 Task: Find connections with filter location Fos-sur-Mer with filter topic #Hiringwith filter profile language Potuguese with filter current company The Souled Store with filter school Keraleeya Samajam Dombivlis Model College Near Police Colony Plot No 32 Phase II MIDC Residential Area Dombivli East Dist Thane 421 203 with filter industry Vocational Rehabilitation Services with filter service category User Experience Design with filter keywords title Physical Therapy Assistant
Action: Mouse moved to (568, 94)
Screenshot: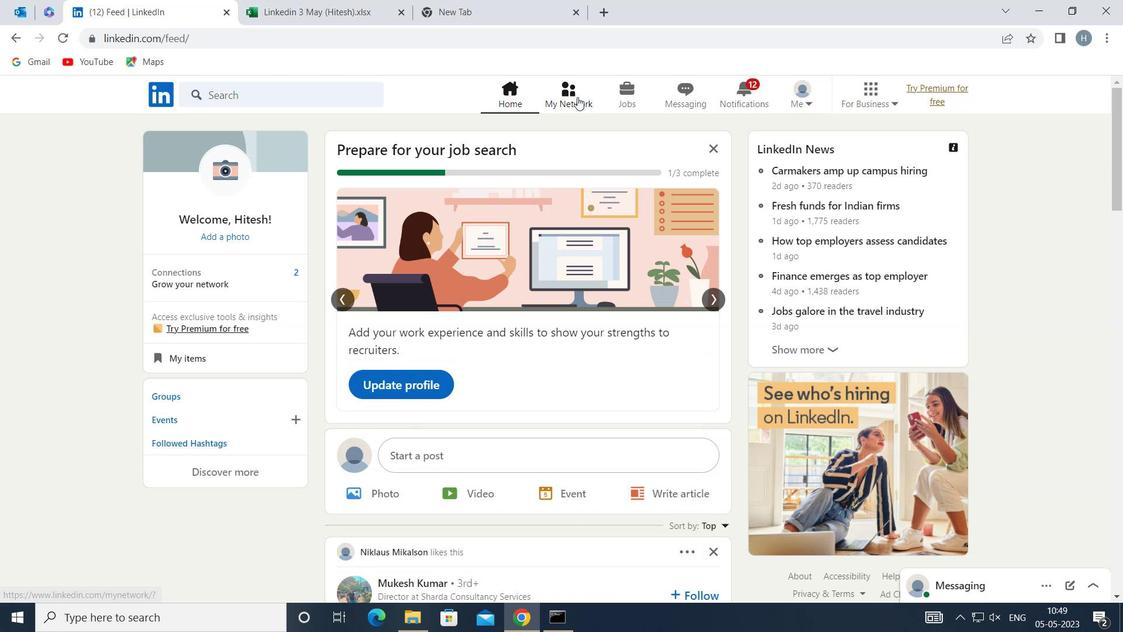 
Action: Mouse pressed left at (568, 94)
Screenshot: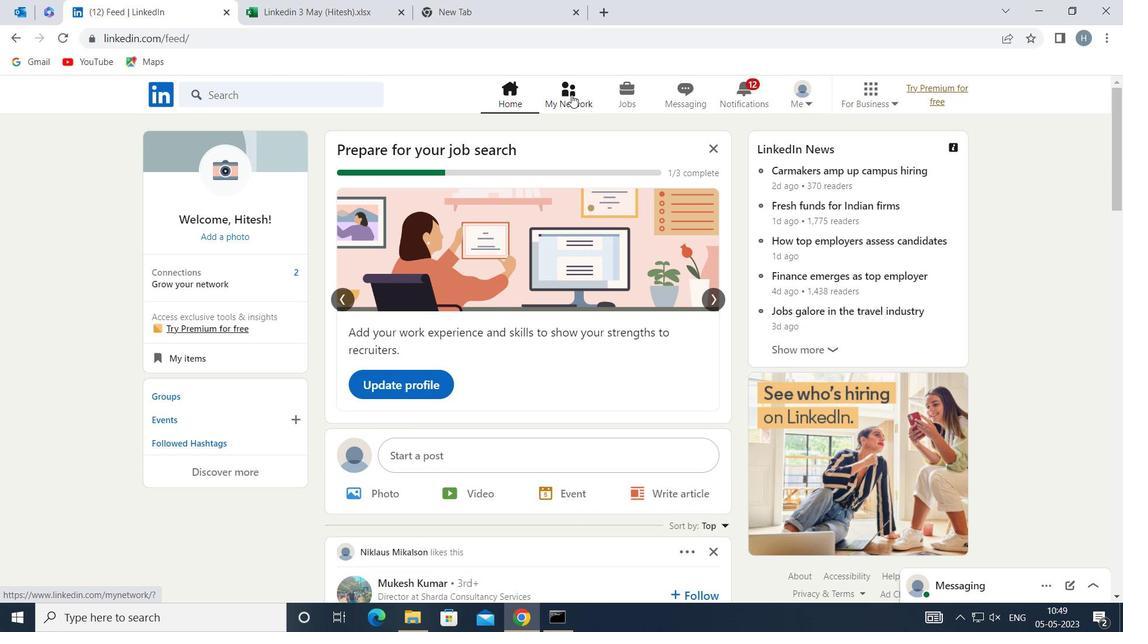 
Action: Mouse moved to (278, 172)
Screenshot: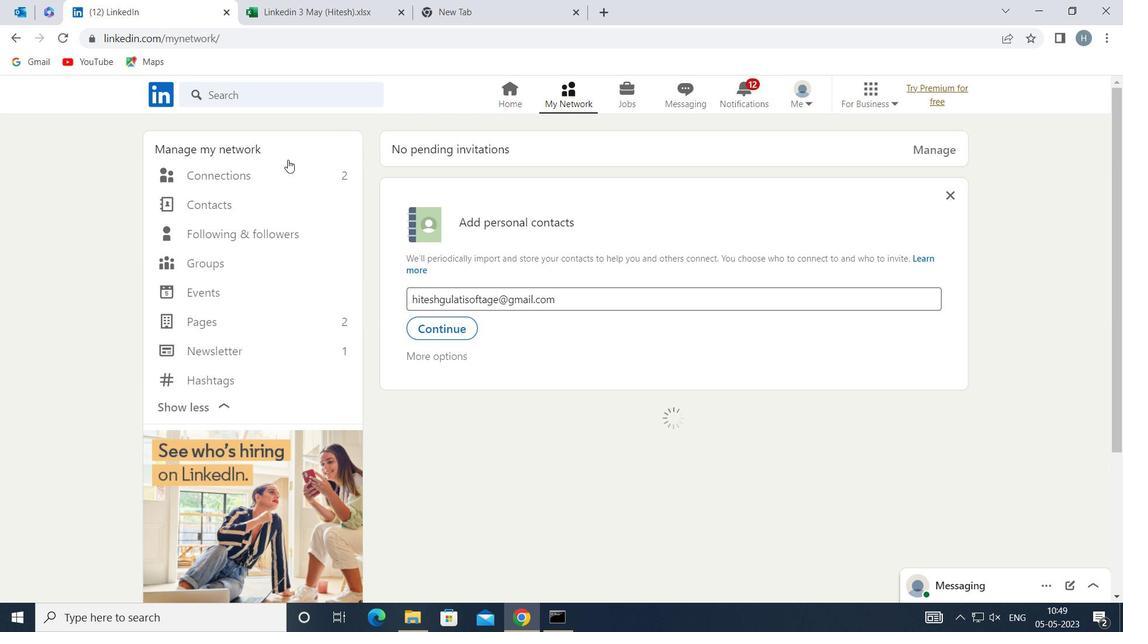 
Action: Mouse pressed left at (278, 172)
Screenshot: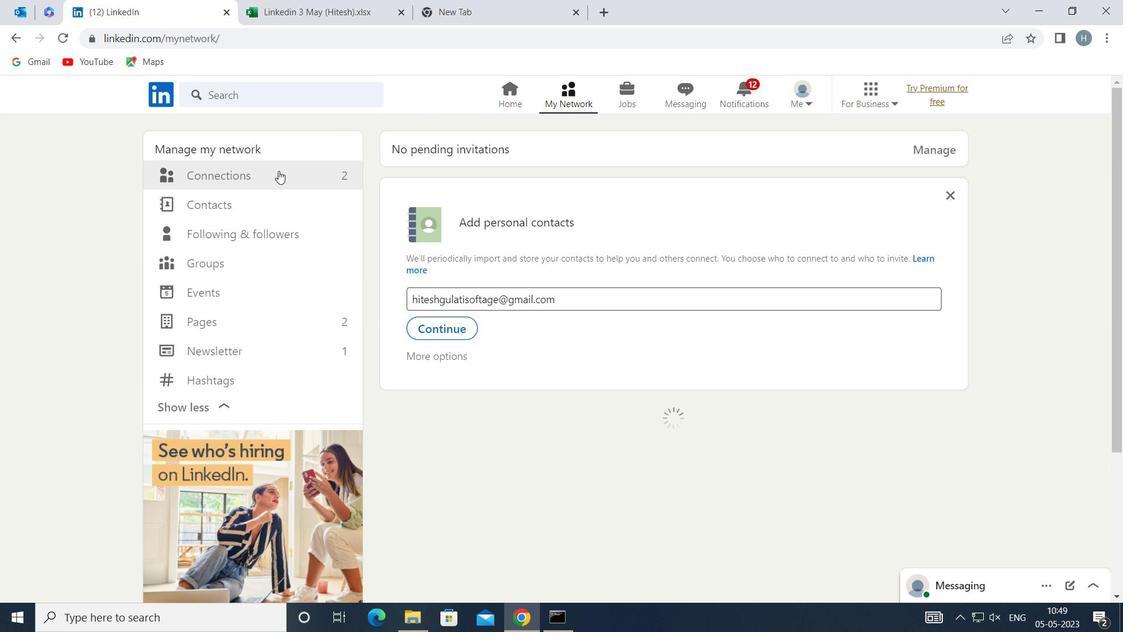 
Action: Mouse moved to (640, 180)
Screenshot: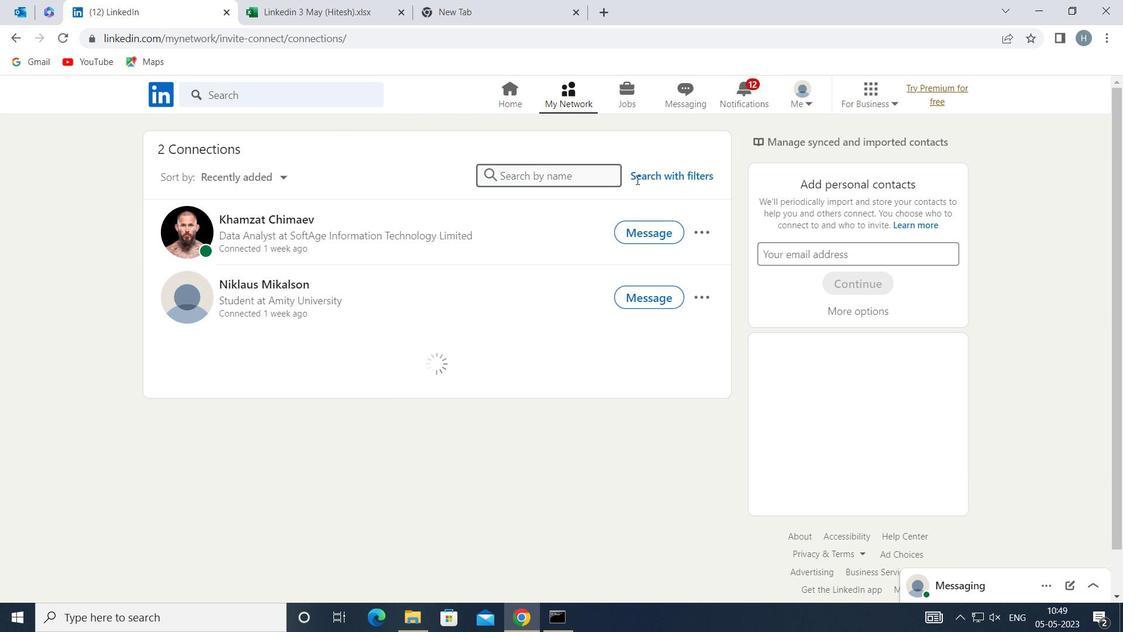 
Action: Mouse pressed left at (640, 180)
Screenshot: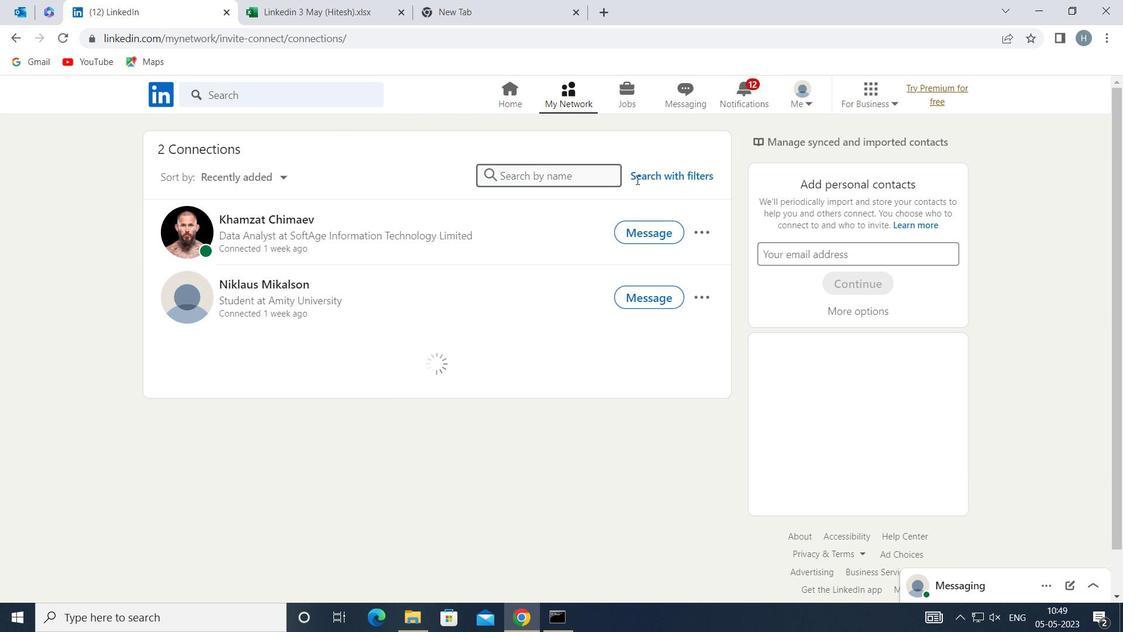
Action: Mouse moved to (611, 135)
Screenshot: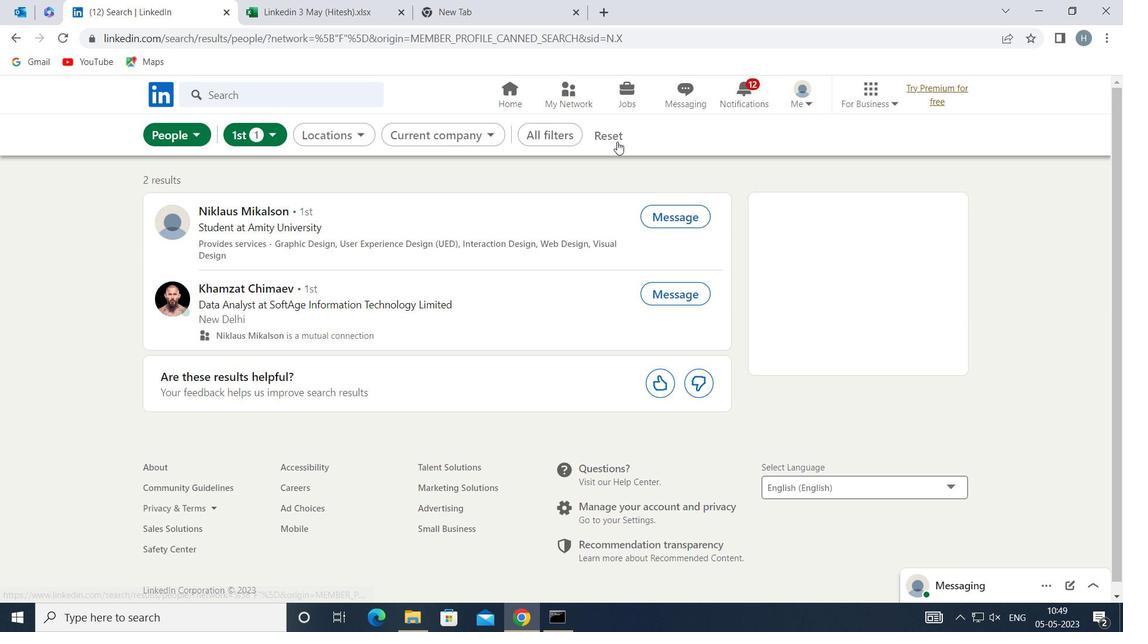 
Action: Mouse pressed left at (611, 135)
Screenshot: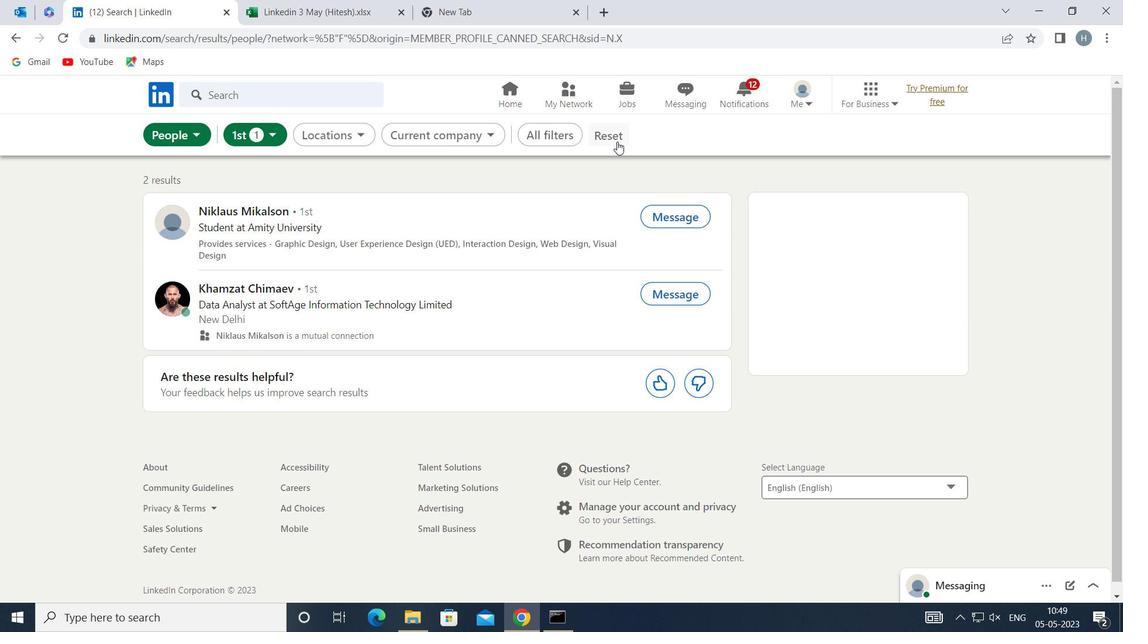 
Action: Mouse moved to (588, 135)
Screenshot: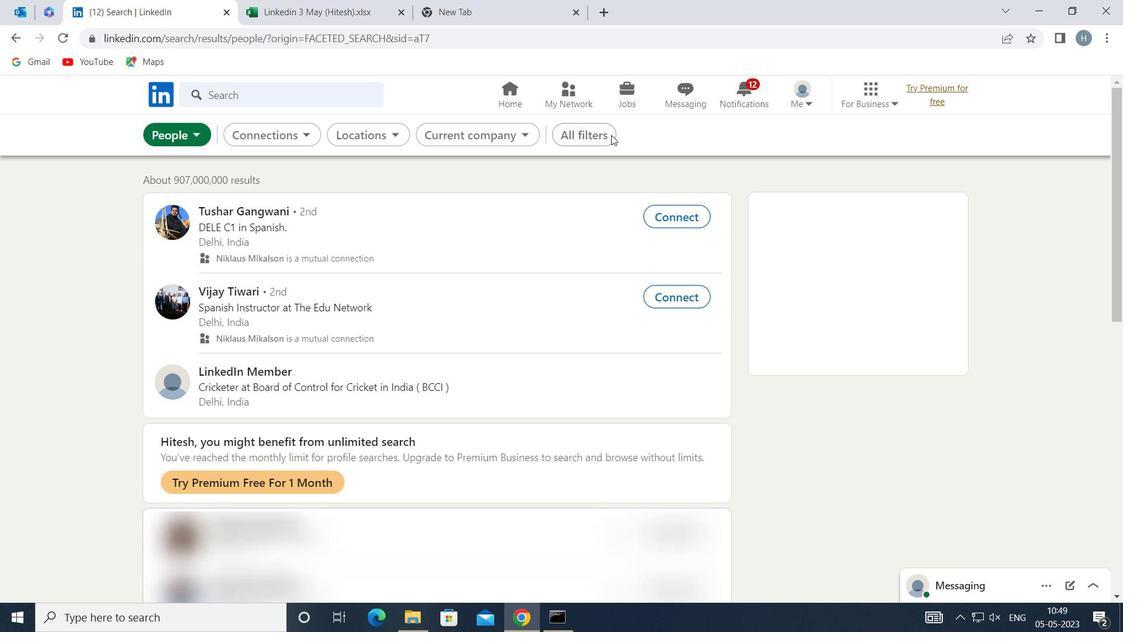 
Action: Mouse pressed left at (588, 135)
Screenshot: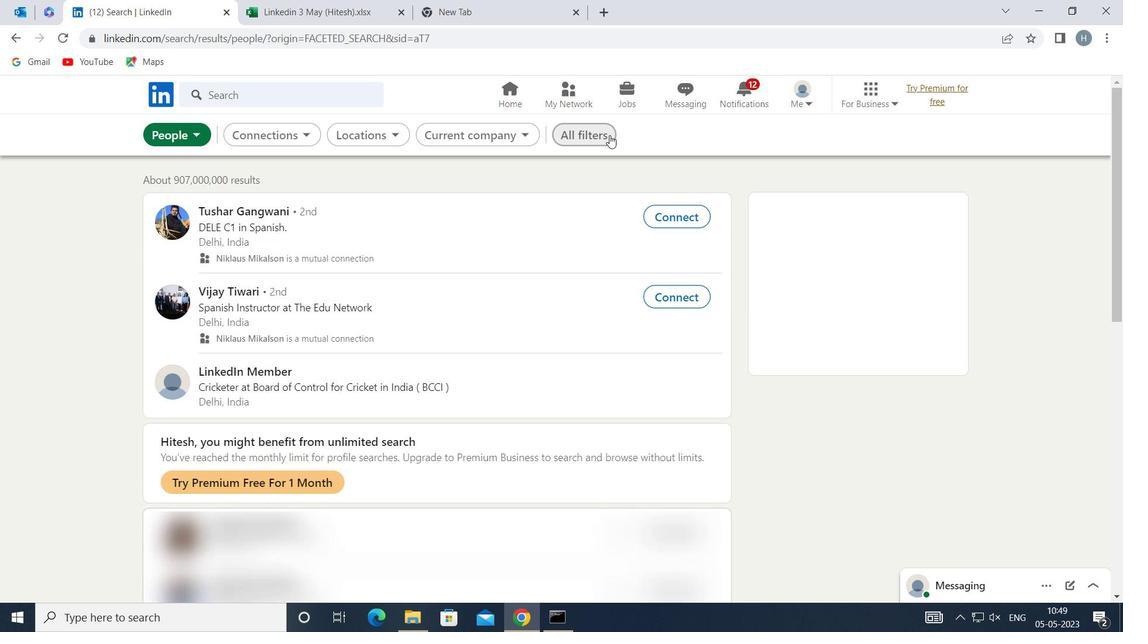 
Action: Mouse moved to (824, 283)
Screenshot: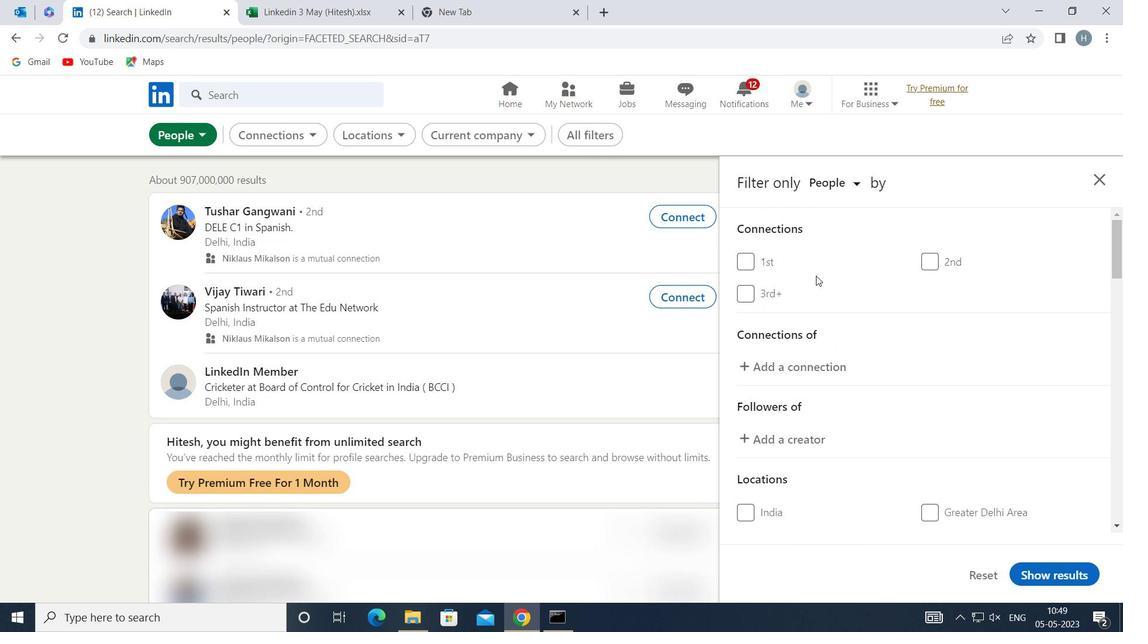 
Action: Mouse scrolled (824, 282) with delta (0, 0)
Screenshot: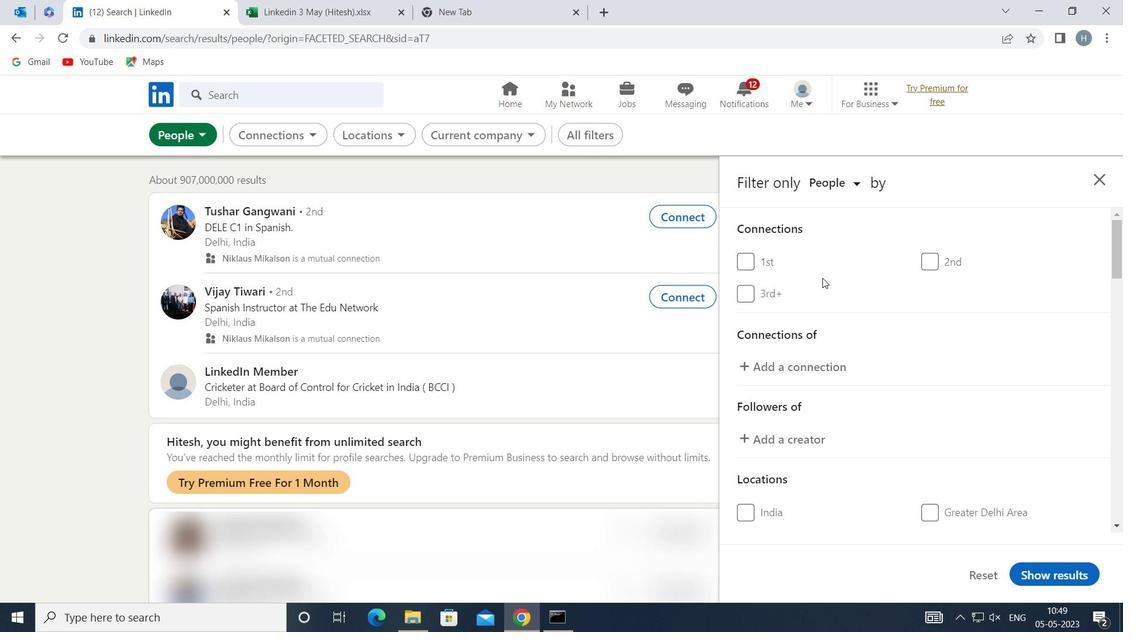 
Action: Mouse moved to (824, 284)
Screenshot: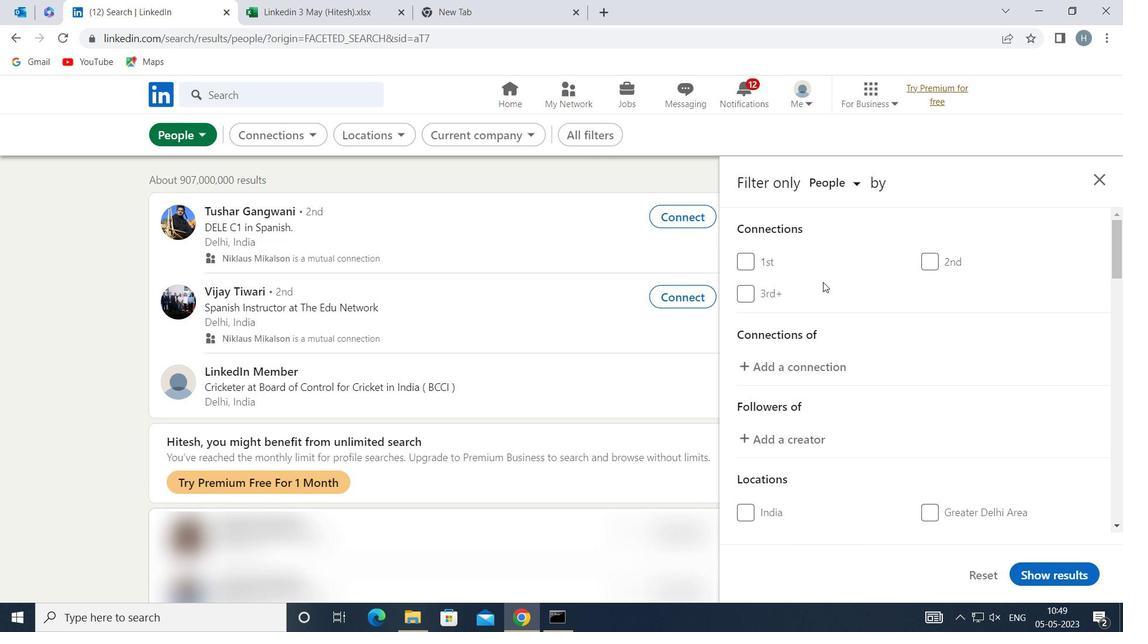 
Action: Mouse scrolled (824, 283) with delta (0, 0)
Screenshot: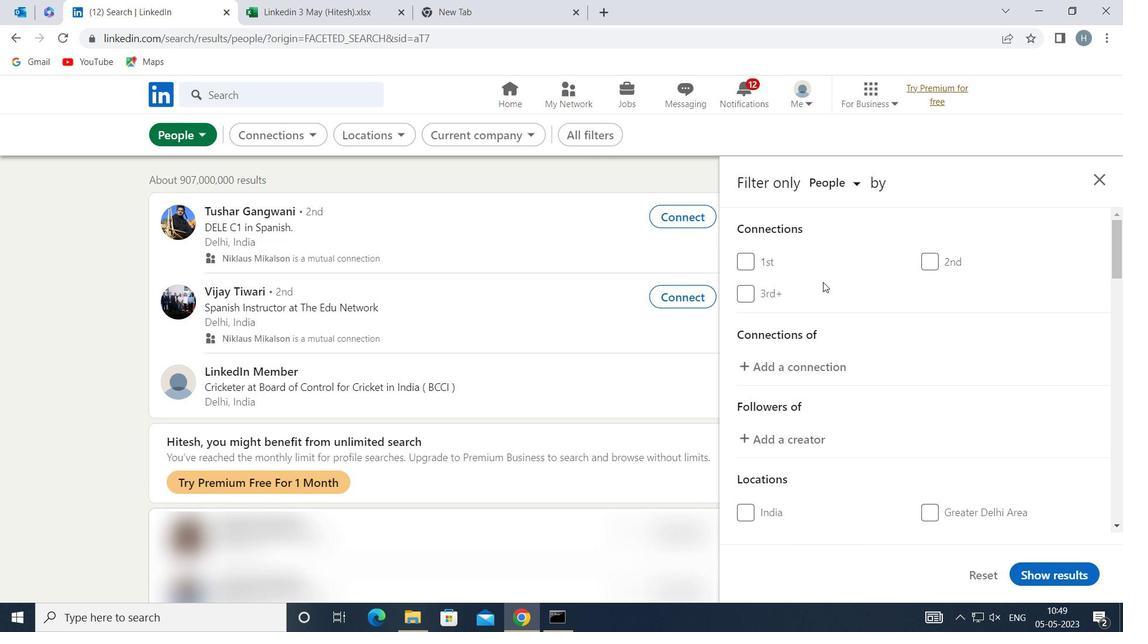 
Action: Mouse moved to (823, 290)
Screenshot: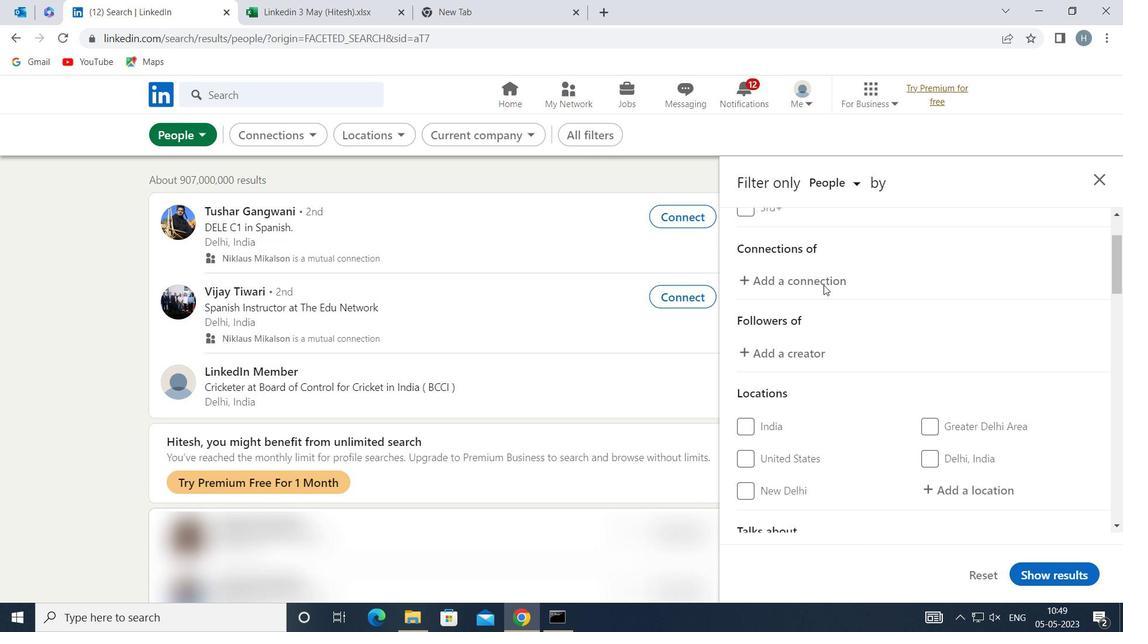 
Action: Mouse scrolled (823, 290) with delta (0, 0)
Screenshot: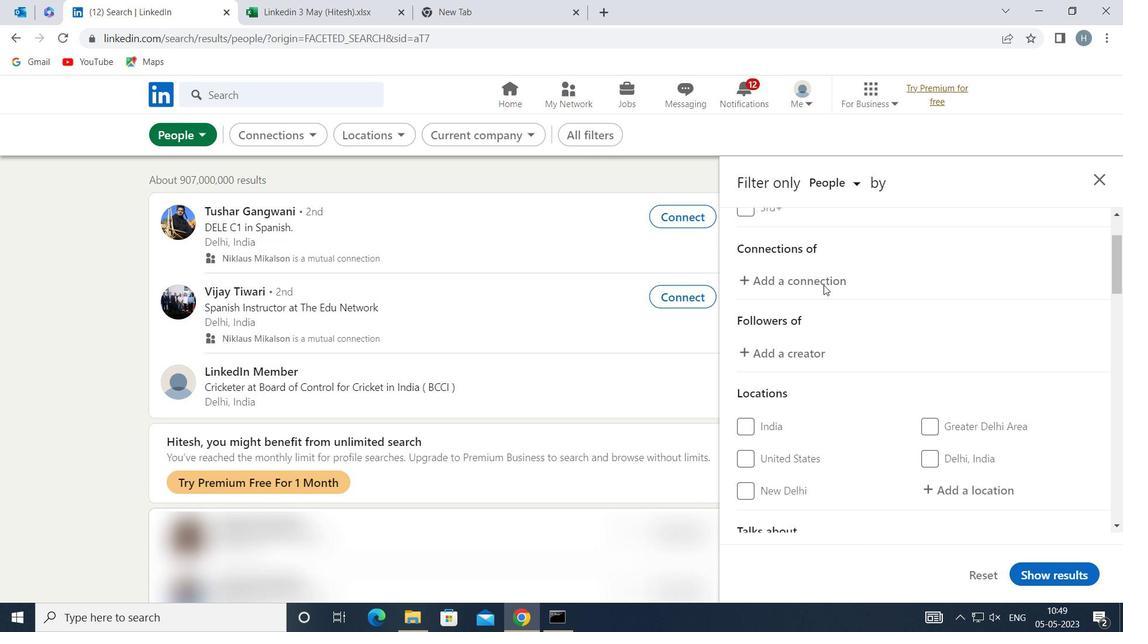 
Action: Mouse moved to (957, 352)
Screenshot: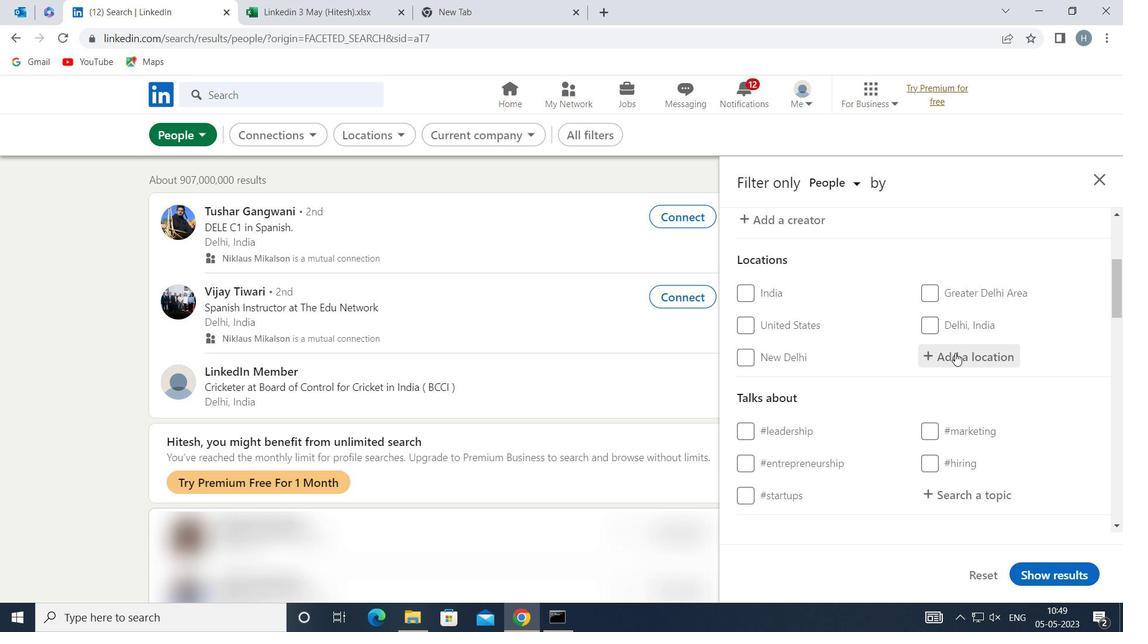 
Action: Mouse pressed left at (957, 352)
Screenshot: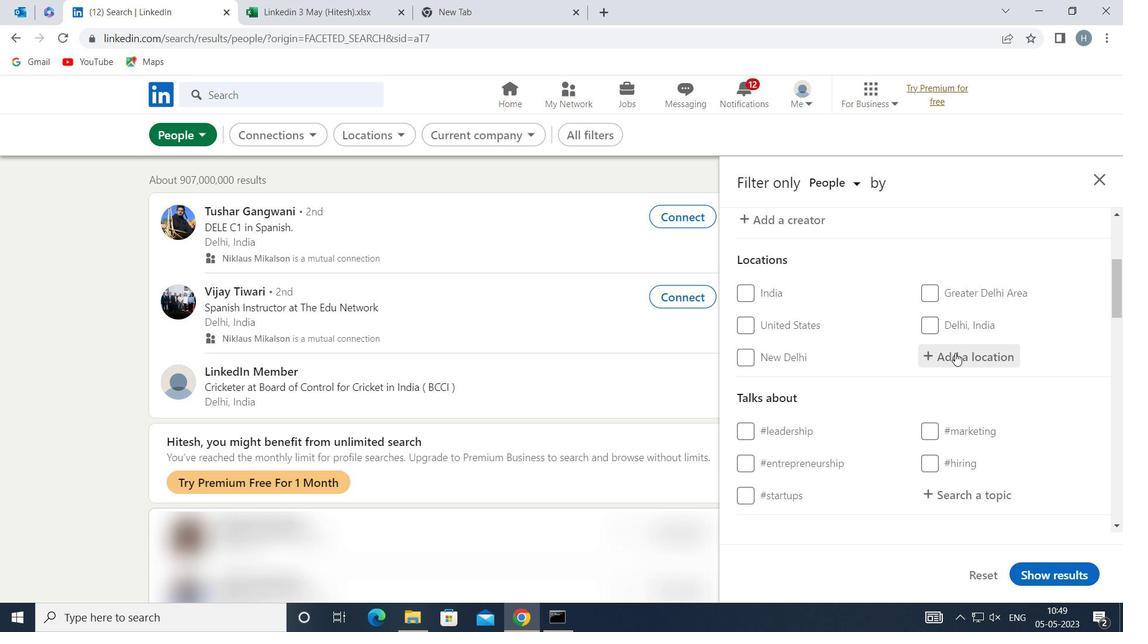 
Action: Mouse moved to (960, 351)
Screenshot: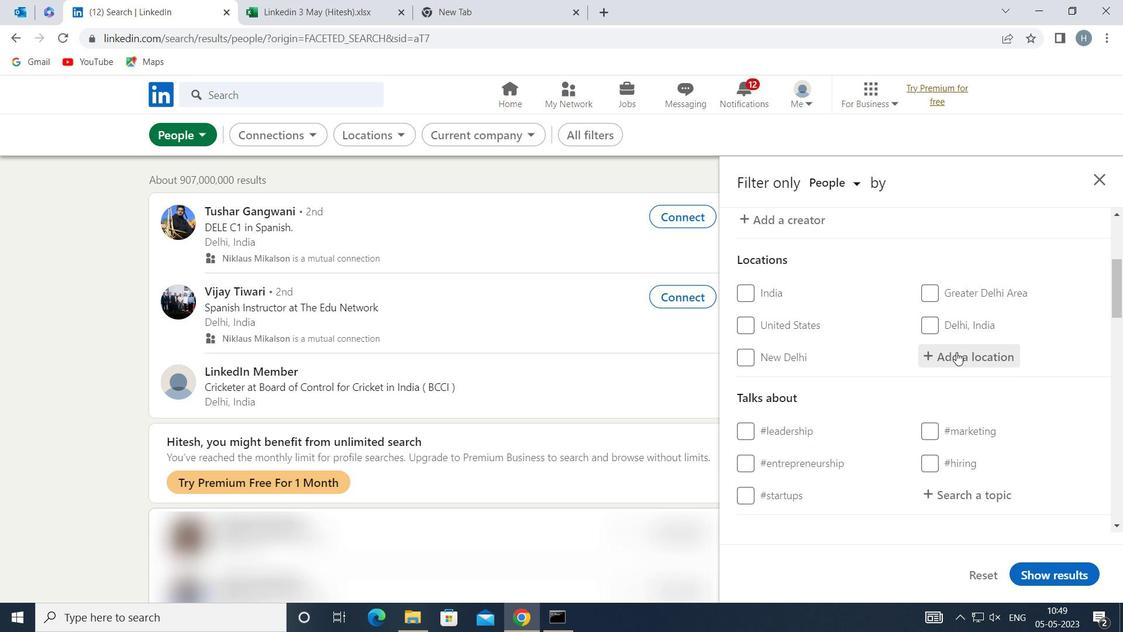 
Action: Key pressed <Key.shift>FOS
Screenshot: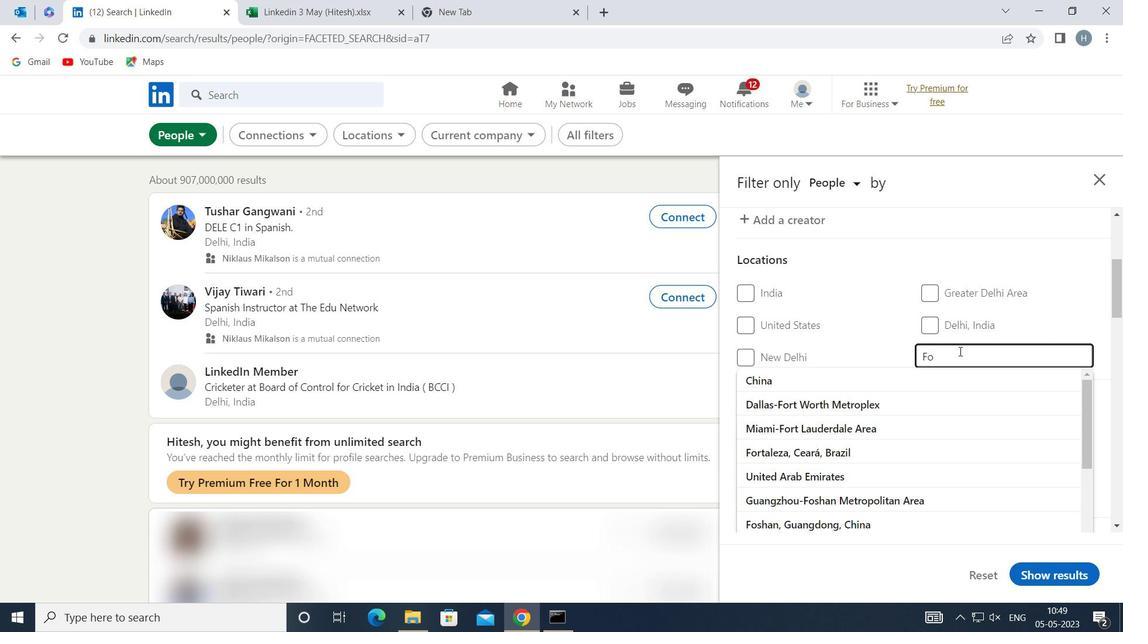 
Action: Mouse moved to (892, 426)
Screenshot: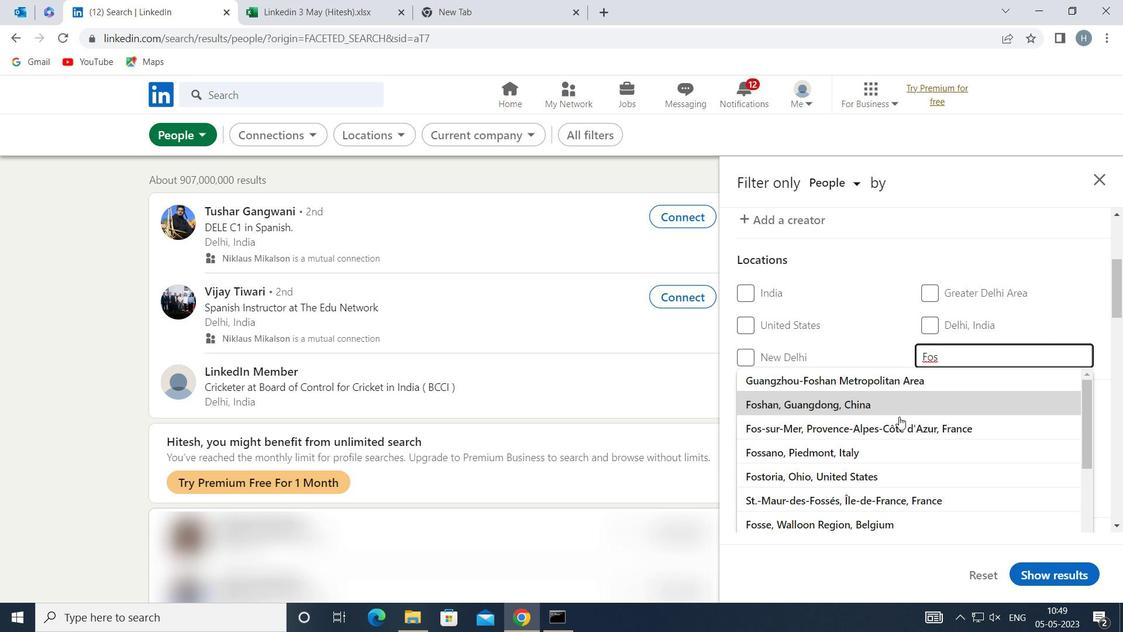 
Action: Mouse pressed left at (892, 426)
Screenshot: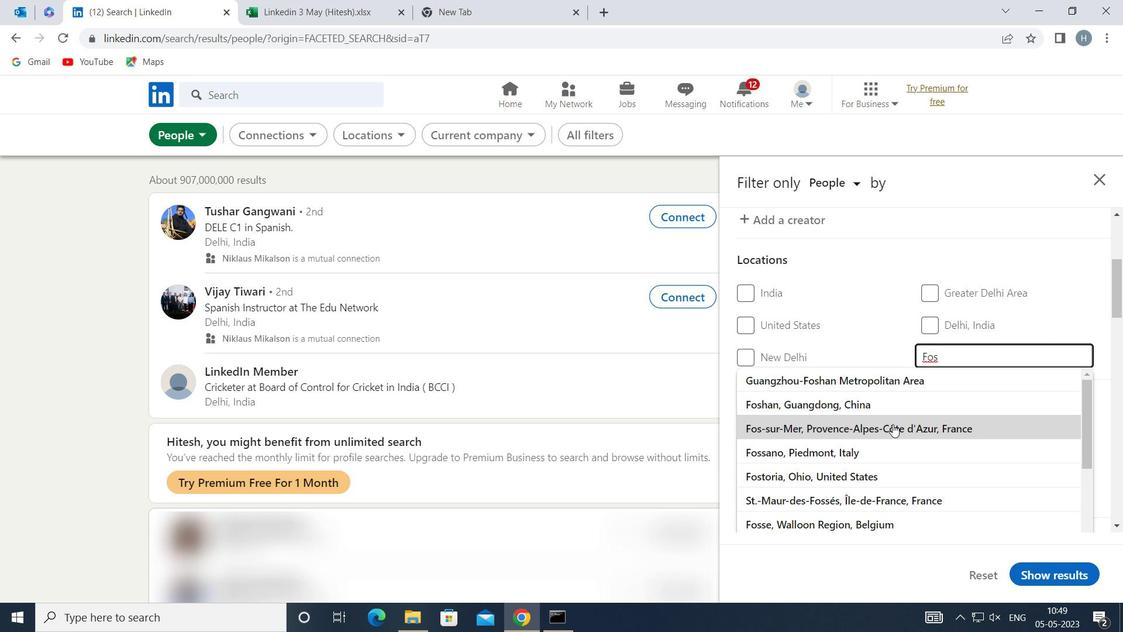 
Action: Mouse moved to (805, 409)
Screenshot: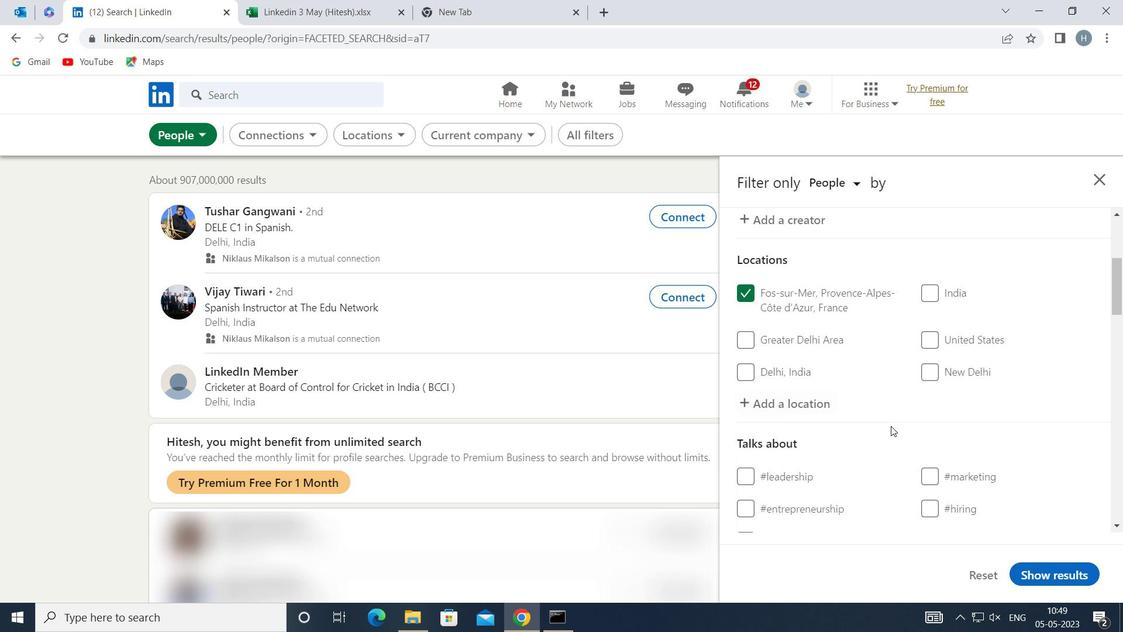 
Action: Mouse scrolled (805, 408) with delta (0, 0)
Screenshot: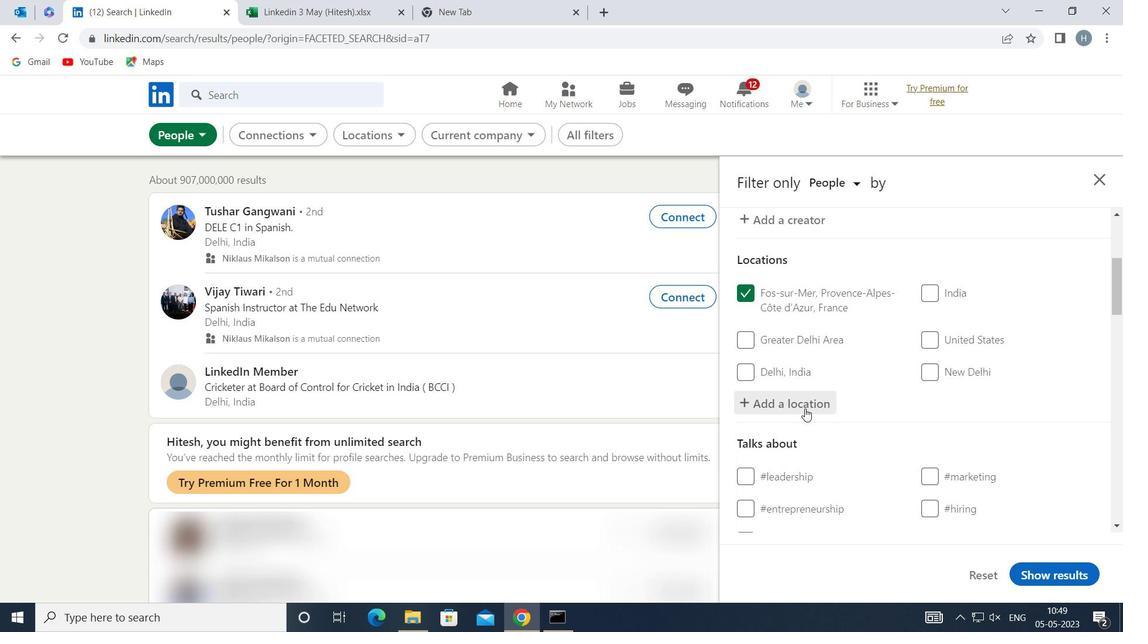 
Action: Mouse moved to (806, 409)
Screenshot: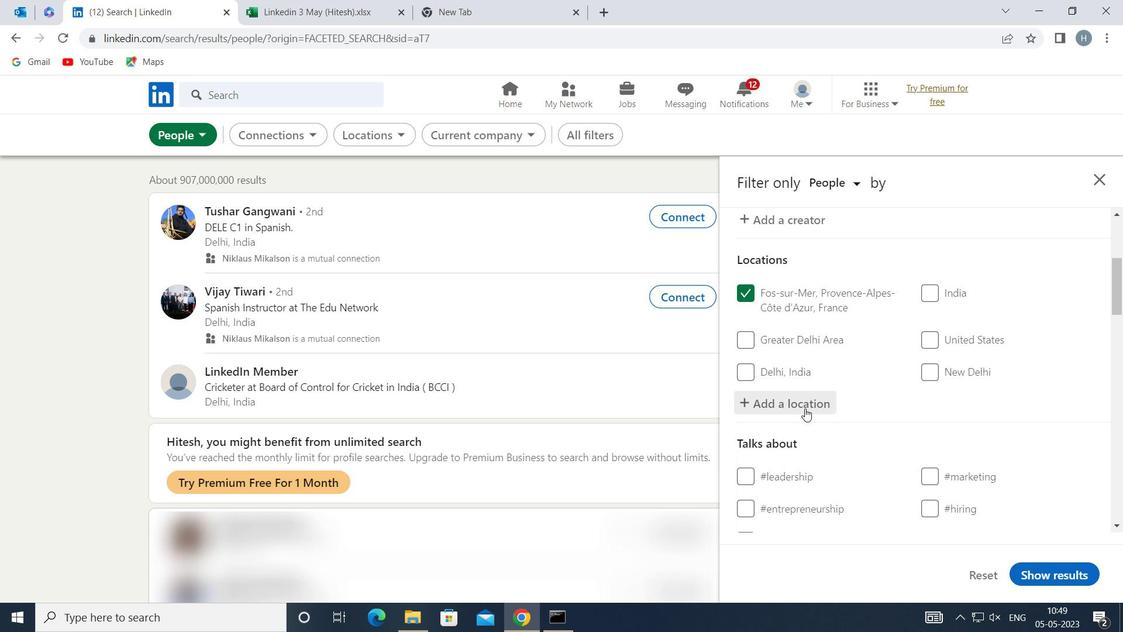 
Action: Mouse scrolled (806, 408) with delta (0, 0)
Screenshot: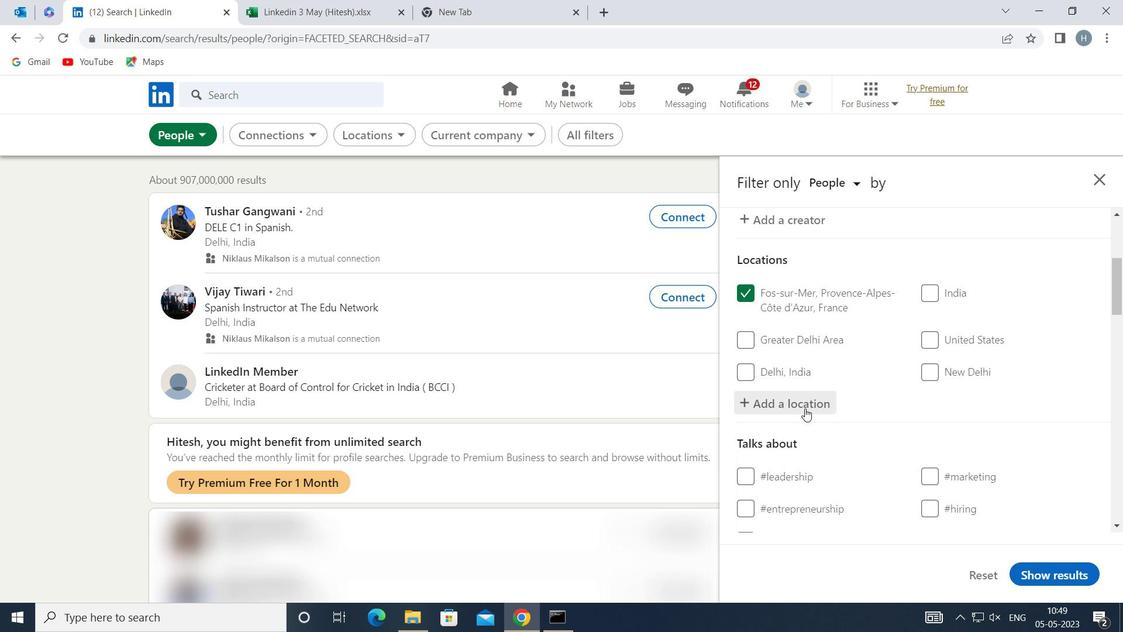 
Action: Mouse moved to (949, 399)
Screenshot: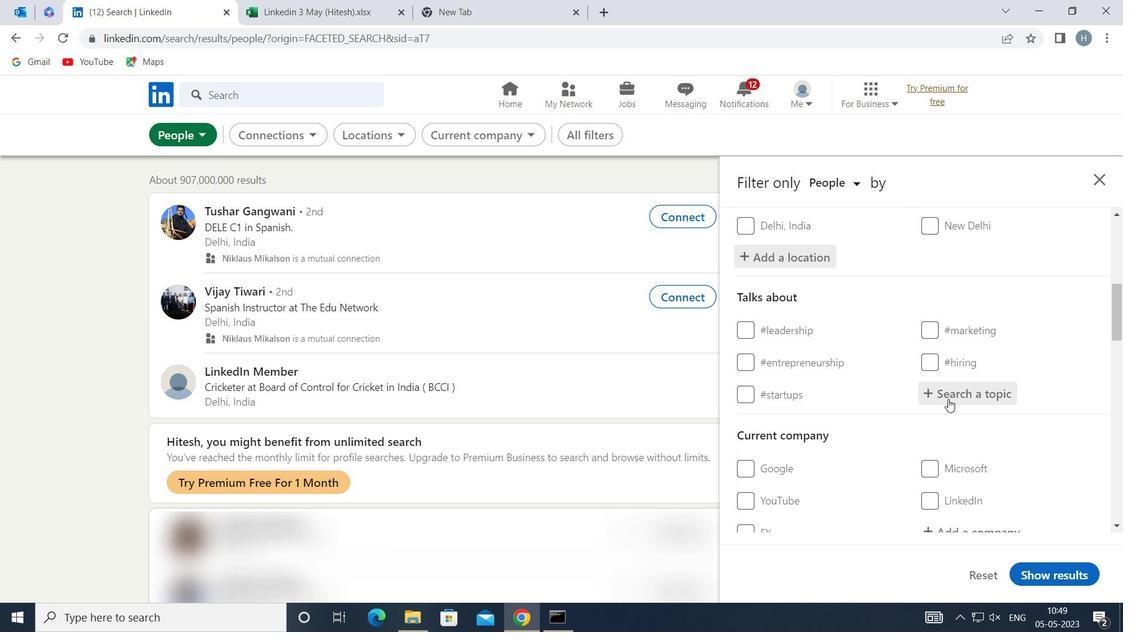 
Action: Mouse pressed left at (949, 399)
Screenshot: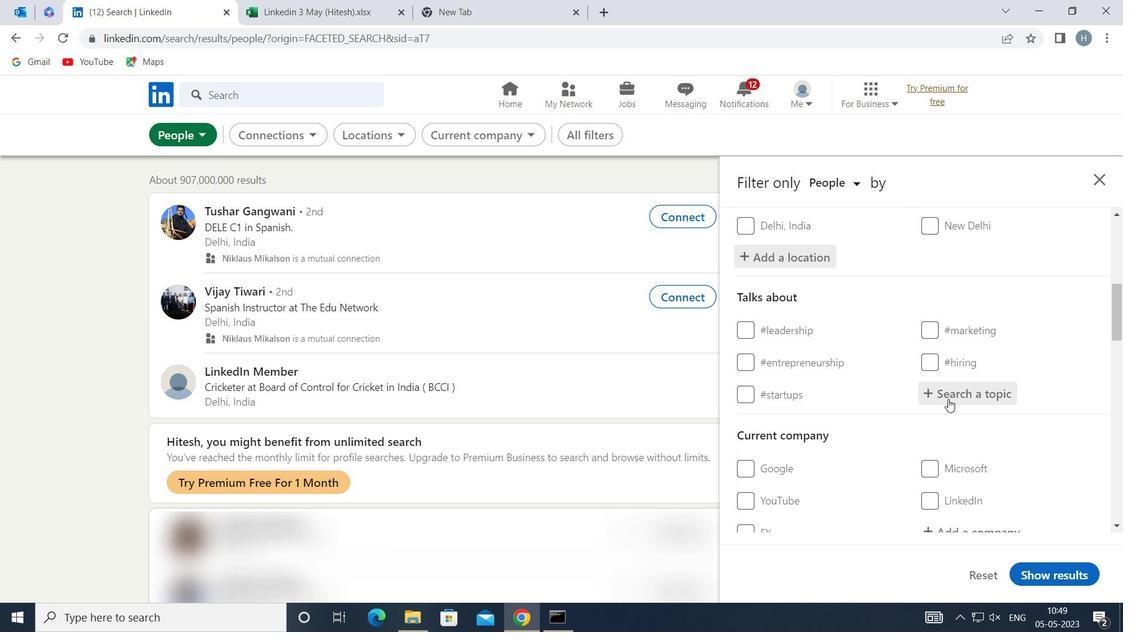 
Action: Key pressed <Key.shift>HIRING
Screenshot: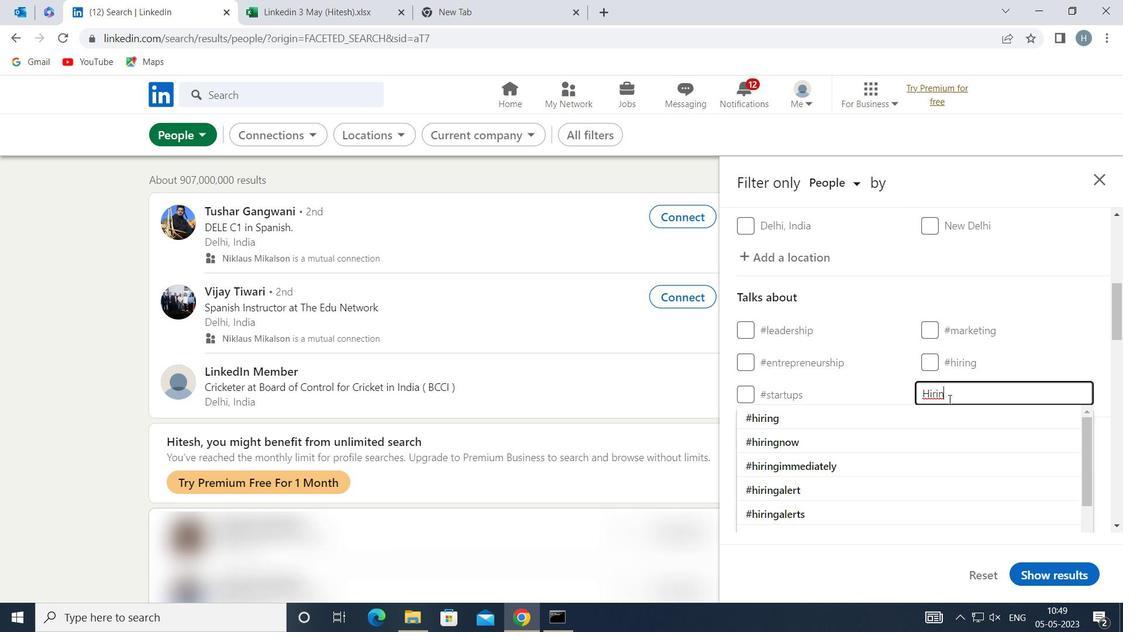 
Action: Mouse moved to (874, 416)
Screenshot: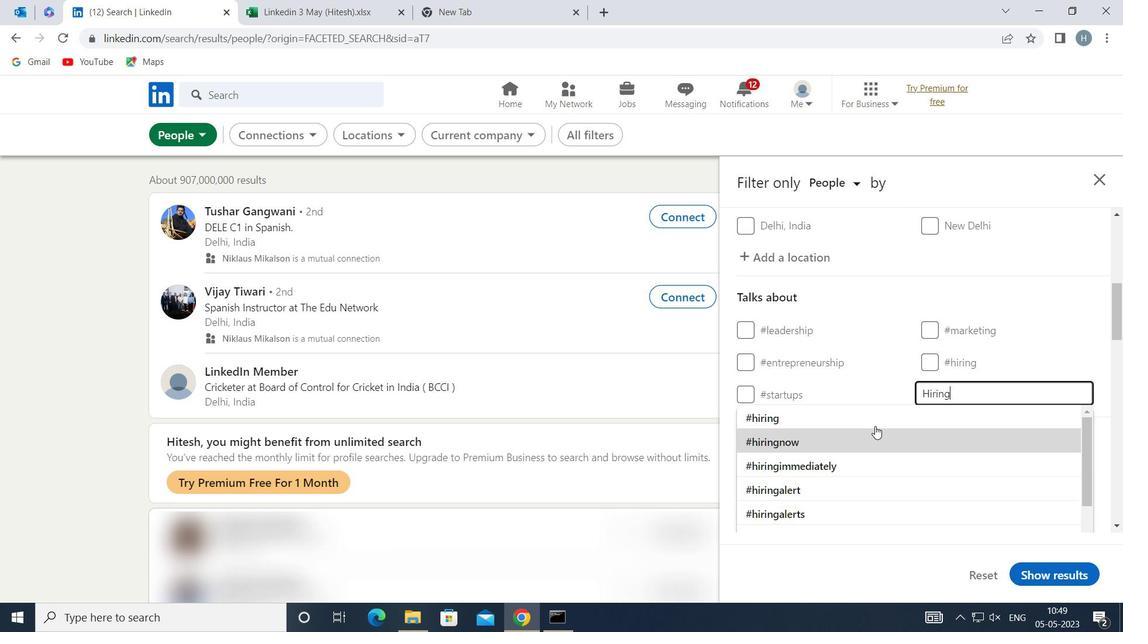 
Action: Mouse pressed left at (874, 416)
Screenshot: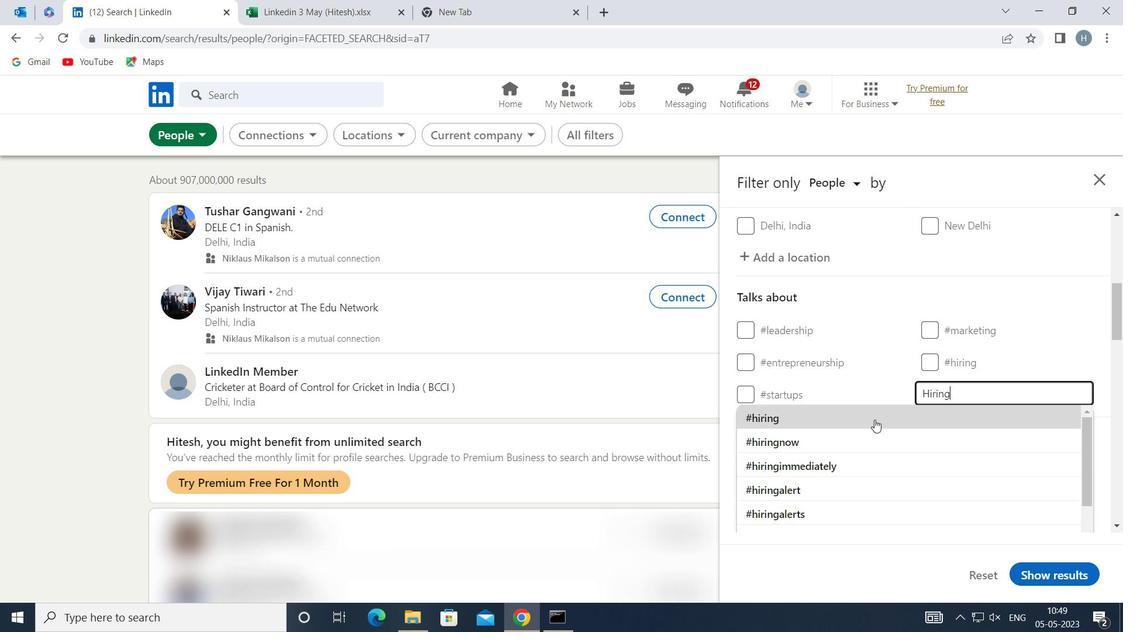 
Action: Mouse moved to (824, 448)
Screenshot: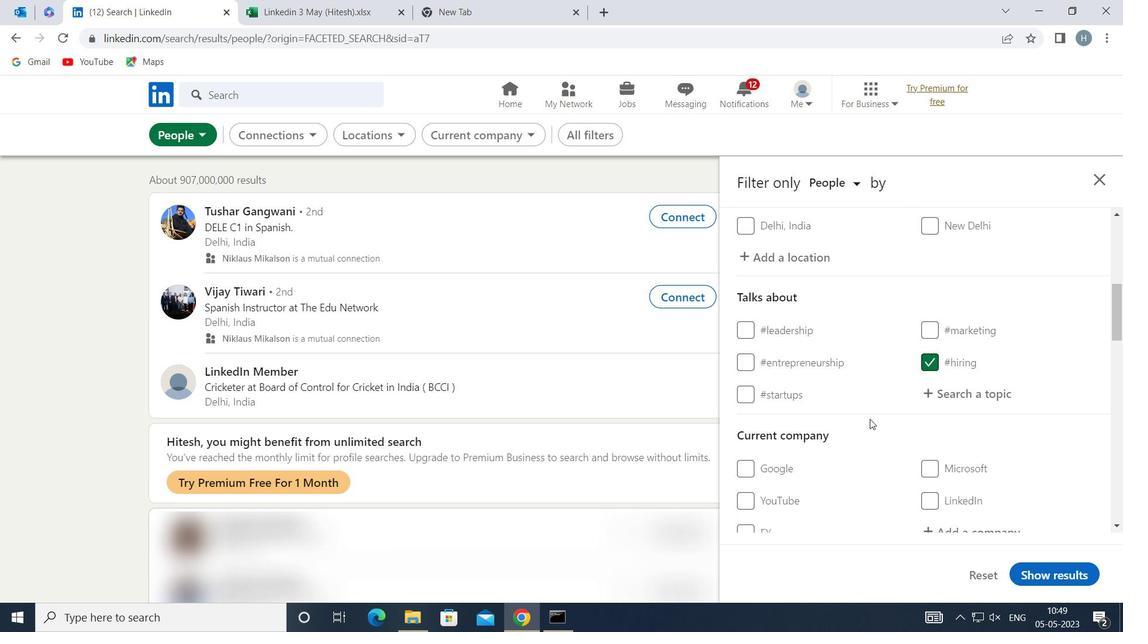 
Action: Mouse scrolled (824, 447) with delta (0, 0)
Screenshot: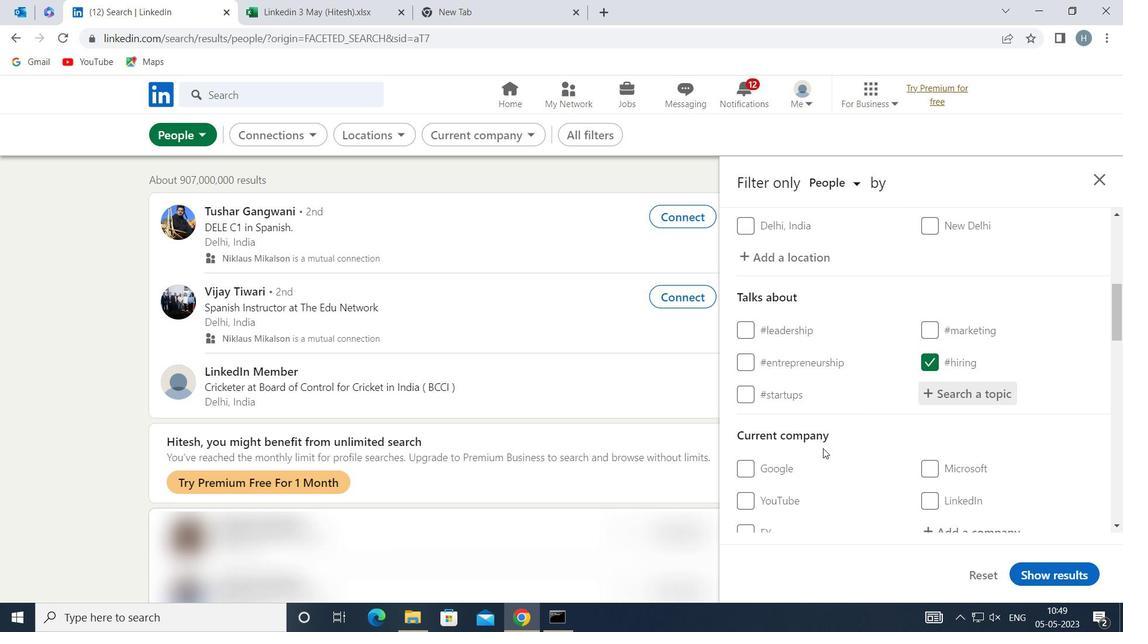 
Action: Mouse moved to (928, 440)
Screenshot: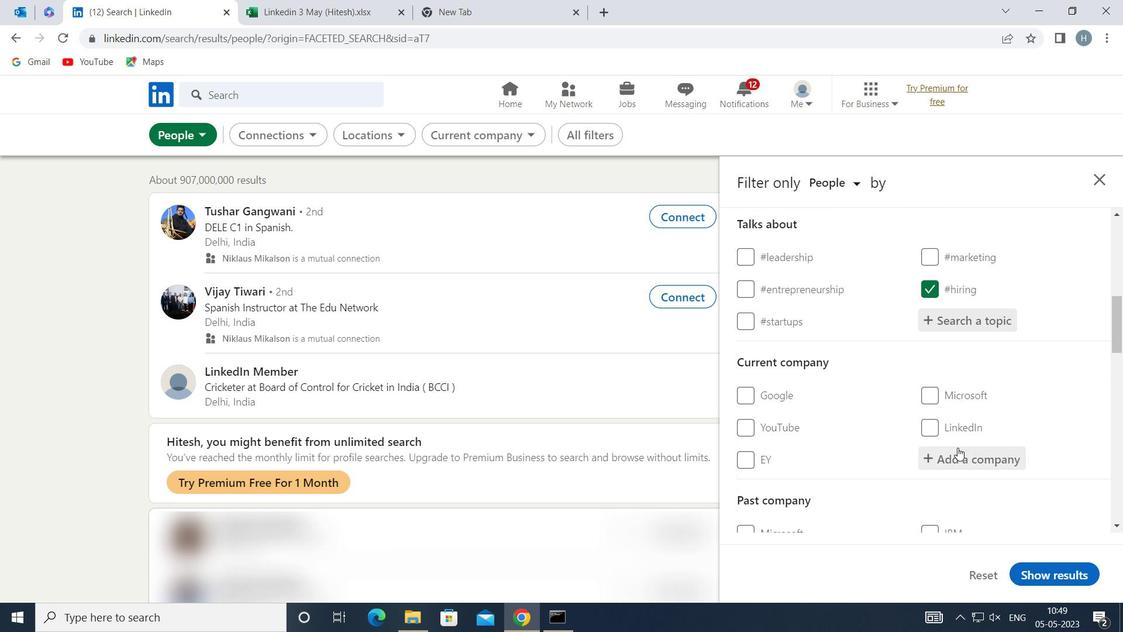 
Action: Mouse scrolled (928, 440) with delta (0, 0)
Screenshot: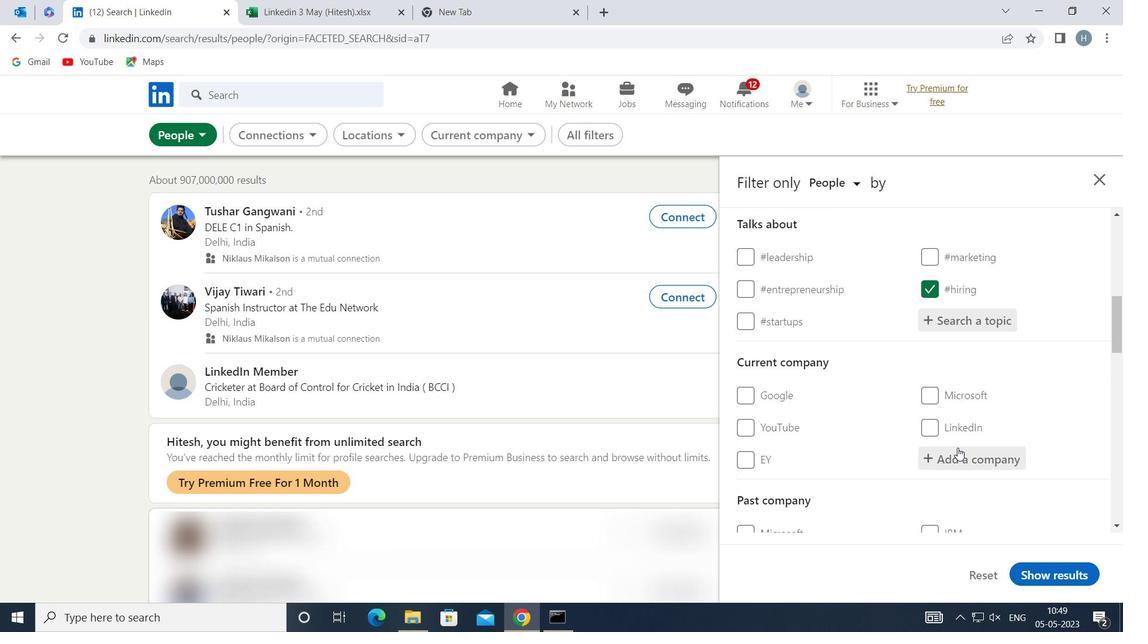 
Action: Mouse moved to (896, 436)
Screenshot: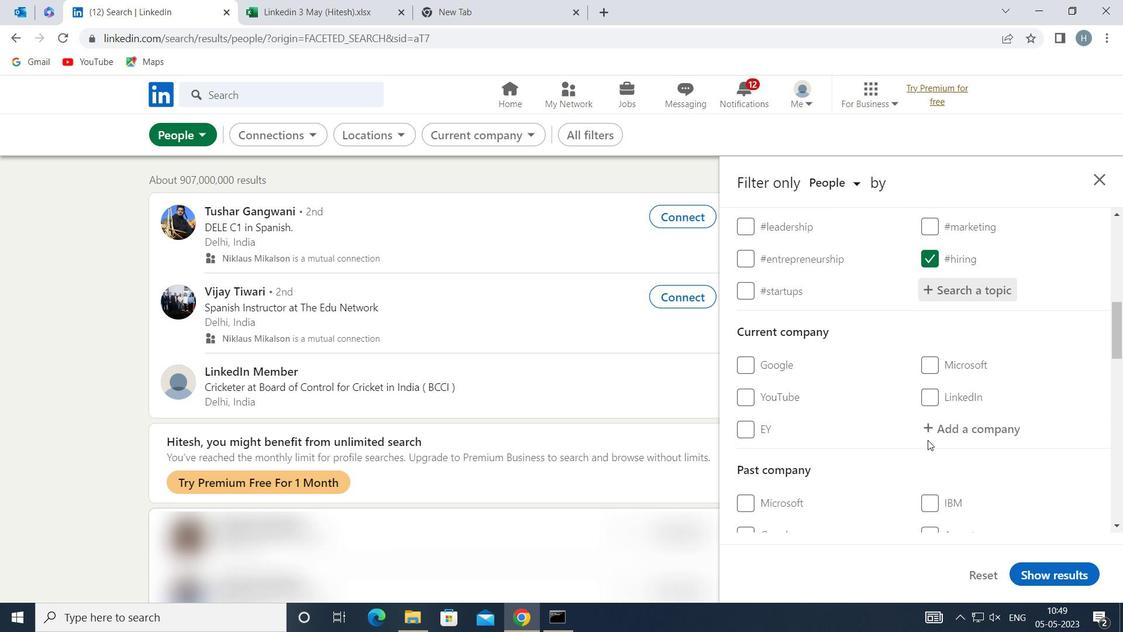 
Action: Mouse scrolled (896, 435) with delta (0, 0)
Screenshot: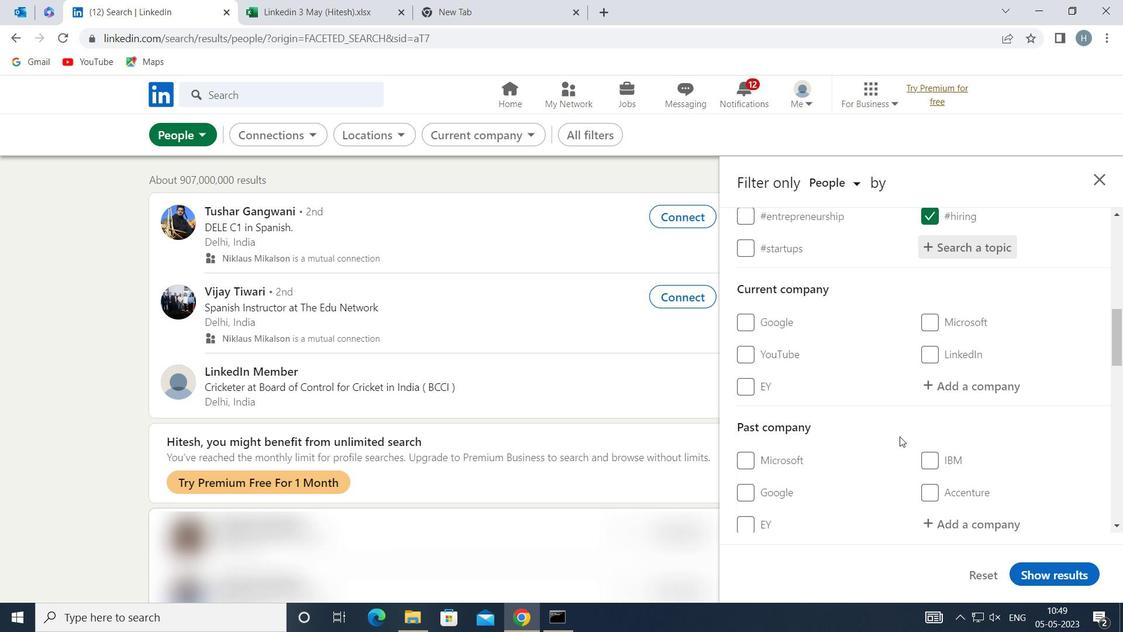 
Action: Mouse moved to (895, 436)
Screenshot: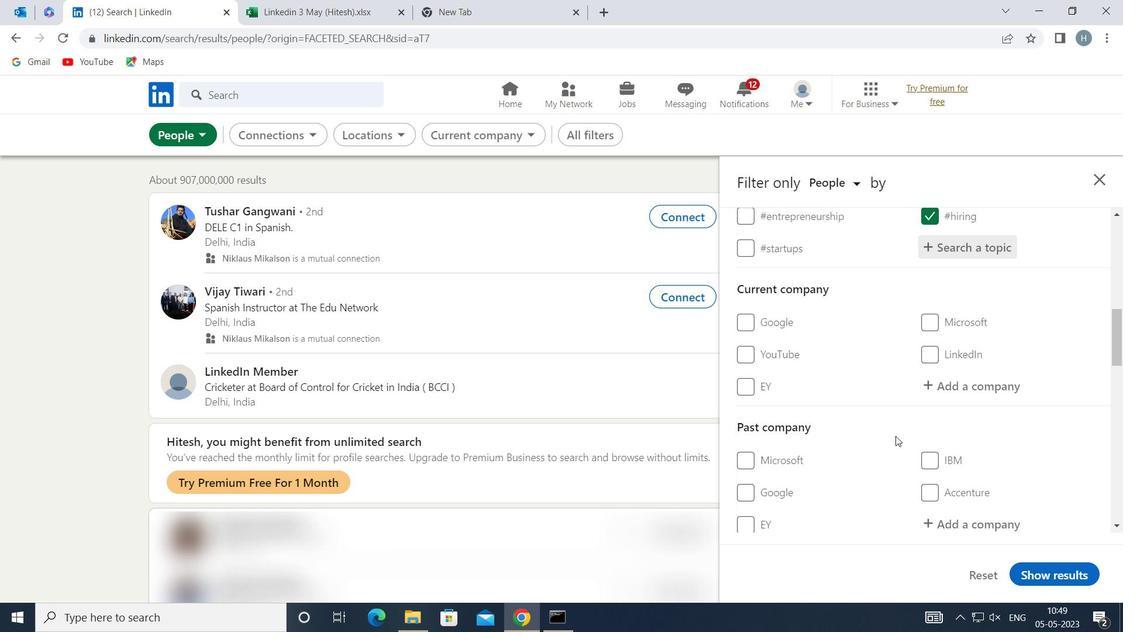 
Action: Mouse scrolled (895, 435) with delta (0, 0)
Screenshot: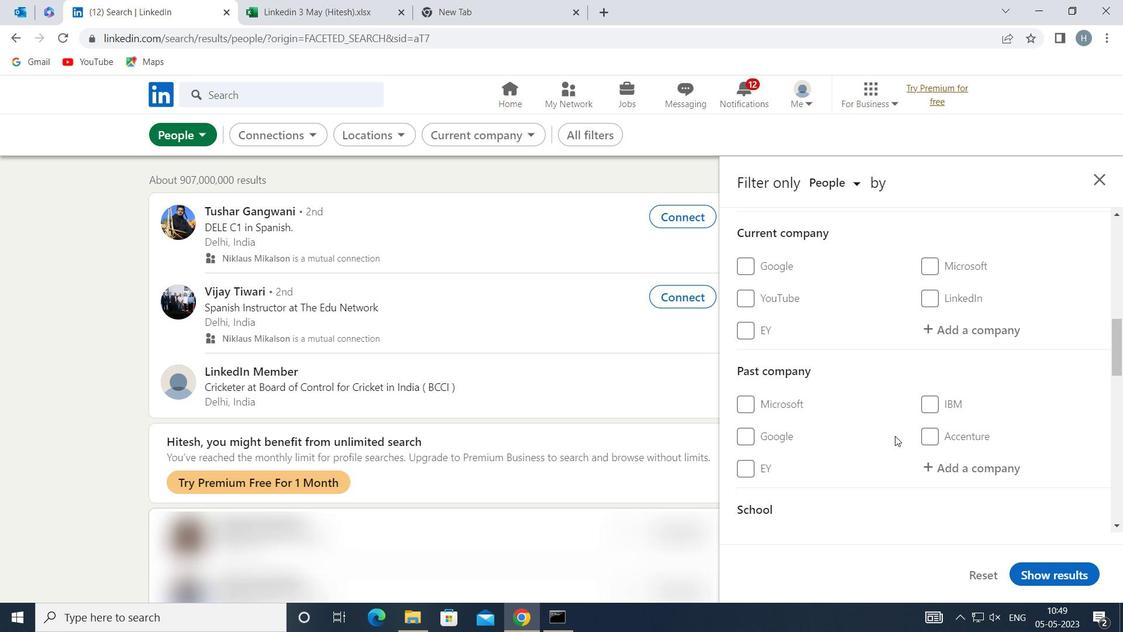 
Action: Mouse scrolled (895, 435) with delta (0, 0)
Screenshot: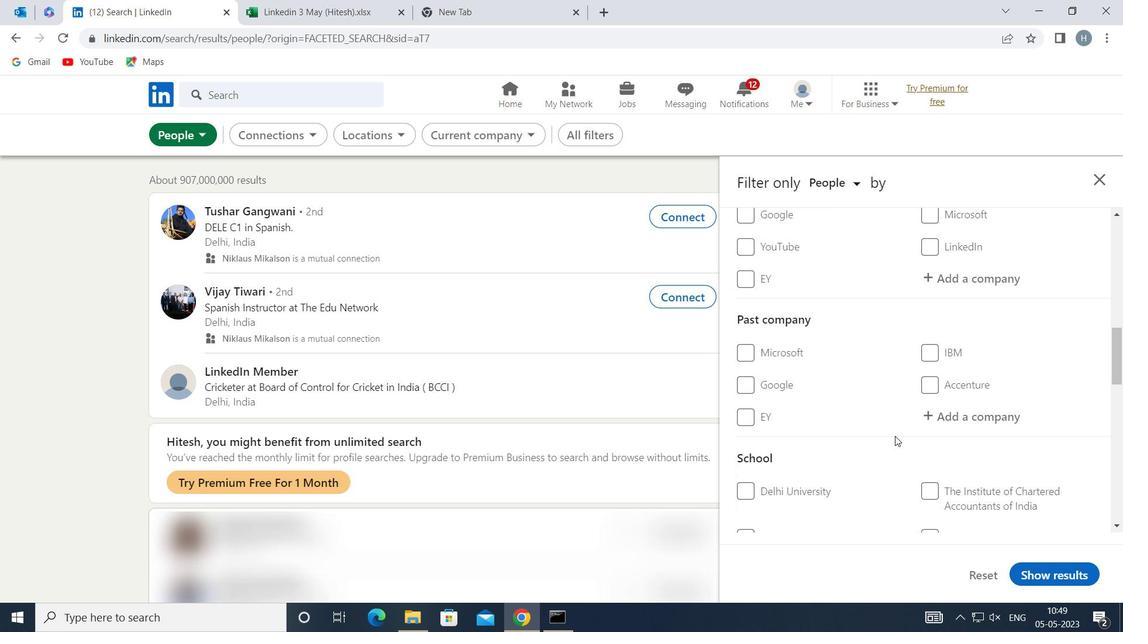 
Action: Mouse scrolled (895, 435) with delta (0, 0)
Screenshot: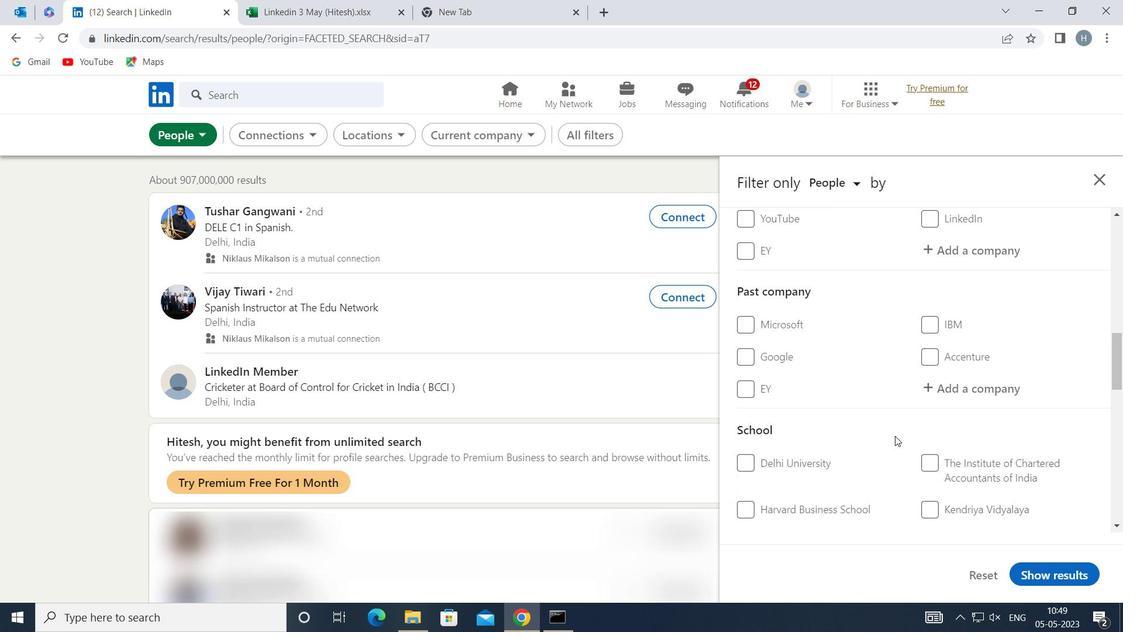 
Action: Mouse scrolled (895, 435) with delta (0, 0)
Screenshot: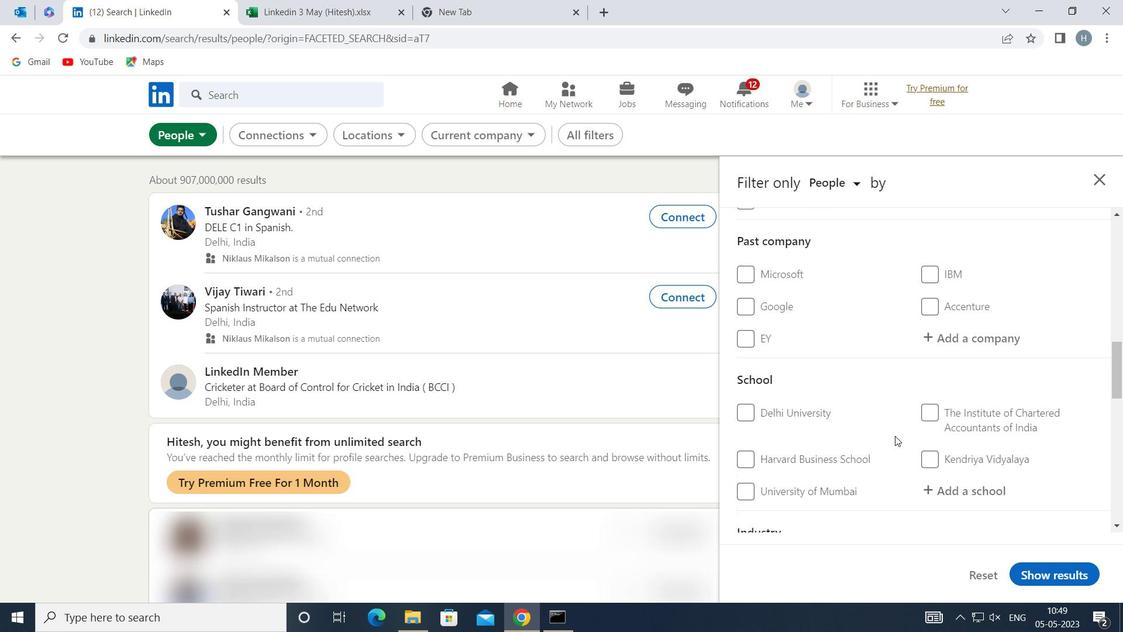 
Action: Mouse scrolled (895, 435) with delta (0, 0)
Screenshot: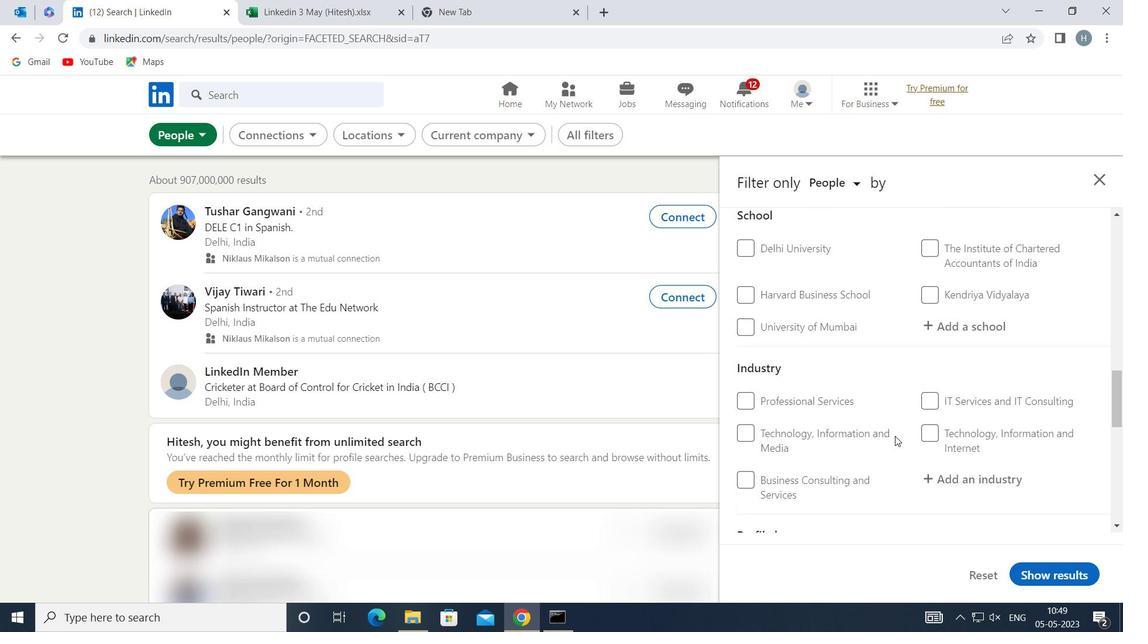 
Action: Mouse scrolled (895, 435) with delta (0, 0)
Screenshot: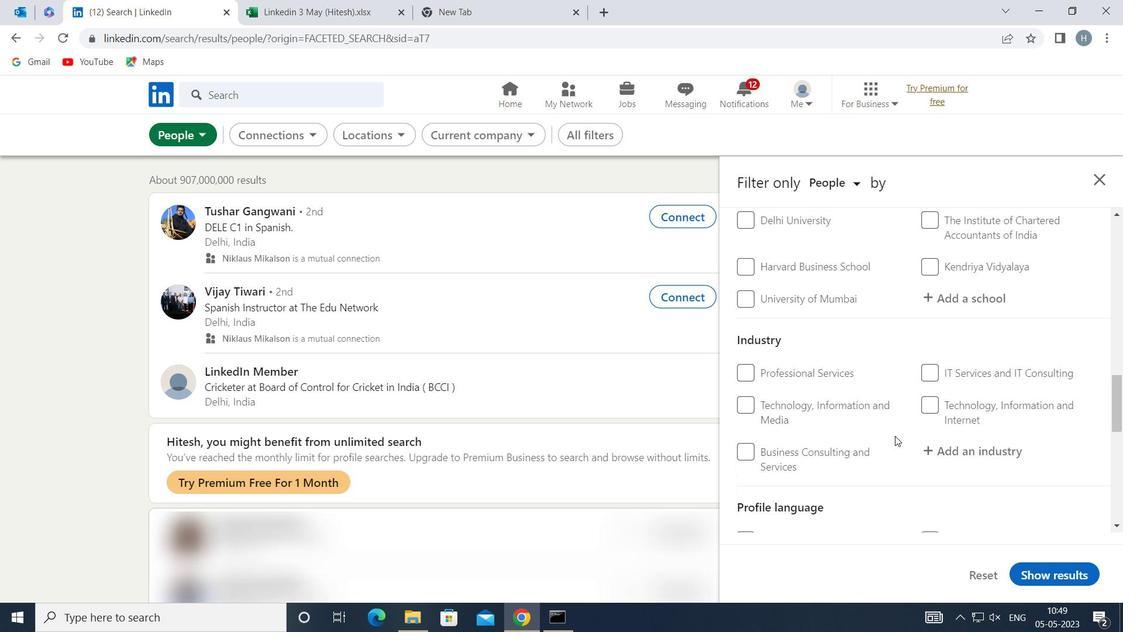 
Action: Mouse moved to (926, 434)
Screenshot: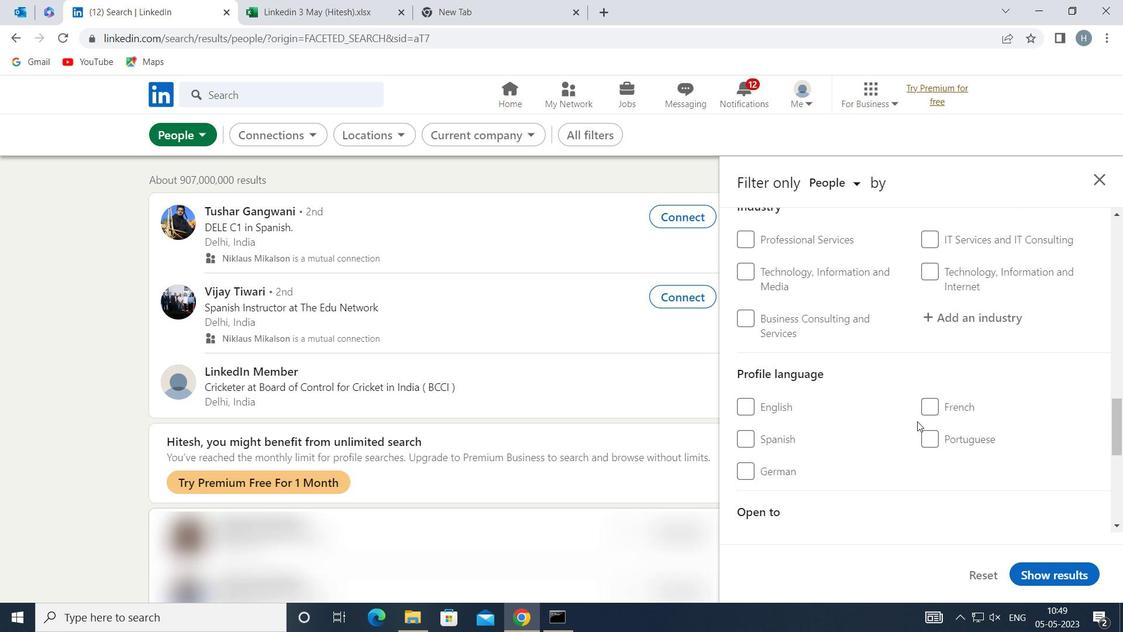 
Action: Mouse pressed left at (926, 434)
Screenshot: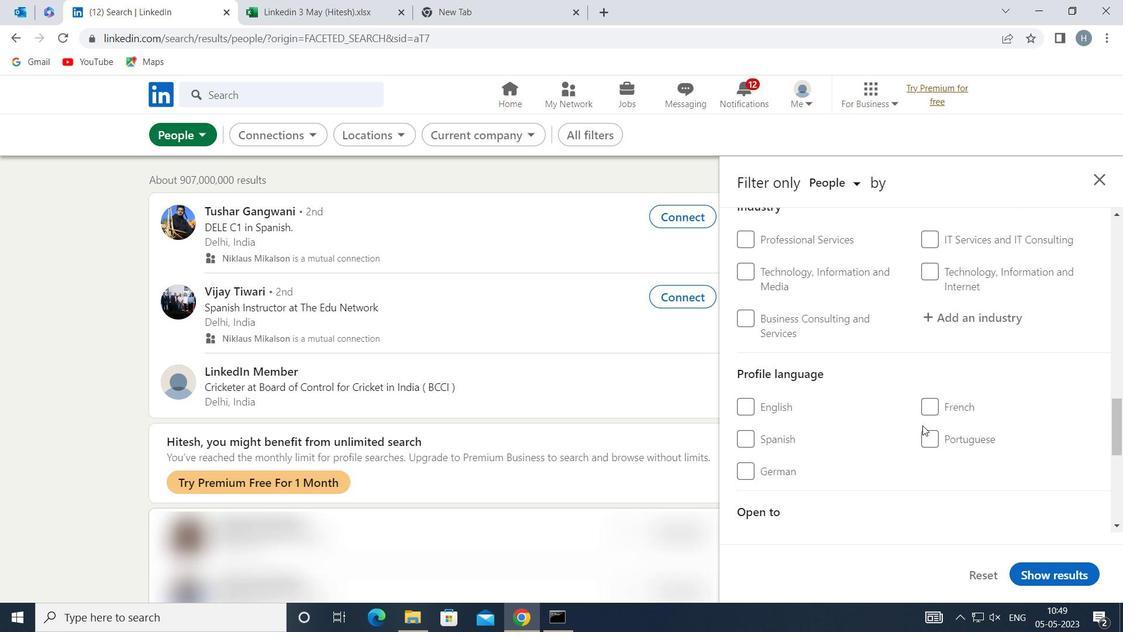 
Action: Mouse moved to (902, 442)
Screenshot: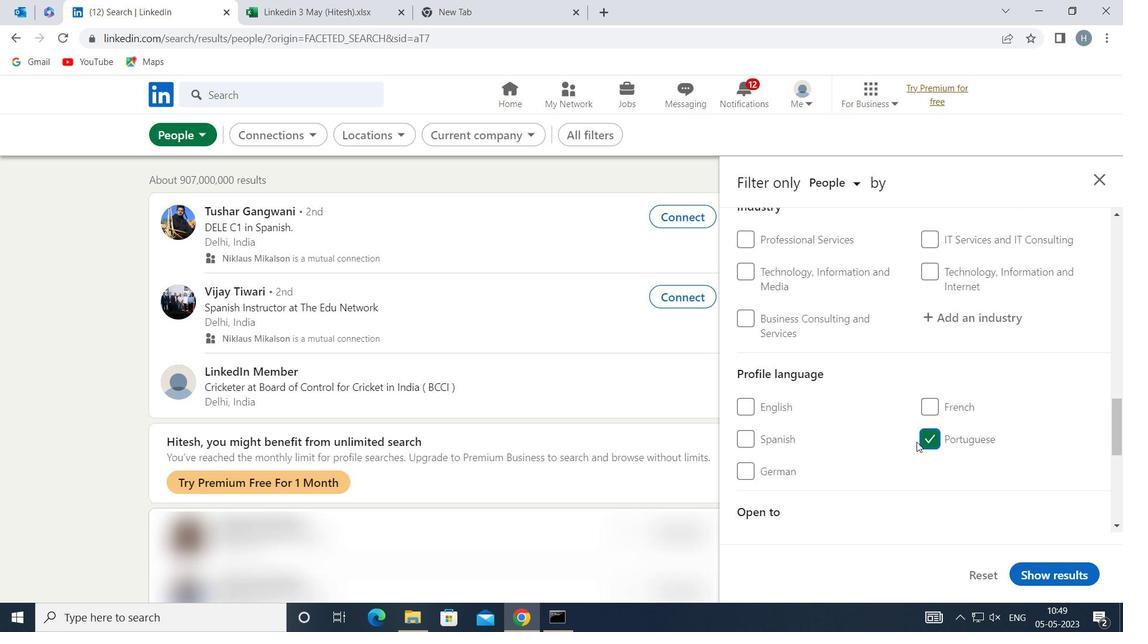 
Action: Mouse scrolled (902, 443) with delta (0, 0)
Screenshot: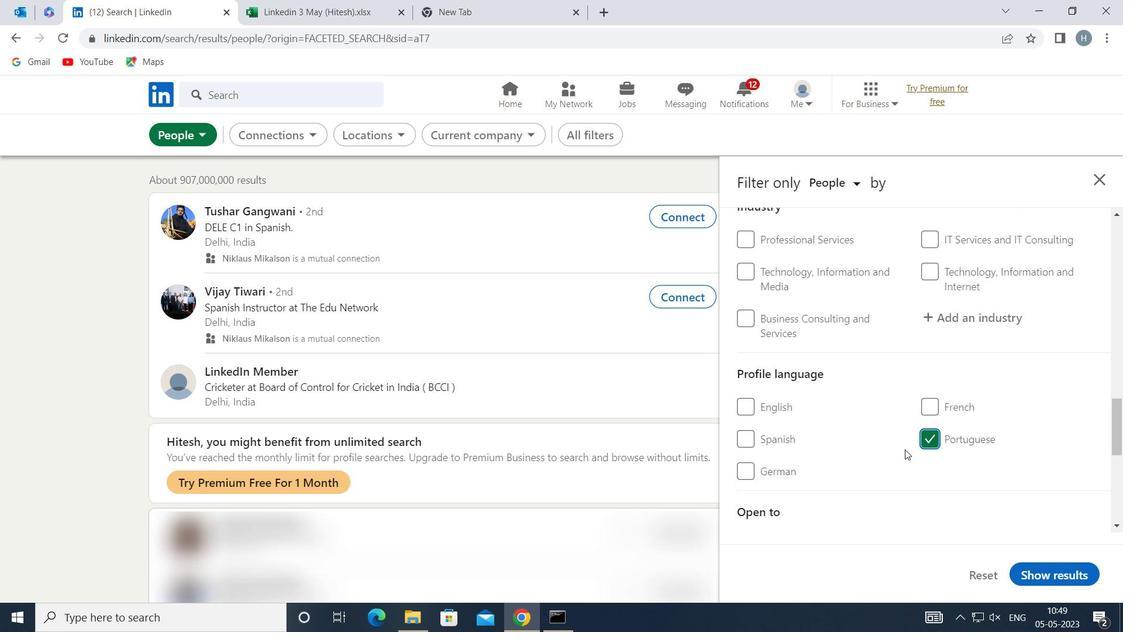 
Action: Mouse scrolled (902, 443) with delta (0, 0)
Screenshot: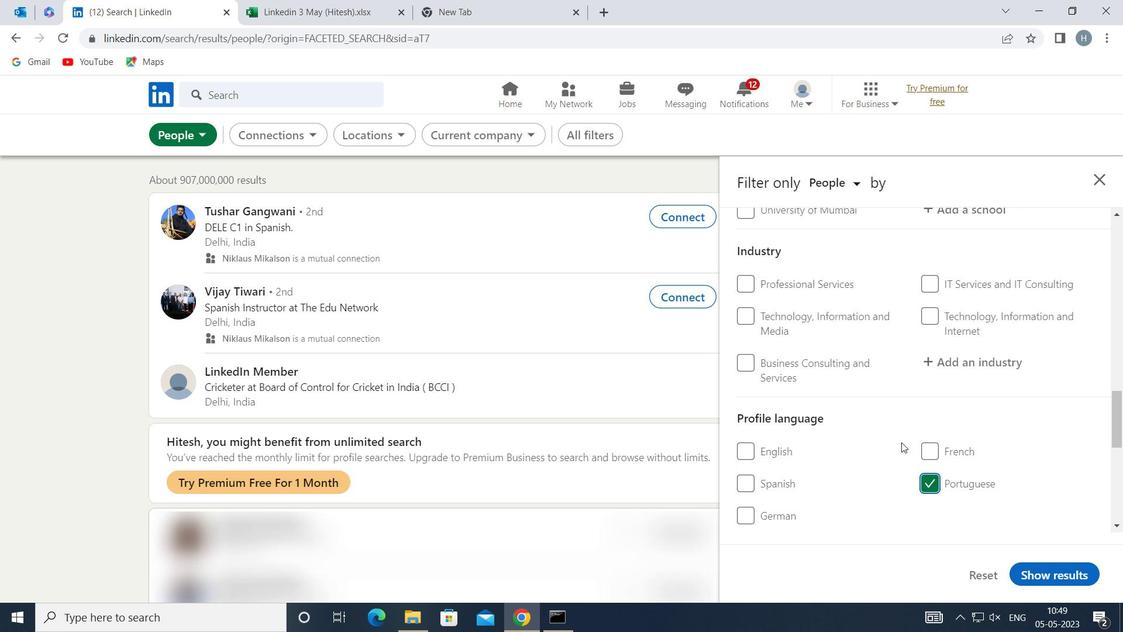 
Action: Mouse scrolled (902, 443) with delta (0, 0)
Screenshot: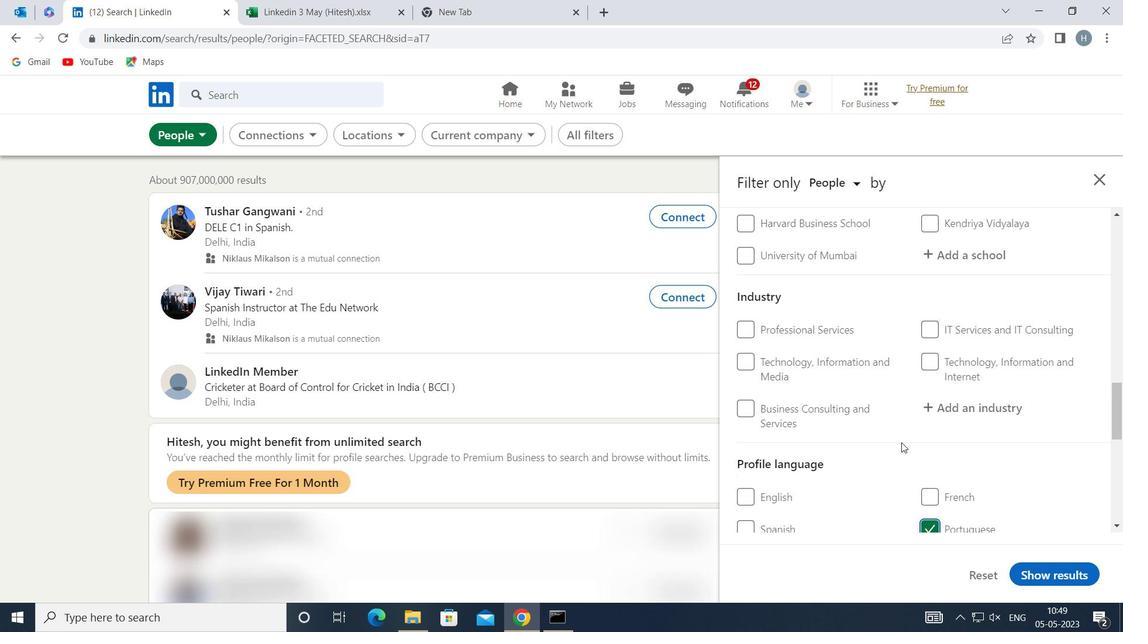 
Action: Mouse scrolled (902, 443) with delta (0, 0)
Screenshot: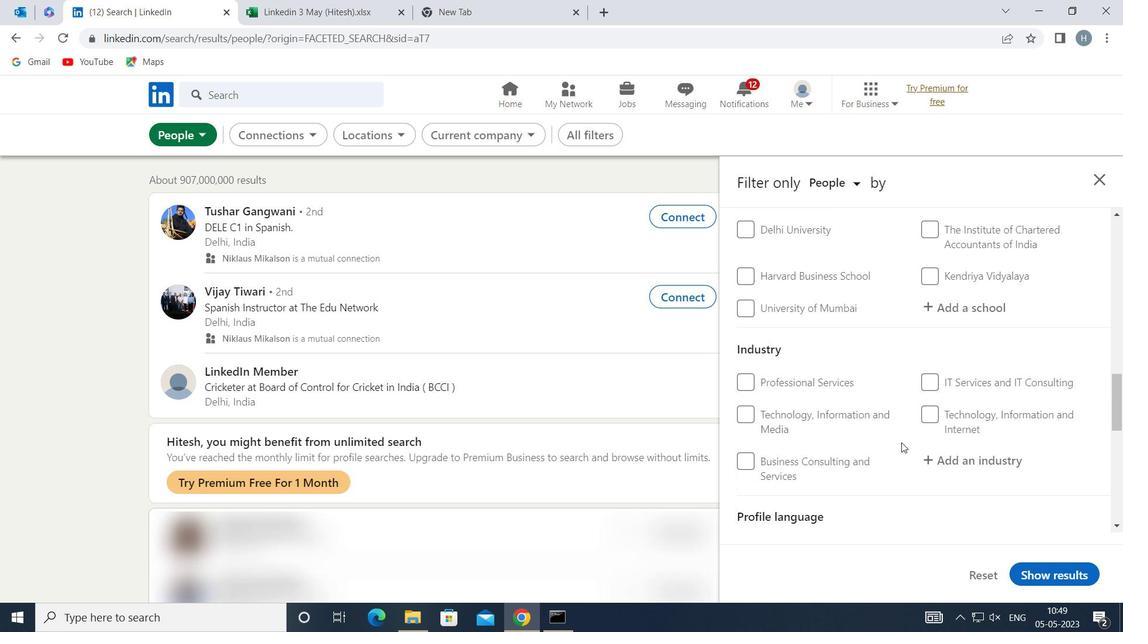 
Action: Mouse moved to (901, 441)
Screenshot: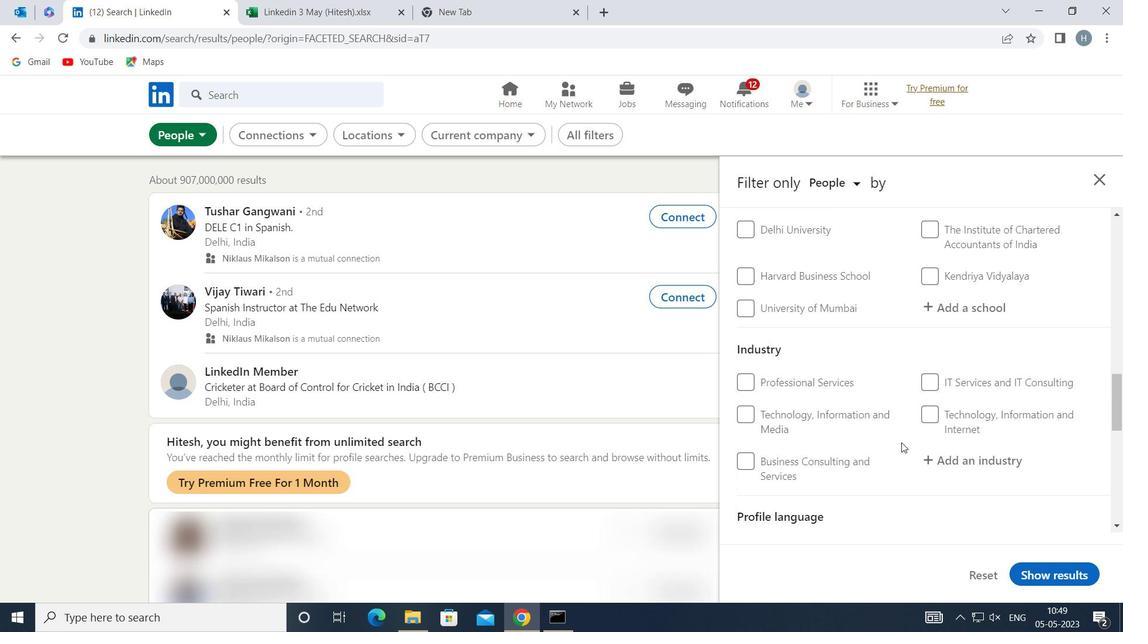 
Action: Mouse scrolled (901, 442) with delta (0, 0)
Screenshot: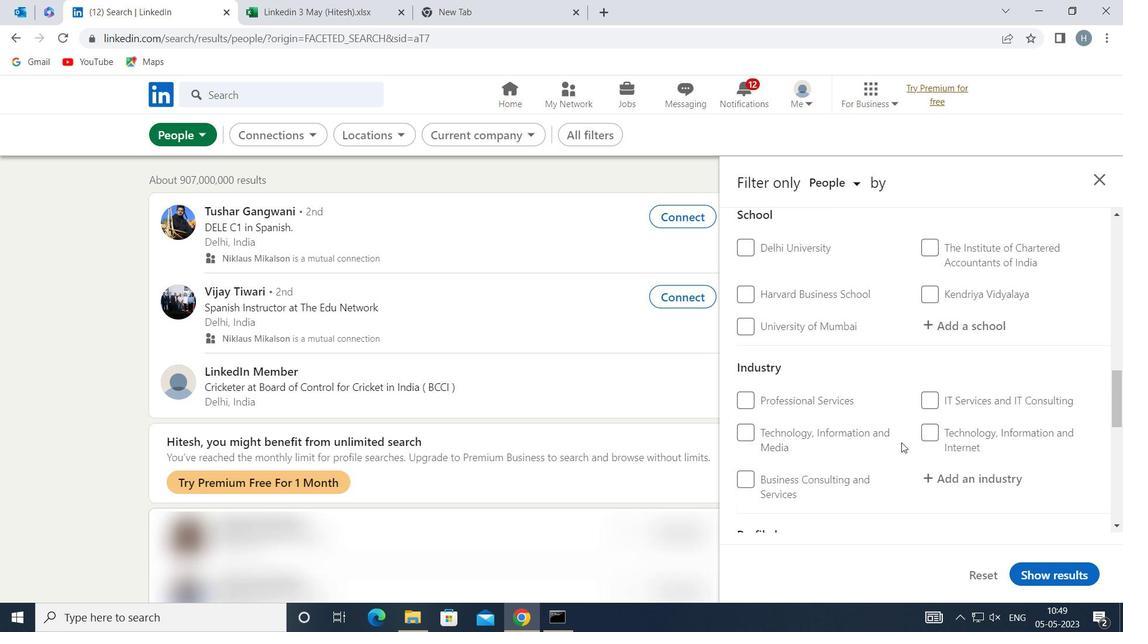 
Action: Mouse scrolled (901, 442) with delta (0, 0)
Screenshot: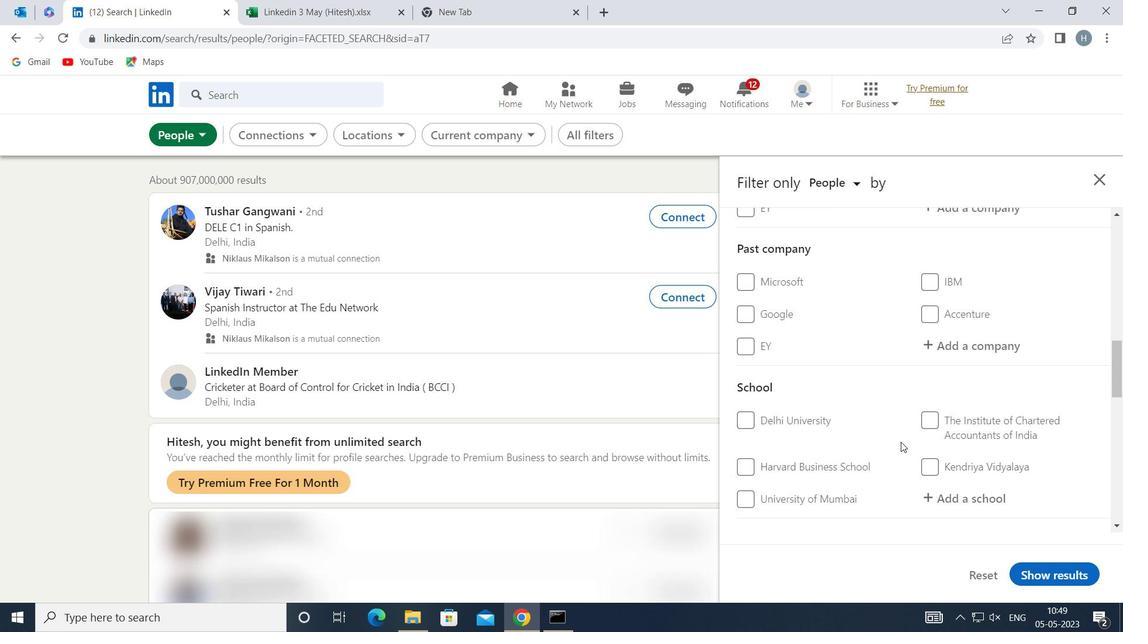 
Action: Mouse scrolled (901, 442) with delta (0, 0)
Screenshot: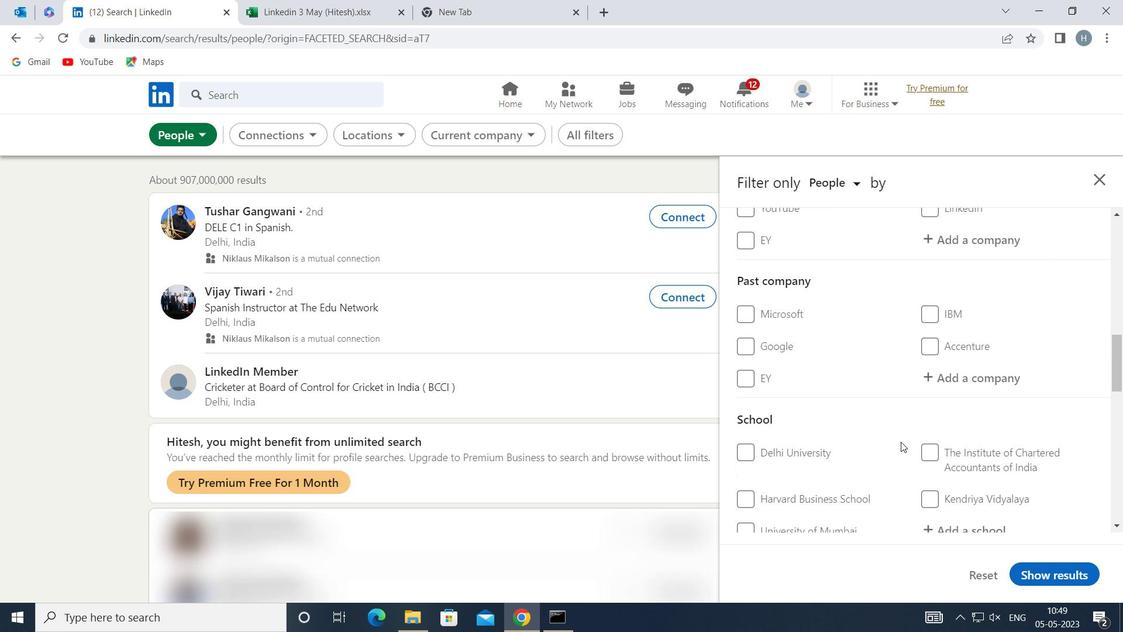 
Action: Mouse scrolled (901, 442) with delta (0, 0)
Screenshot: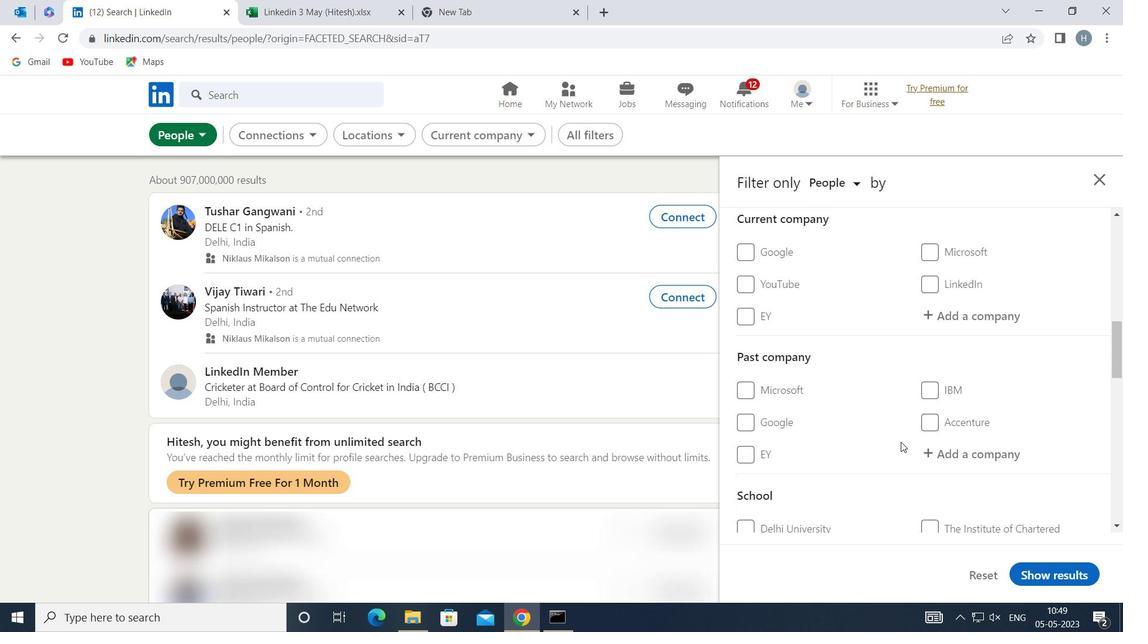 
Action: Mouse moved to (968, 456)
Screenshot: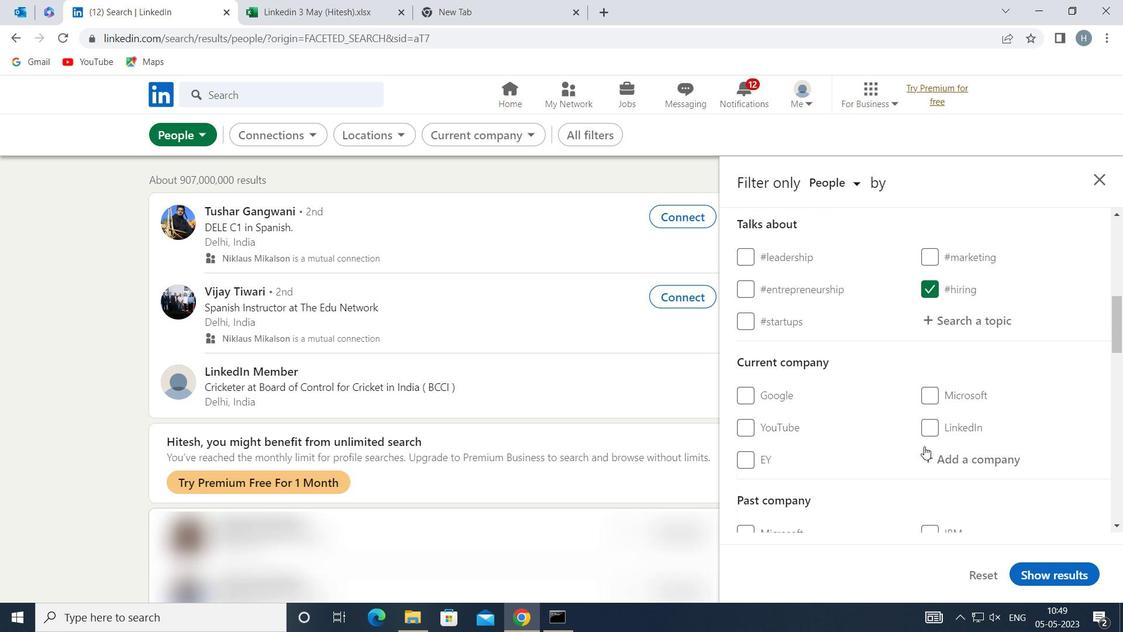 
Action: Mouse pressed left at (968, 456)
Screenshot: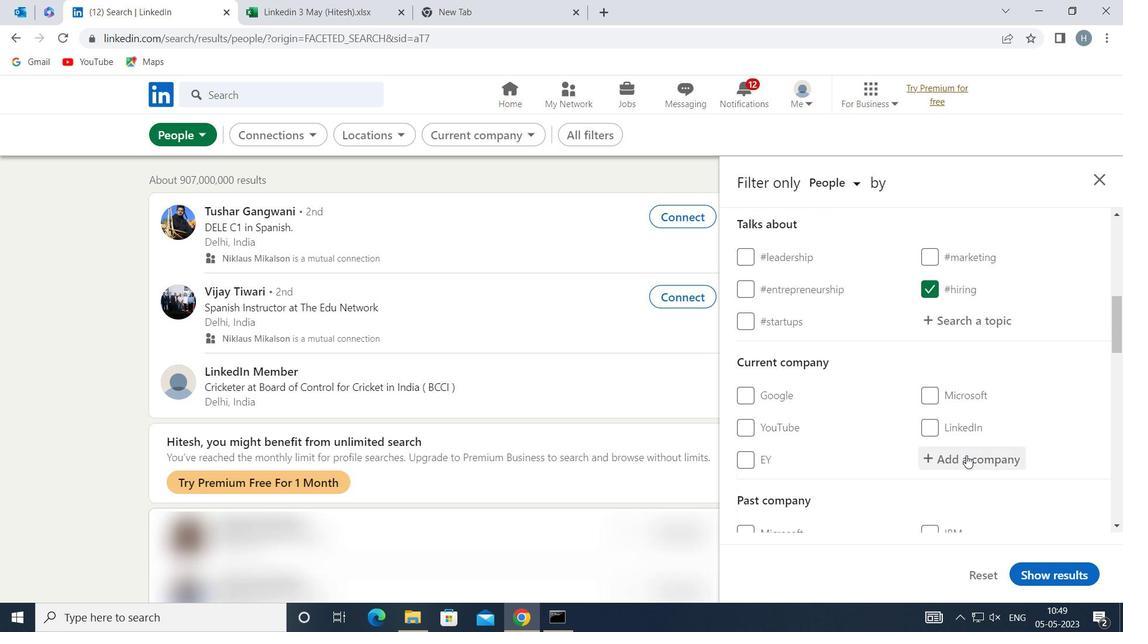
Action: Key pressed <Key.shift>THE<Key.space><Key.shift>SOULED<Key.space><Key.shift>STORE
Screenshot: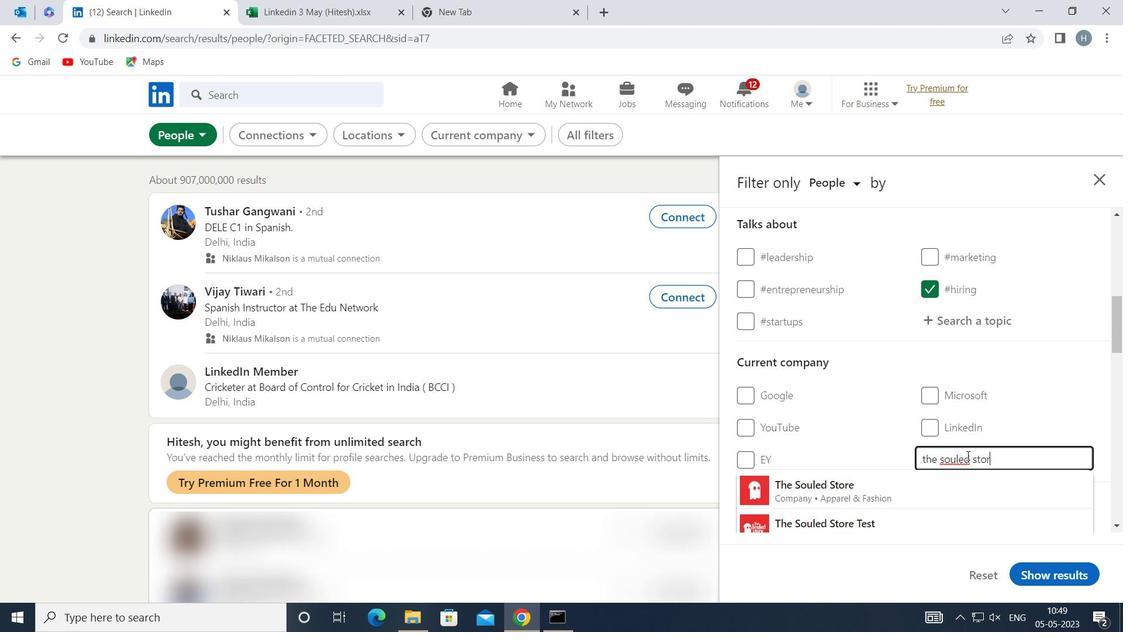 
Action: Mouse moved to (932, 481)
Screenshot: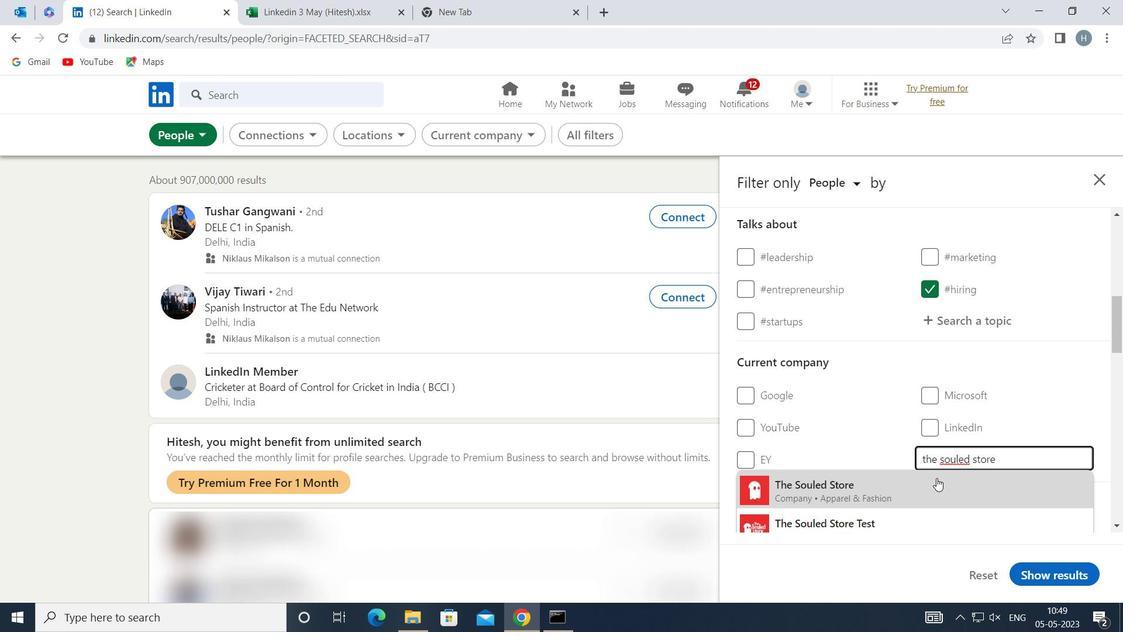 
Action: Mouse pressed left at (932, 481)
Screenshot: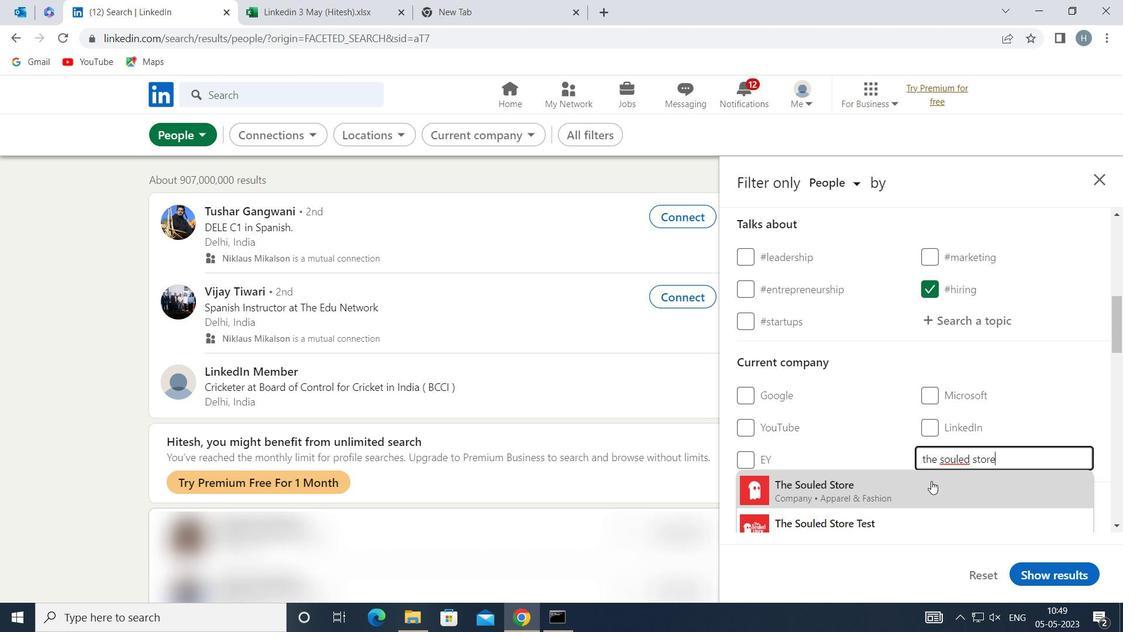 
Action: Mouse moved to (893, 447)
Screenshot: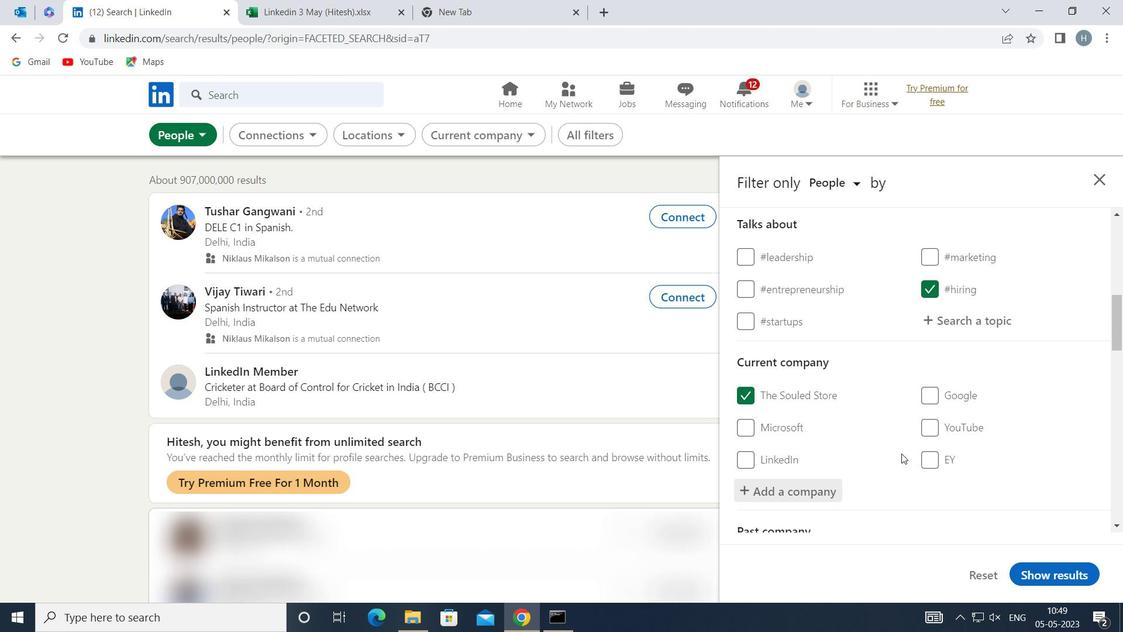 
Action: Mouse scrolled (893, 446) with delta (0, 0)
Screenshot: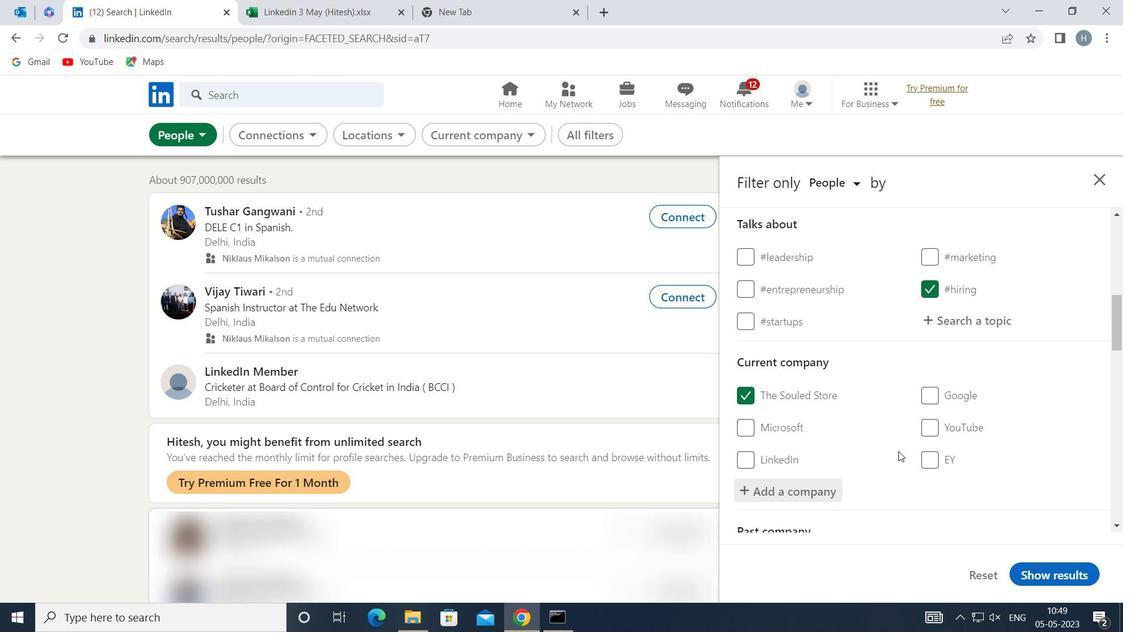 
Action: Mouse scrolled (893, 446) with delta (0, 0)
Screenshot: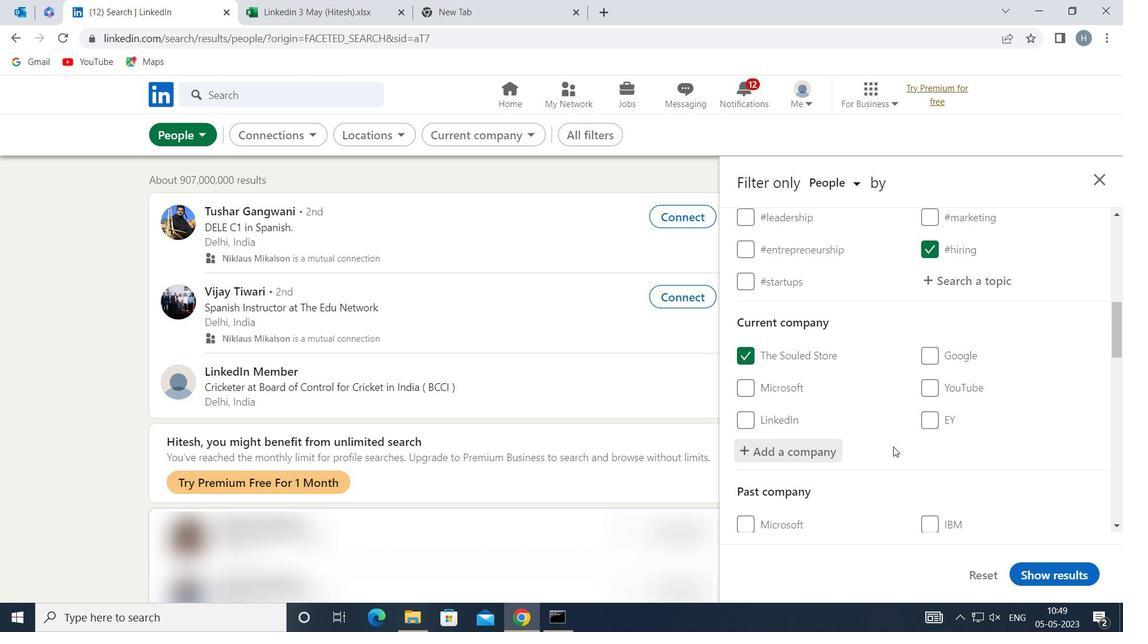 
Action: Mouse scrolled (893, 446) with delta (0, 0)
Screenshot: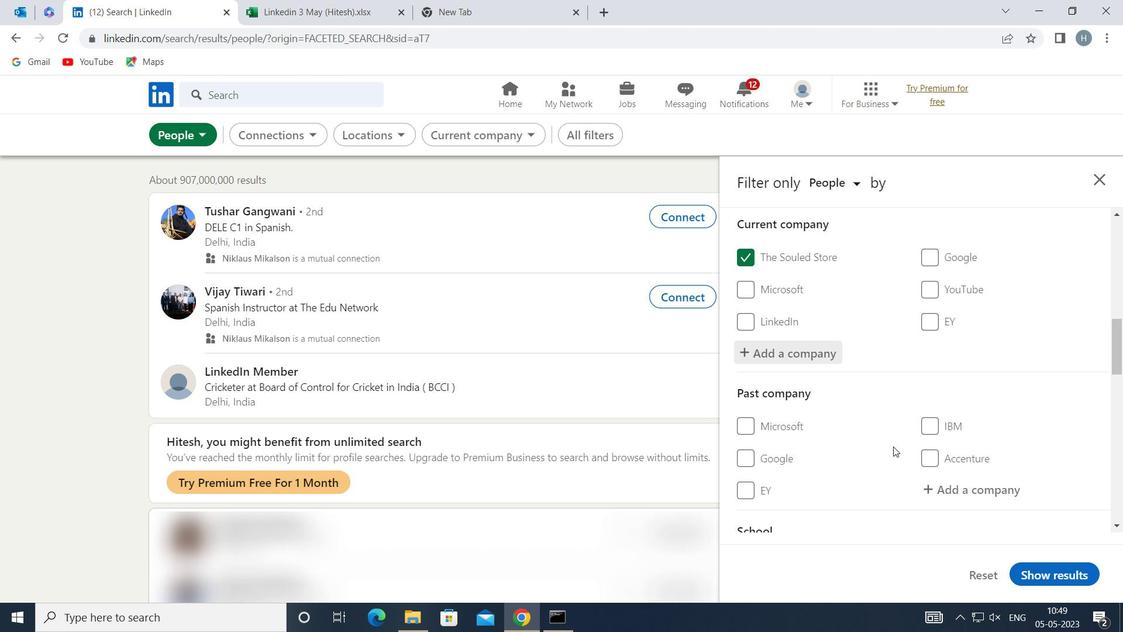 
Action: Mouse scrolled (893, 446) with delta (0, 0)
Screenshot: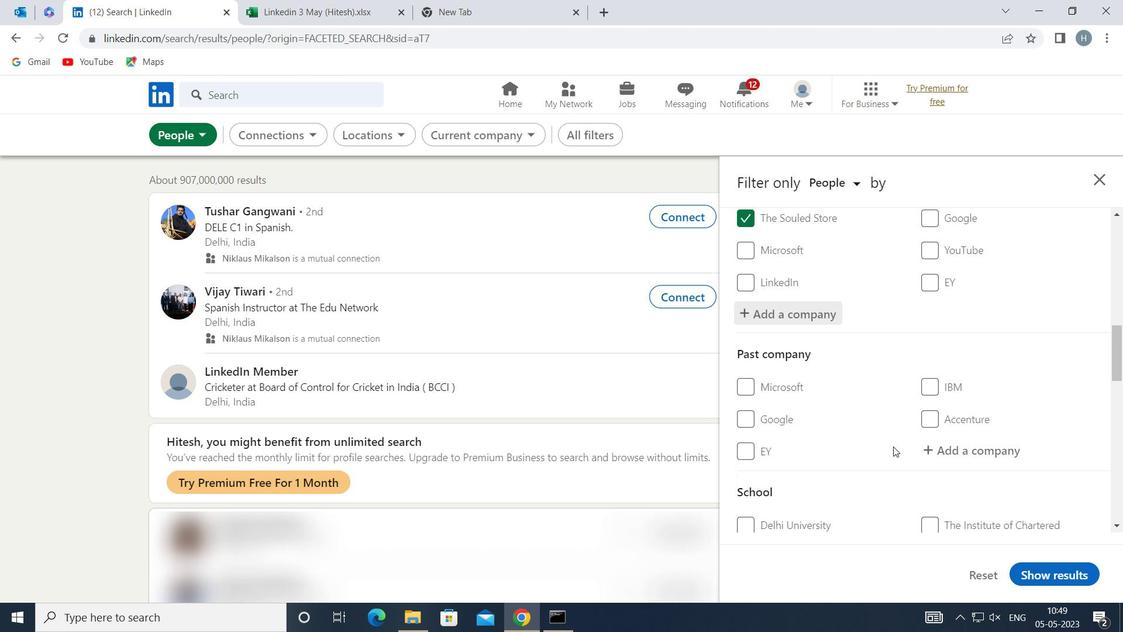 
Action: Mouse moved to (985, 463)
Screenshot: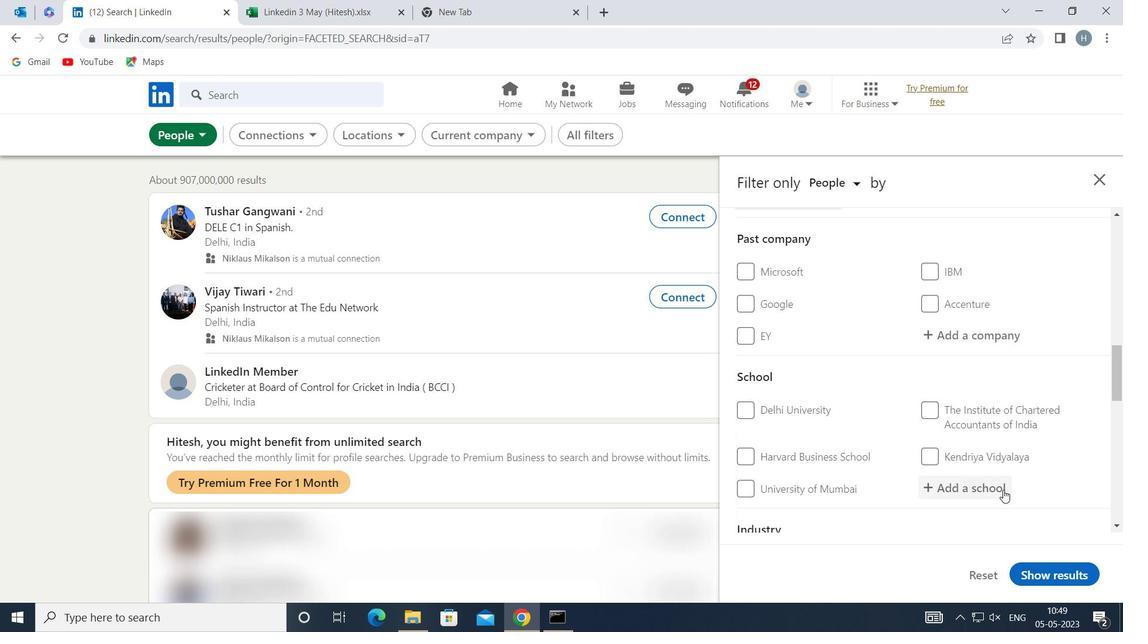 
Action: Mouse scrolled (985, 462) with delta (0, 0)
Screenshot: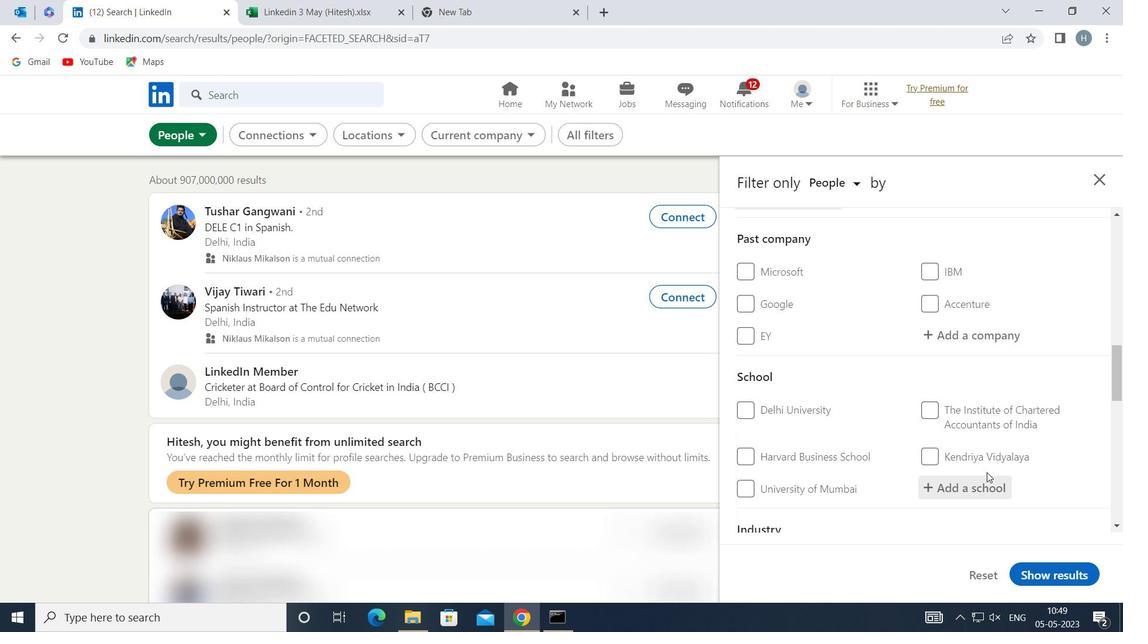
Action: Mouse moved to (975, 417)
Screenshot: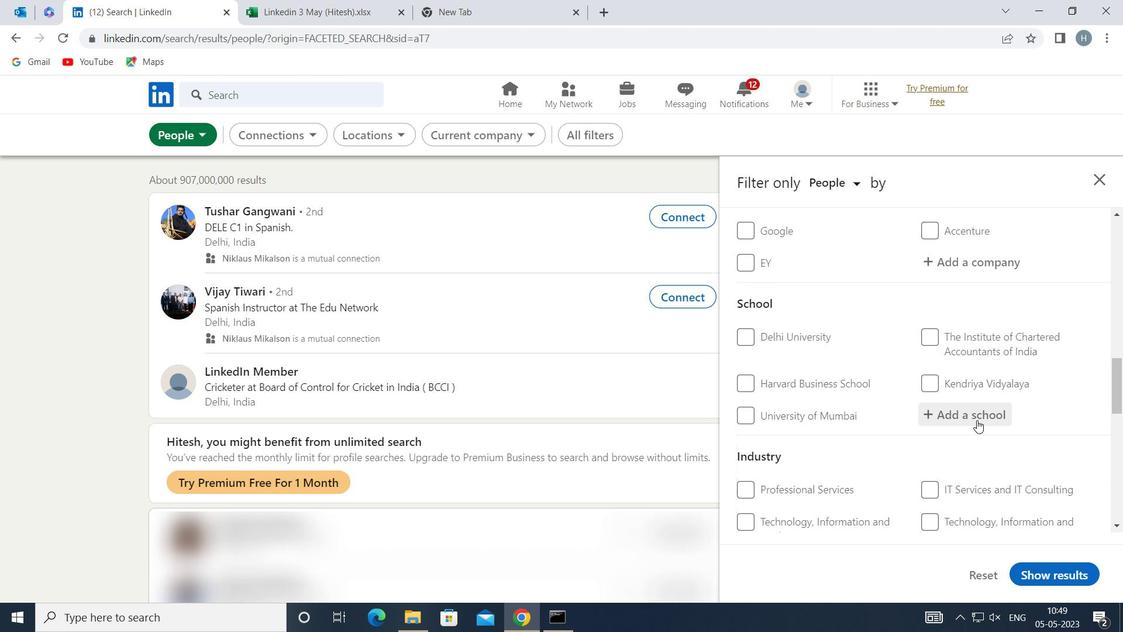 
Action: Mouse pressed left at (975, 417)
Screenshot: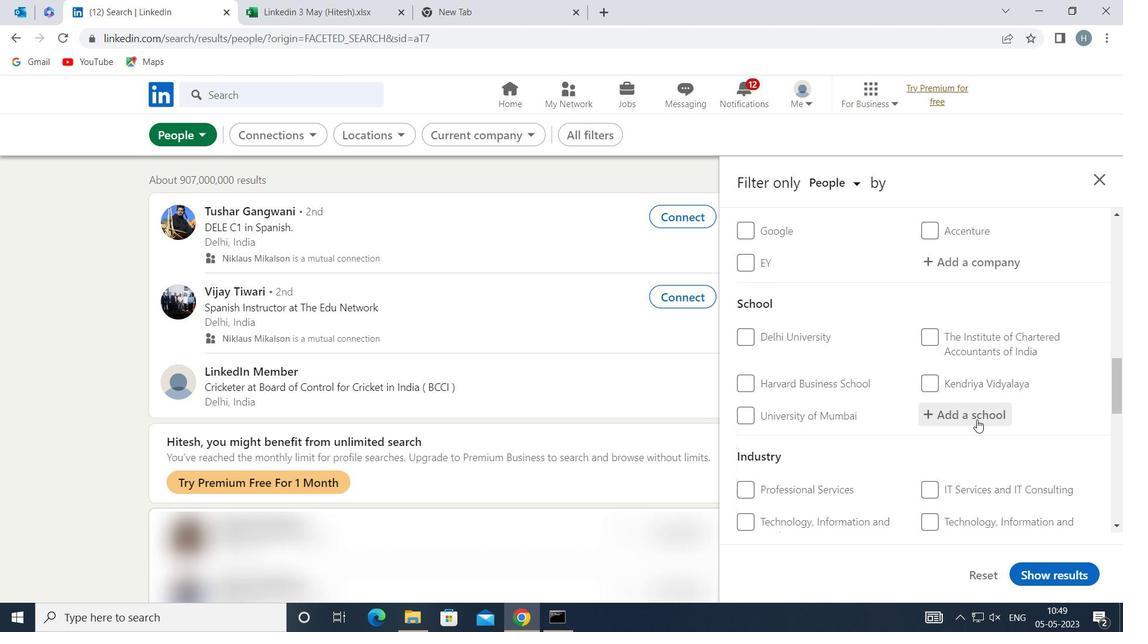 
Action: Key pressed <Key.shift>KA<Key.backspace>ERALEEYA<Key.space><Key.shift>SA
Screenshot: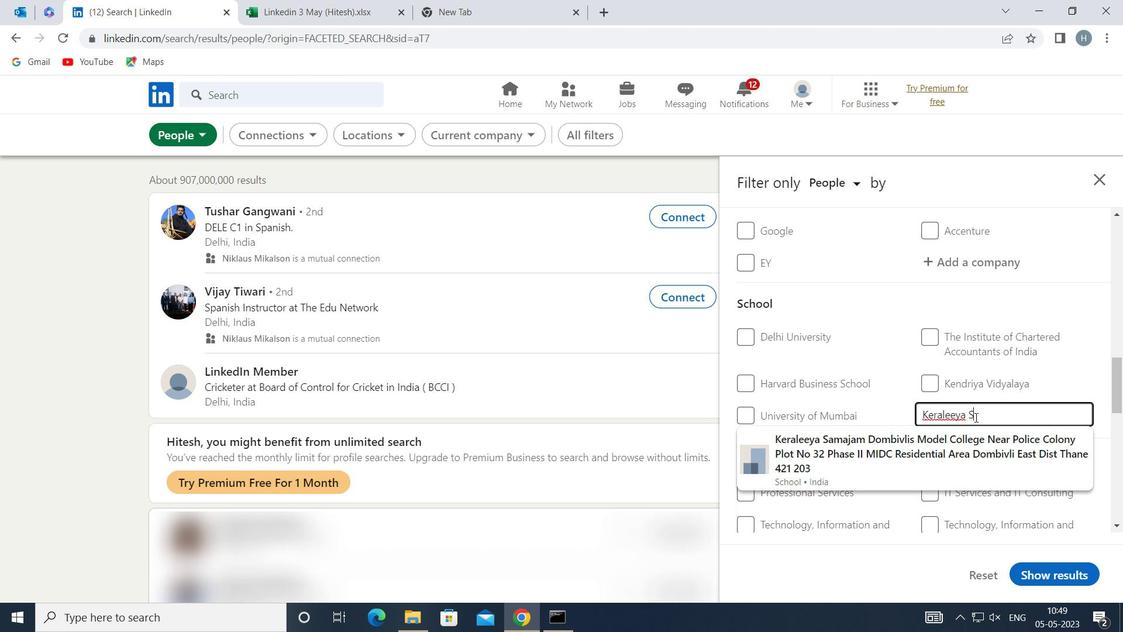 
Action: Mouse moved to (938, 440)
Screenshot: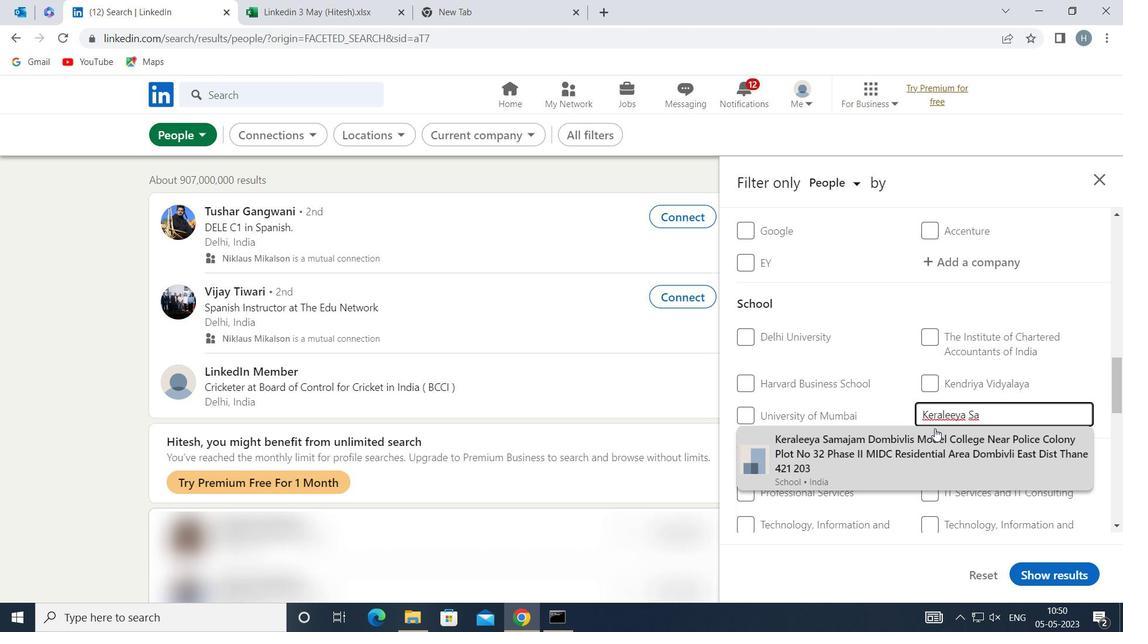 
Action: Mouse pressed left at (938, 440)
Screenshot: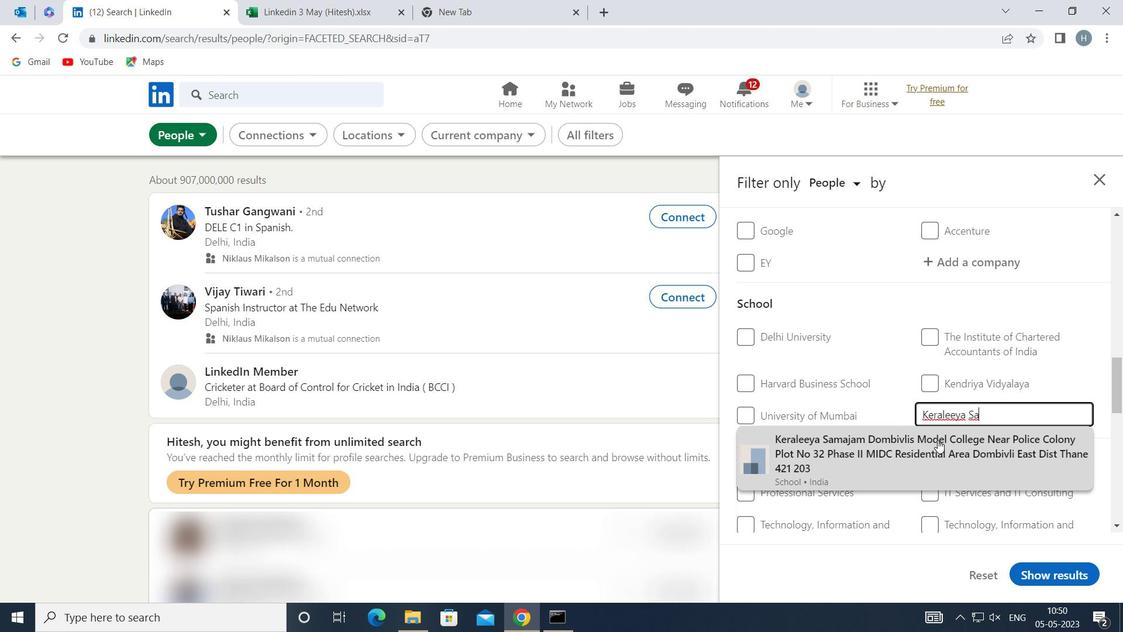 
Action: Mouse moved to (881, 369)
Screenshot: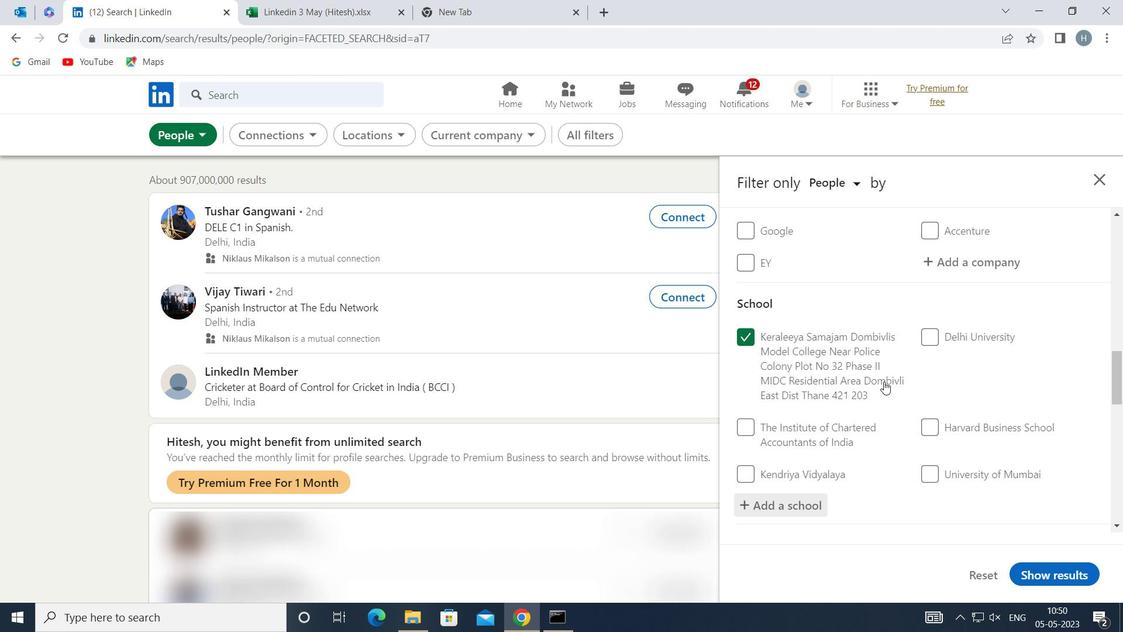 
Action: Mouse scrolled (881, 369) with delta (0, 0)
Screenshot: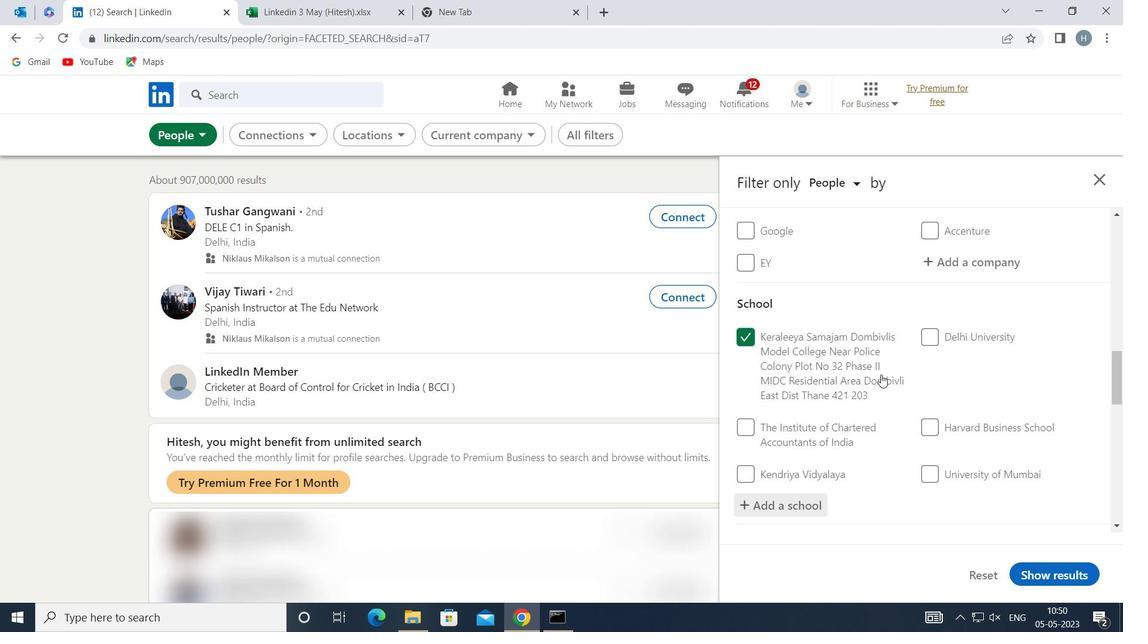 
Action: Mouse scrolled (881, 369) with delta (0, 0)
Screenshot: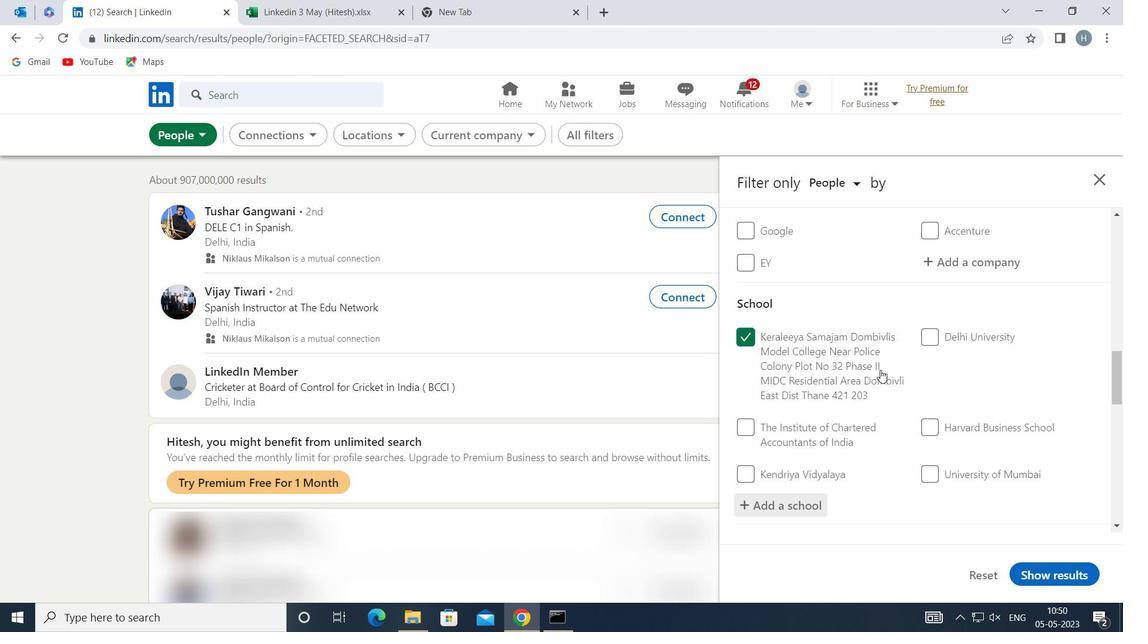 
Action: Mouse scrolled (881, 369) with delta (0, 0)
Screenshot: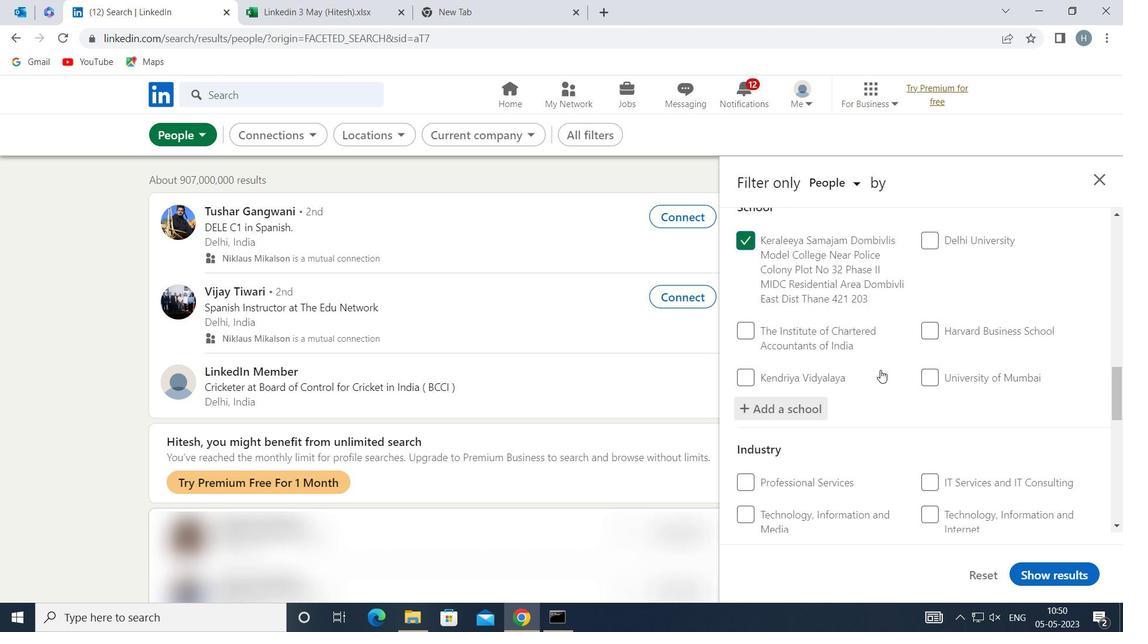 
Action: Mouse moved to (967, 432)
Screenshot: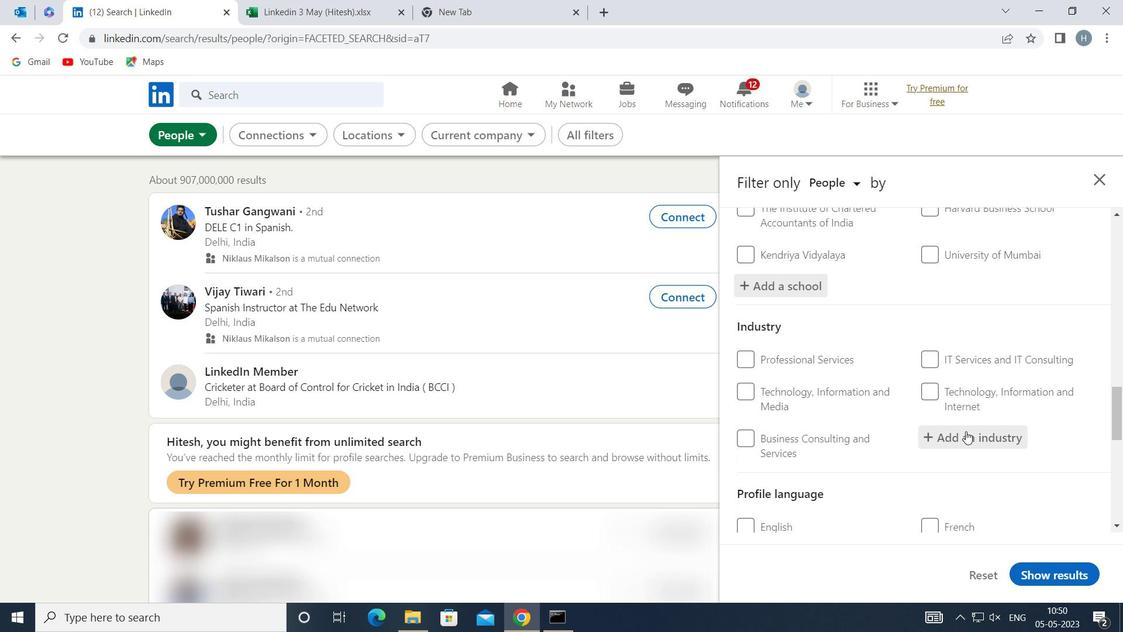 
Action: Mouse pressed left at (967, 432)
Screenshot: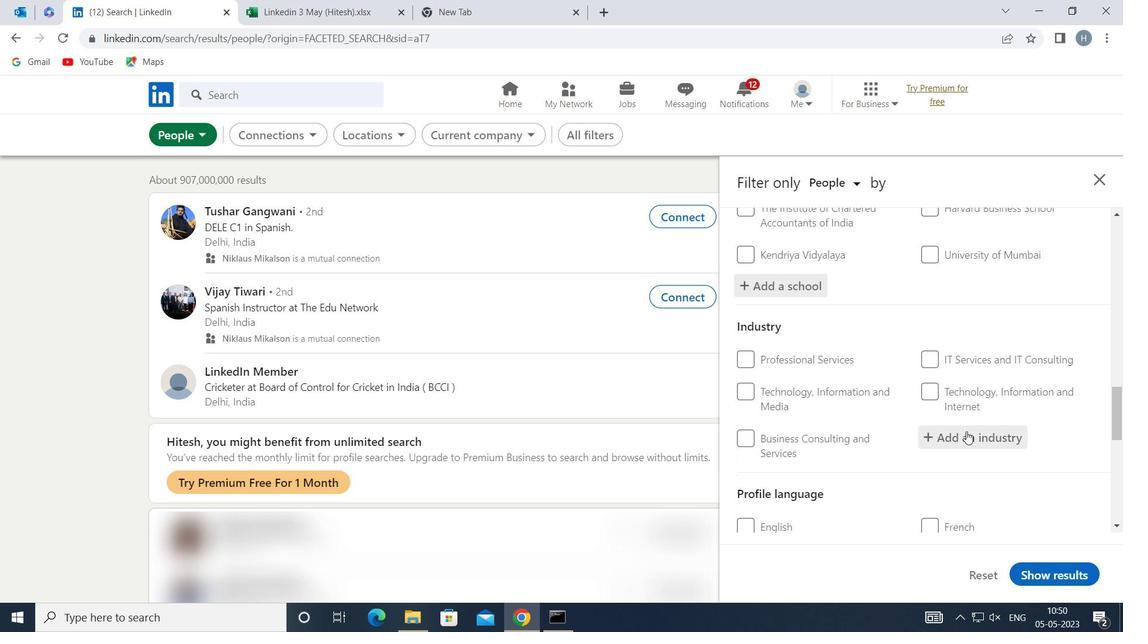 
Action: Key pressed <Key.shift>VOCATIONAL<Key.space><Key.shift>REHABILITATIO
Screenshot: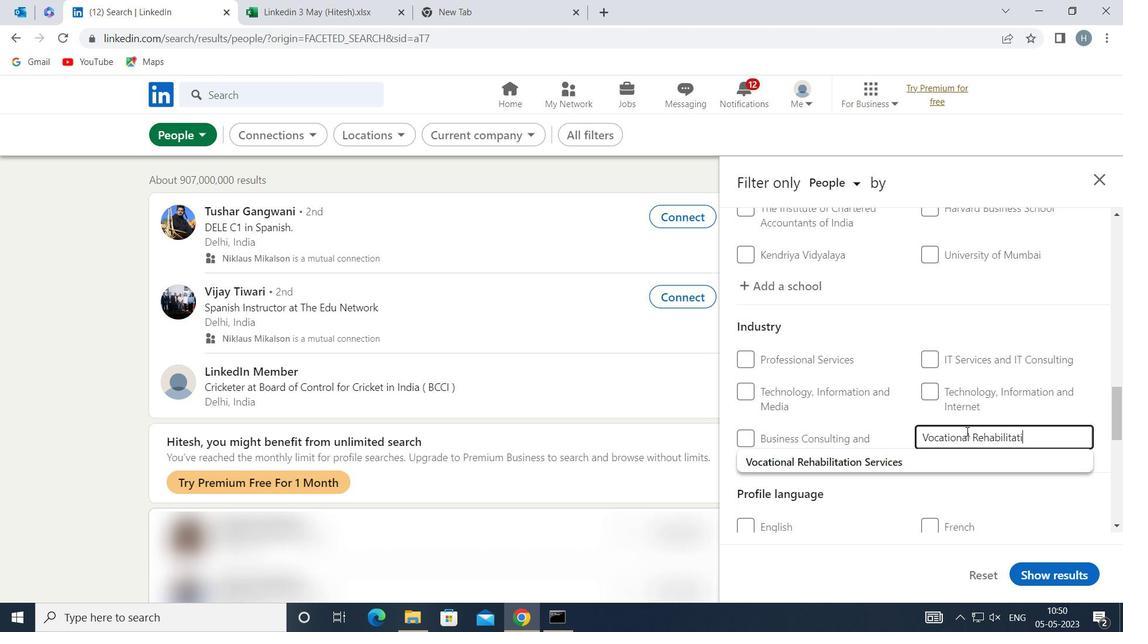 
Action: Mouse moved to (980, 427)
Screenshot: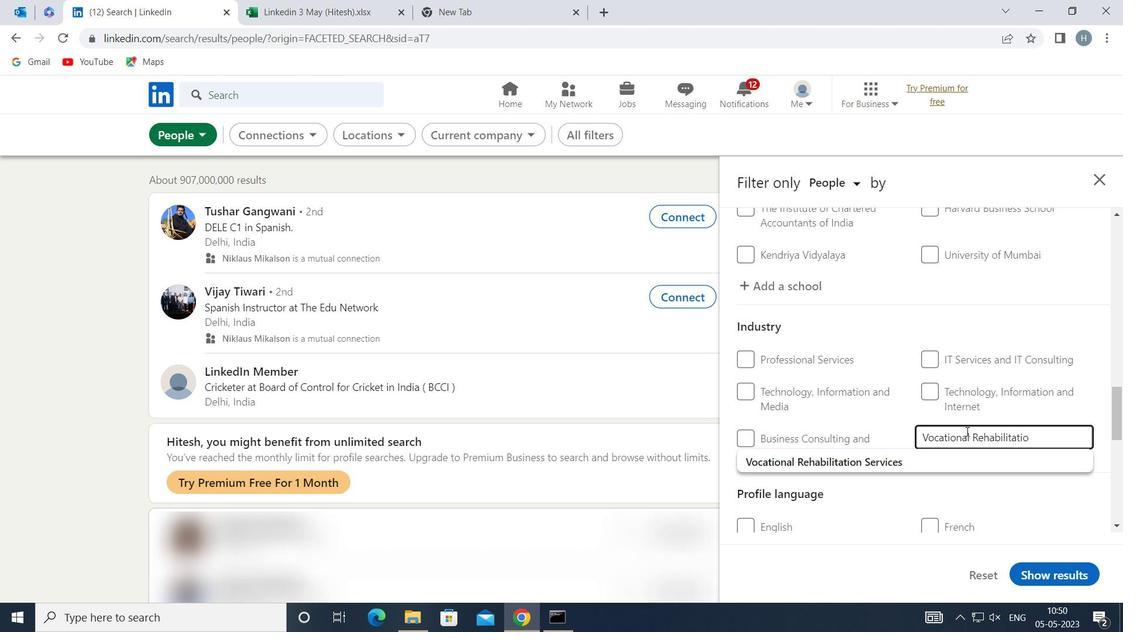 
Action: Key pressed N
Screenshot: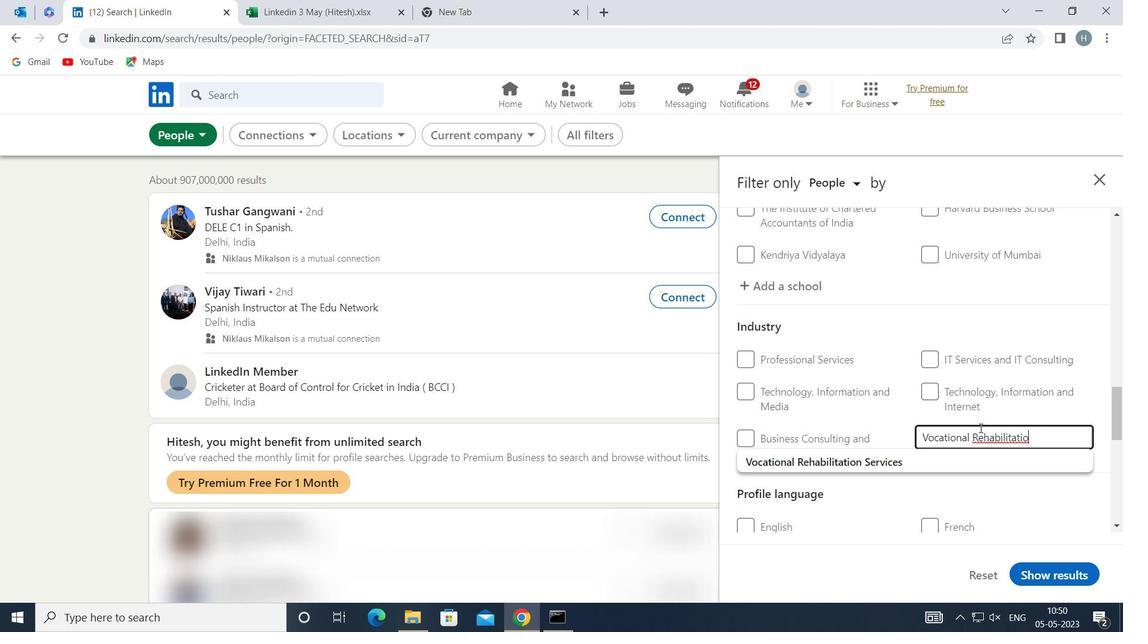 
Action: Mouse moved to (929, 462)
Screenshot: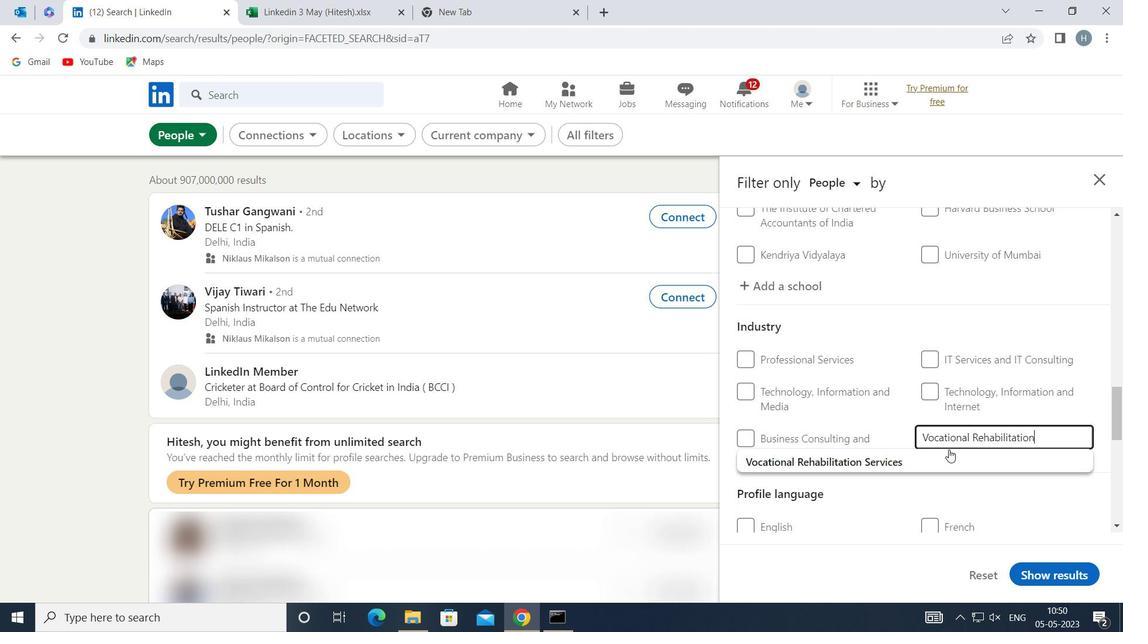 
Action: Mouse pressed left at (929, 462)
Screenshot: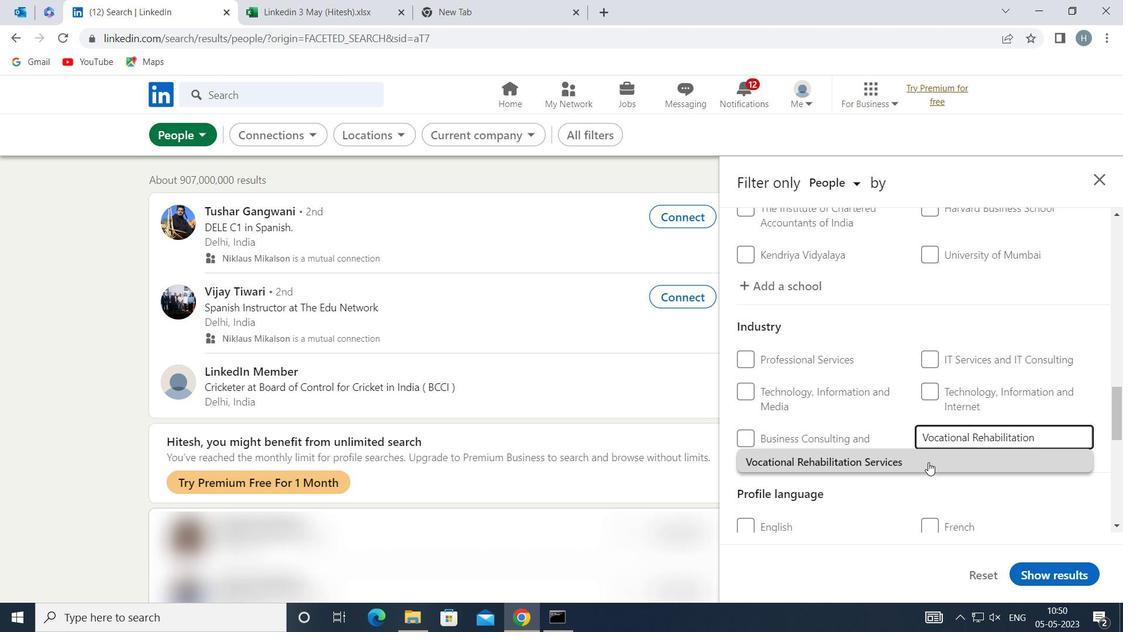 
Action: Mouse moved to (896, 437)
Screenshot: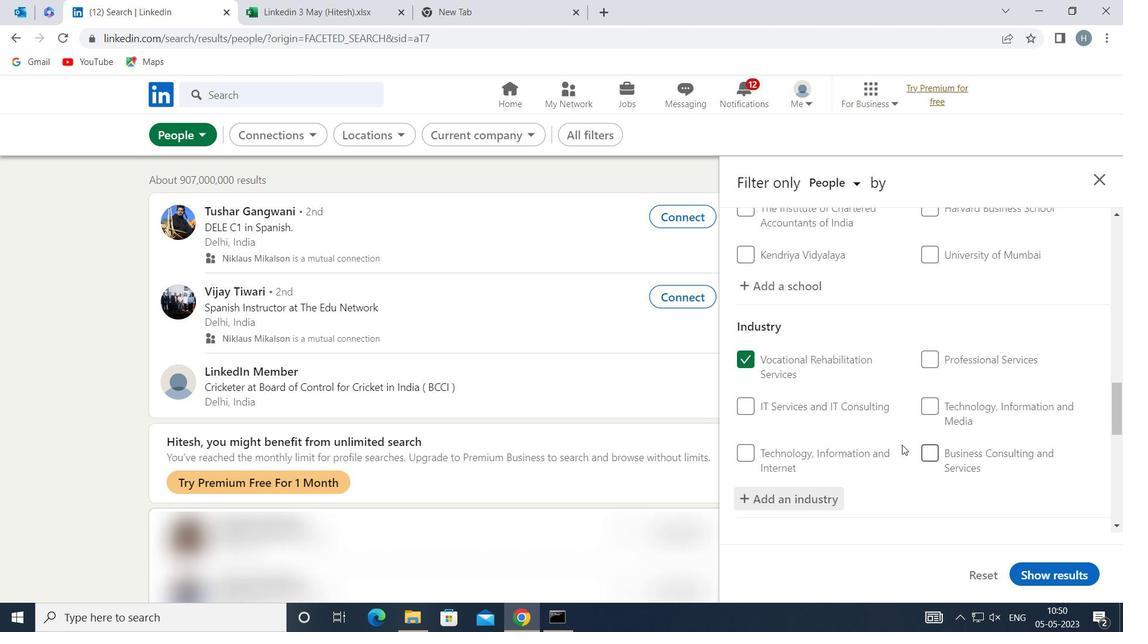 
Action: Mouse scrolled (896, 436) with delta (0, 0)
Screenshot: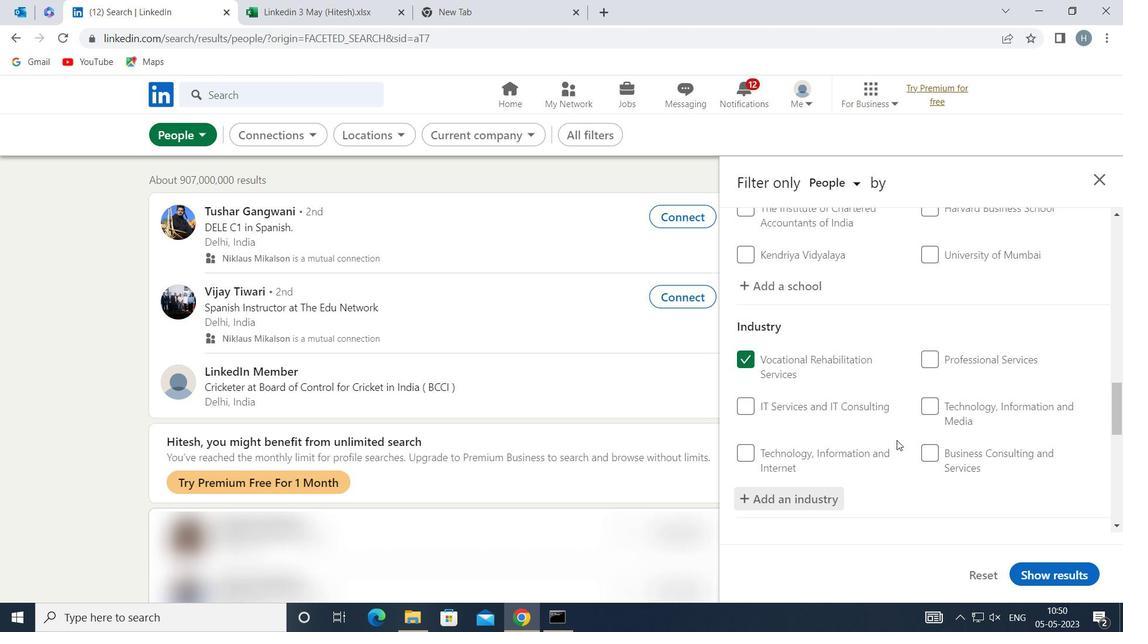 
Action: Mouse scrolled (896, 436) with delta (0, 0)
Screenshot: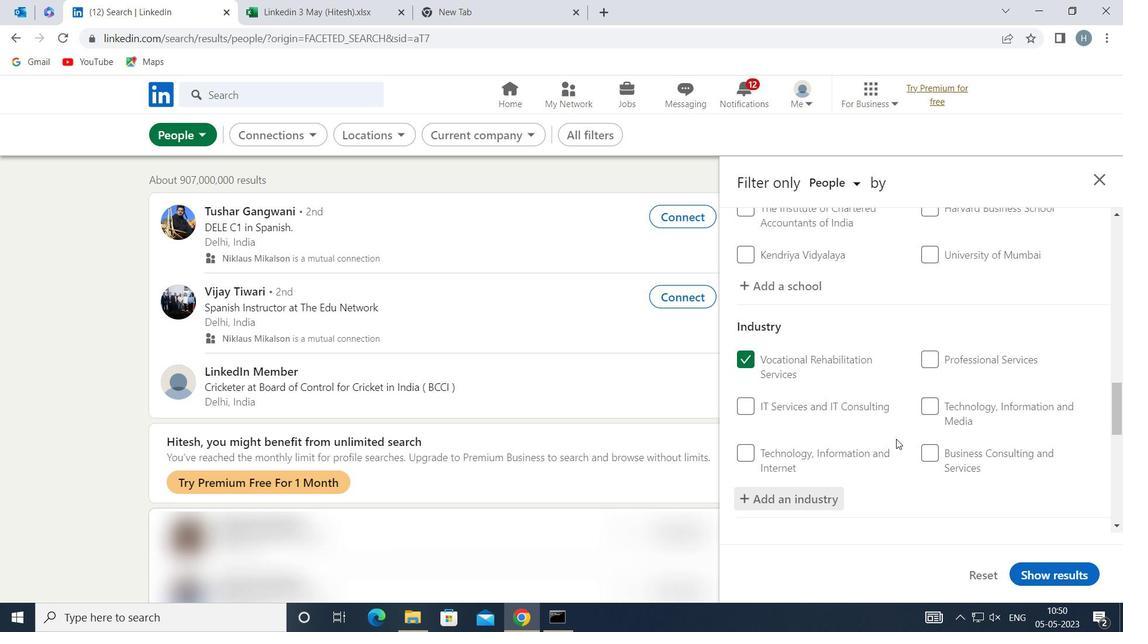 
Action: Mouse moved to (896, 432)
Screenshot: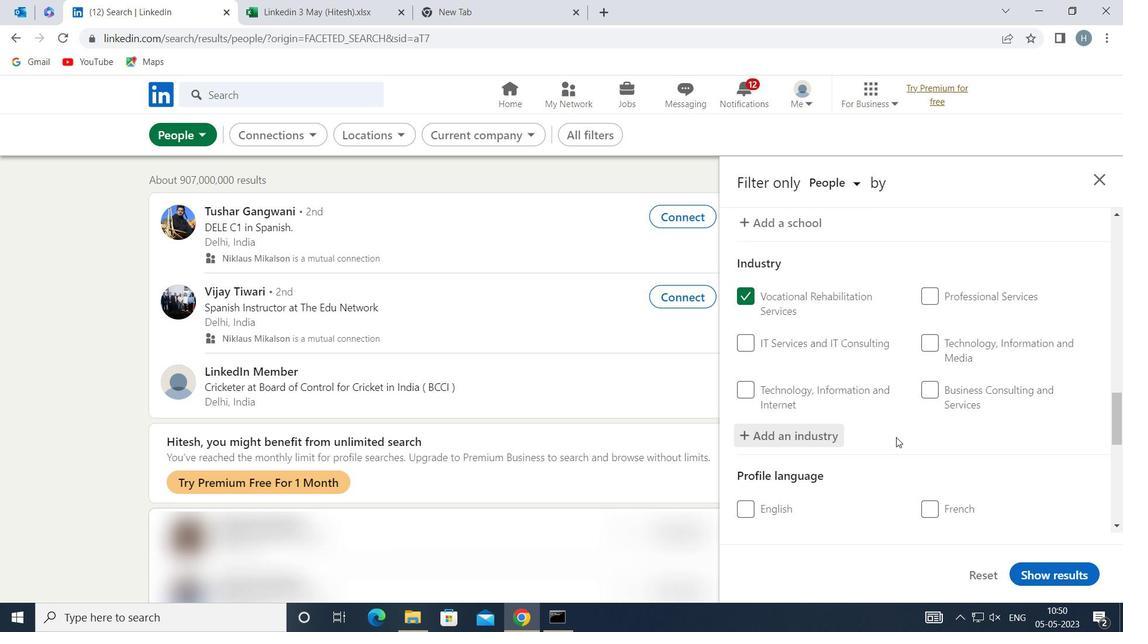 
Action: Mouse scrolled (896, 432) with delta (0, 0)
Screenshot: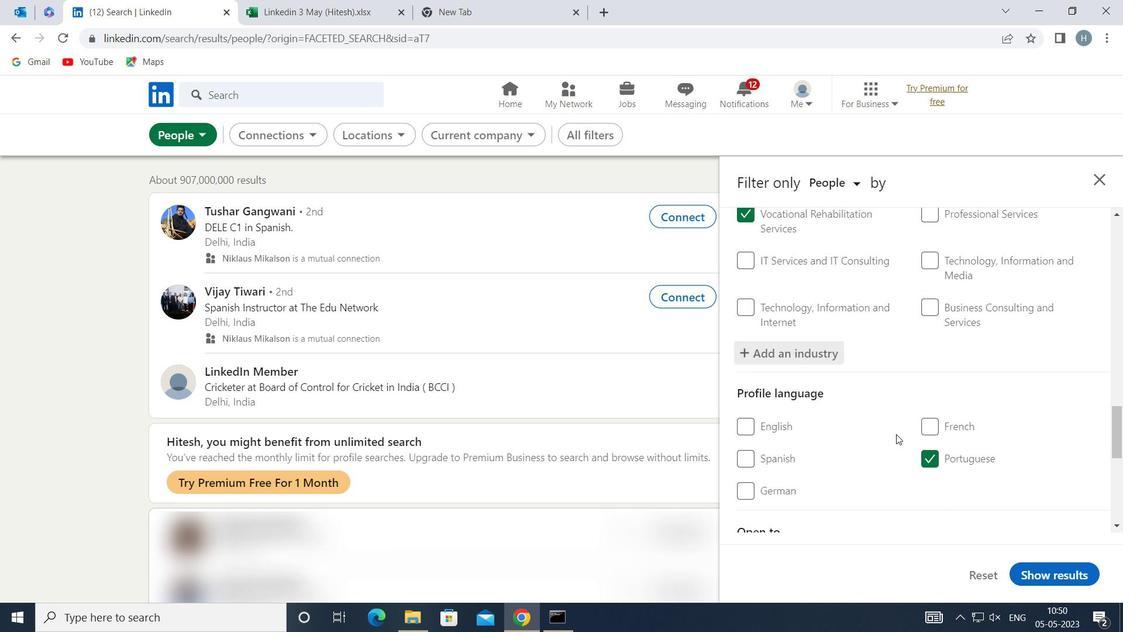
Action: Mouse scrolled (896, 432) with delta (0, 0)
Screenshot: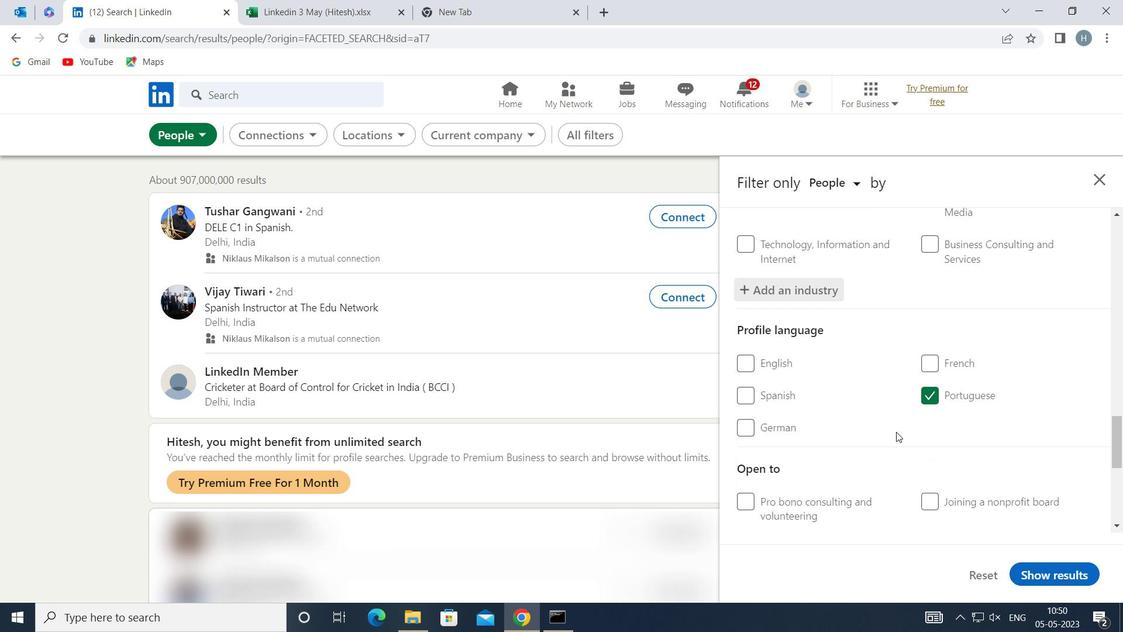 
Action: Mouse scrolled (896, 432) with delta (0, 0)
Screenshot: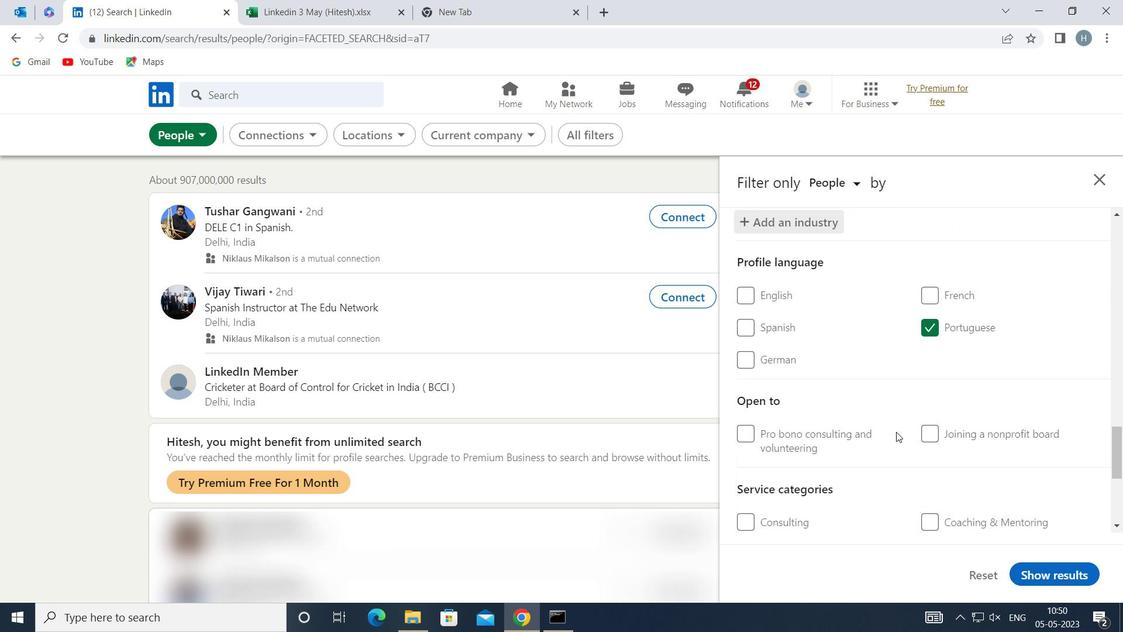 
Action: Mouse scrolled (896, 432) with delta (0, 0)
Screenshot: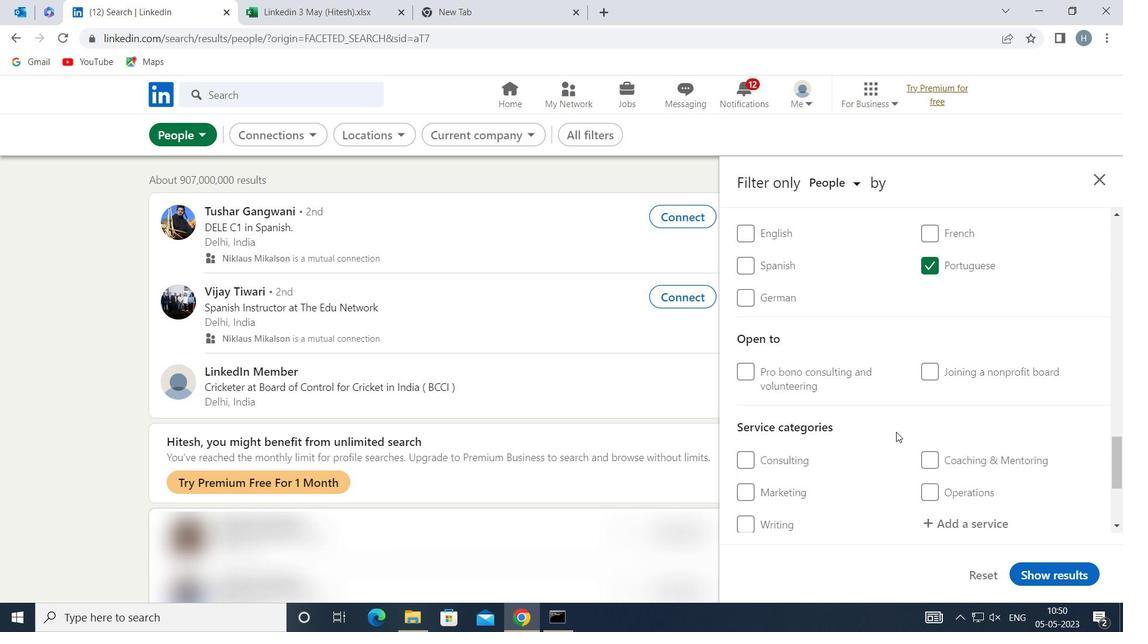 
Action: Mouse moved to (953, 424)
Screenshot: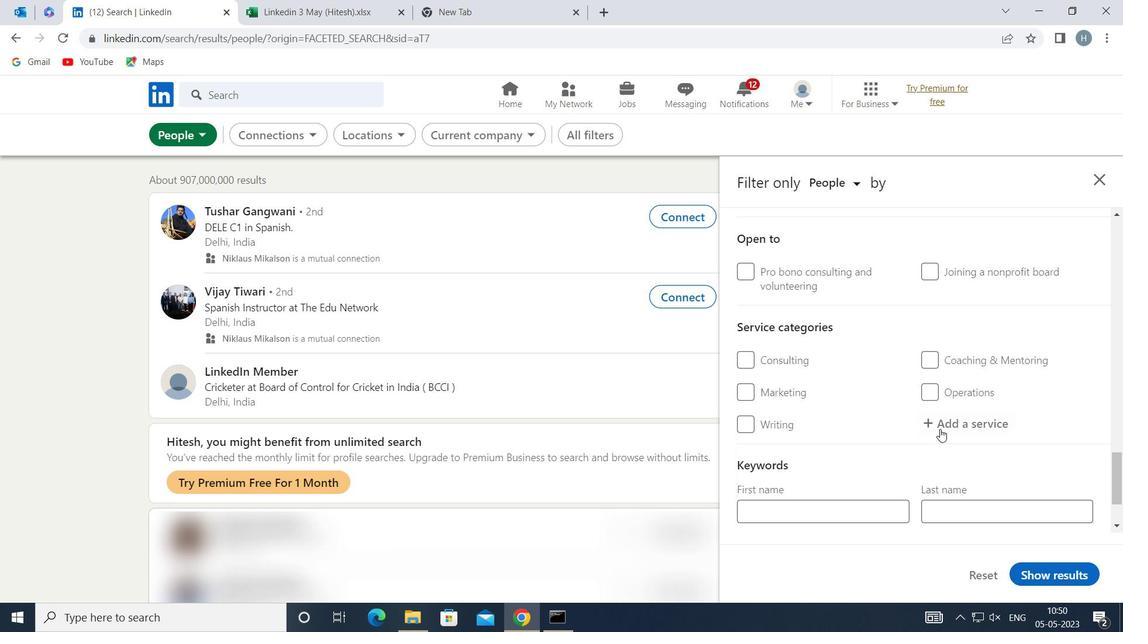
Action: Mouse pressed left at (953, 424)
Screenshot: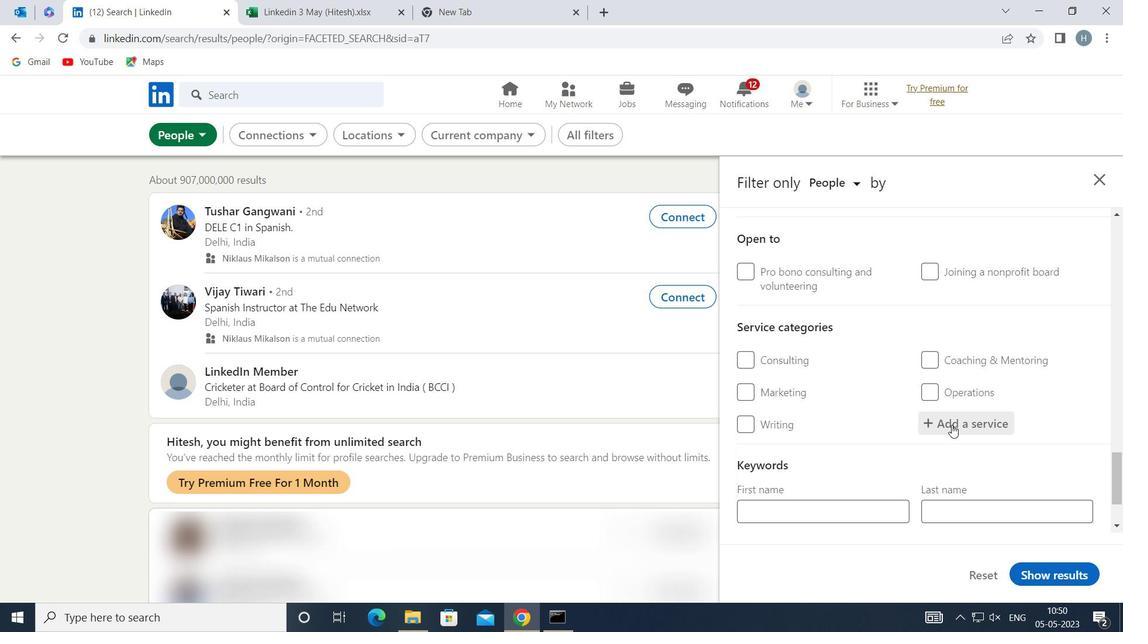 
Action: Mouse moved to (954, 423)
Screenshot: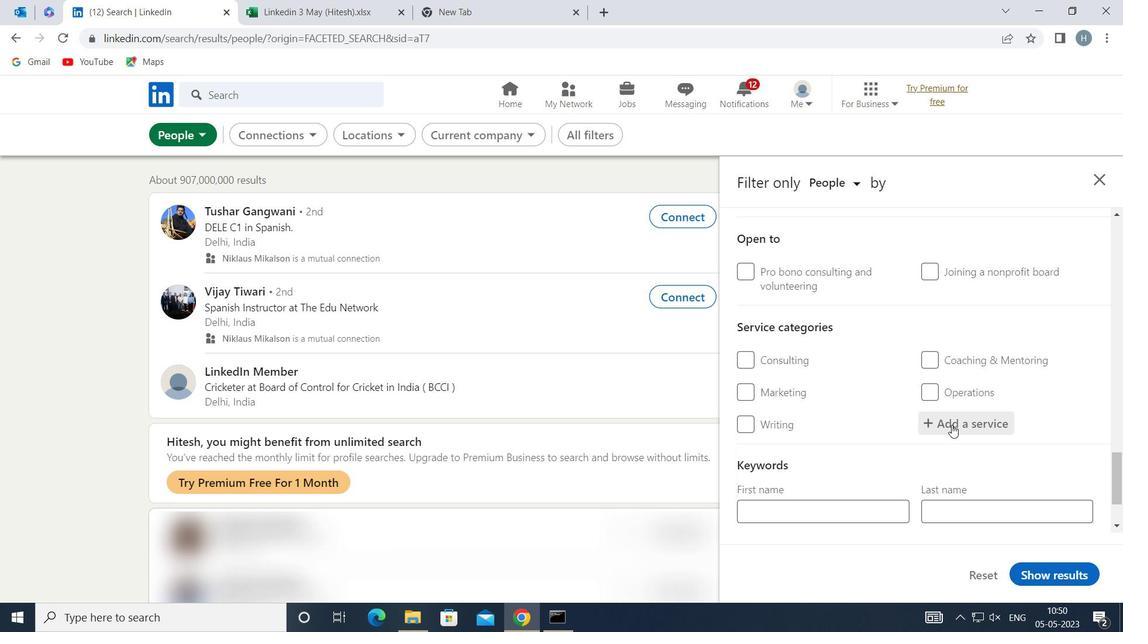 
Action: Key pressed <Key.shift>USER<Key.space><Key.shift>EXPER
Screenshot: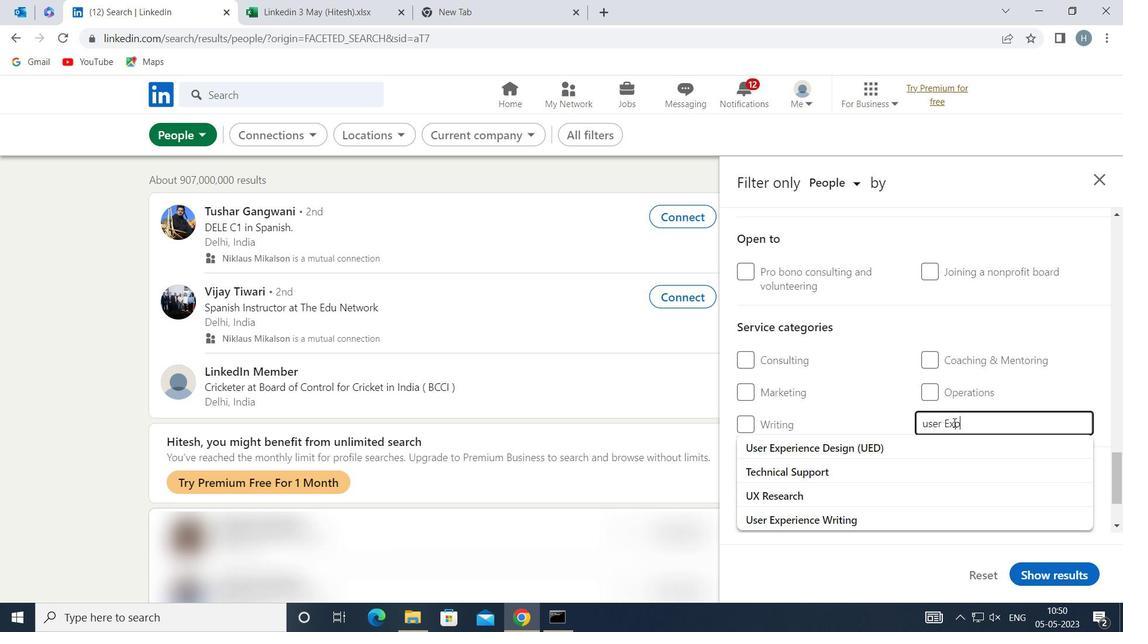 
Action: Mouse moved to (910, 445)
Screenshot: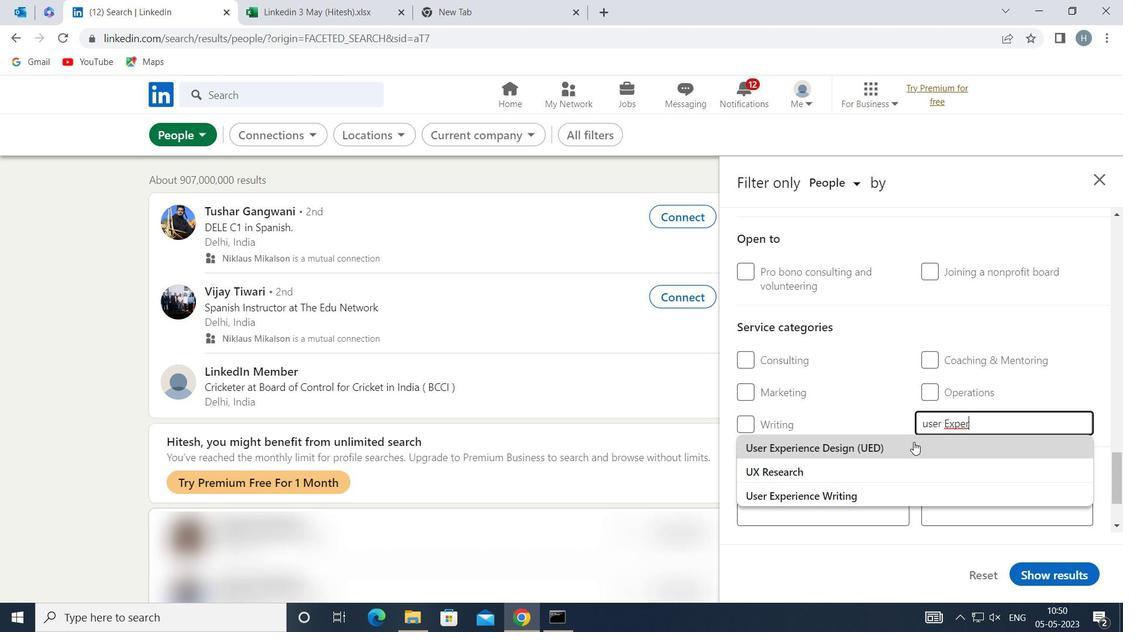 
Action: Mouse pressed left at (910, 445)
Screenshot: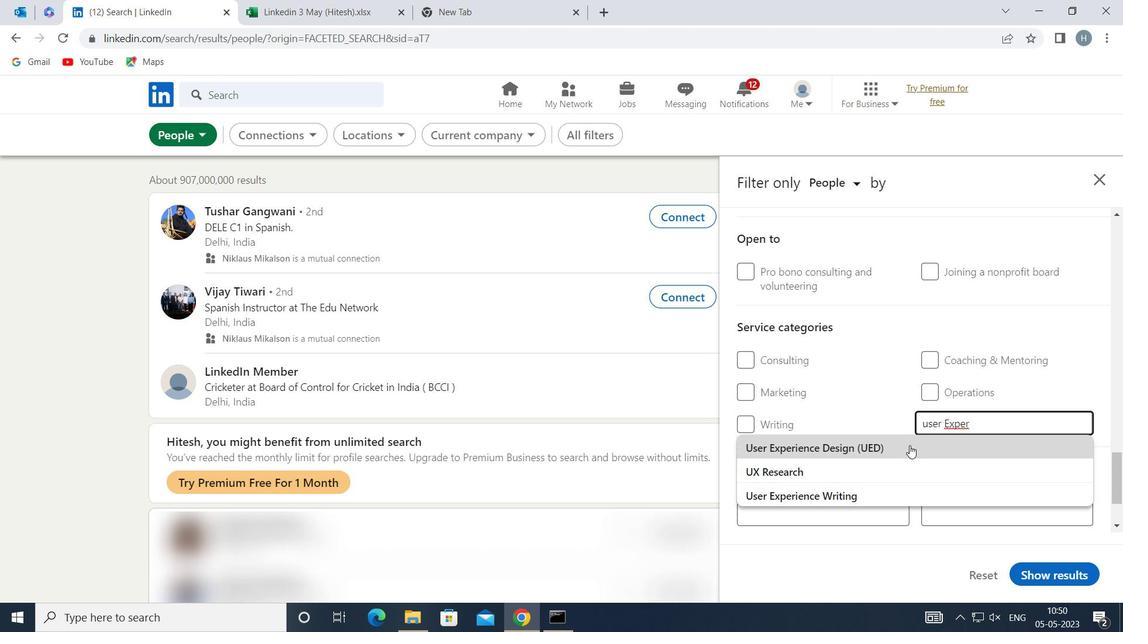 
Action: Mouse moved to (893, 434)
Screenshot: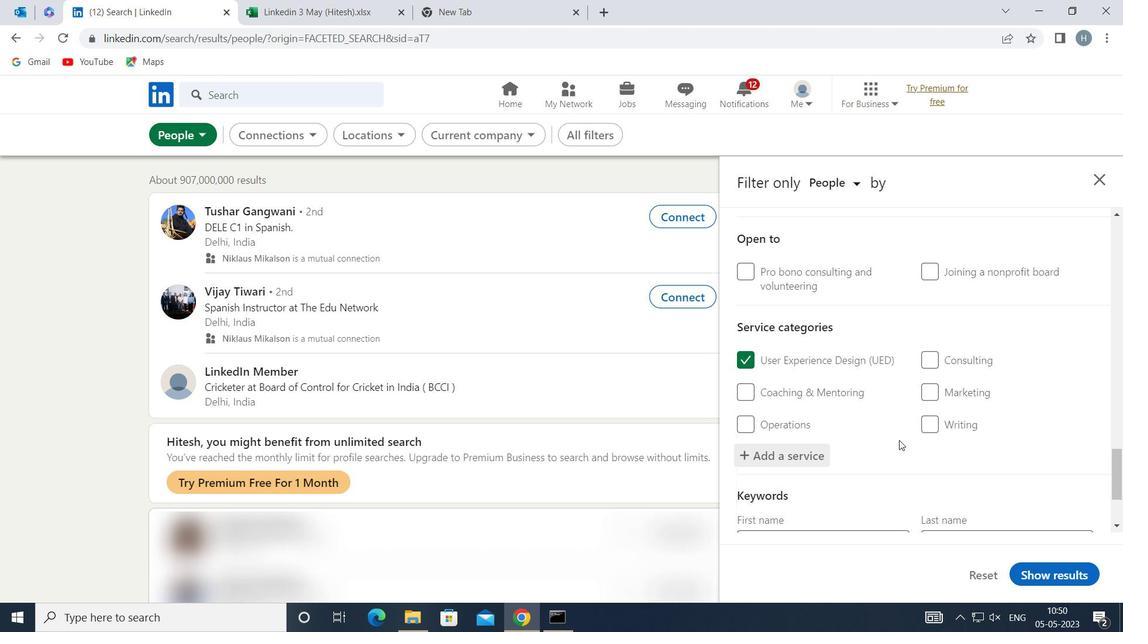 
Action: Mouse scrolled (893, 433) with delta (0, 0)
Screenshot: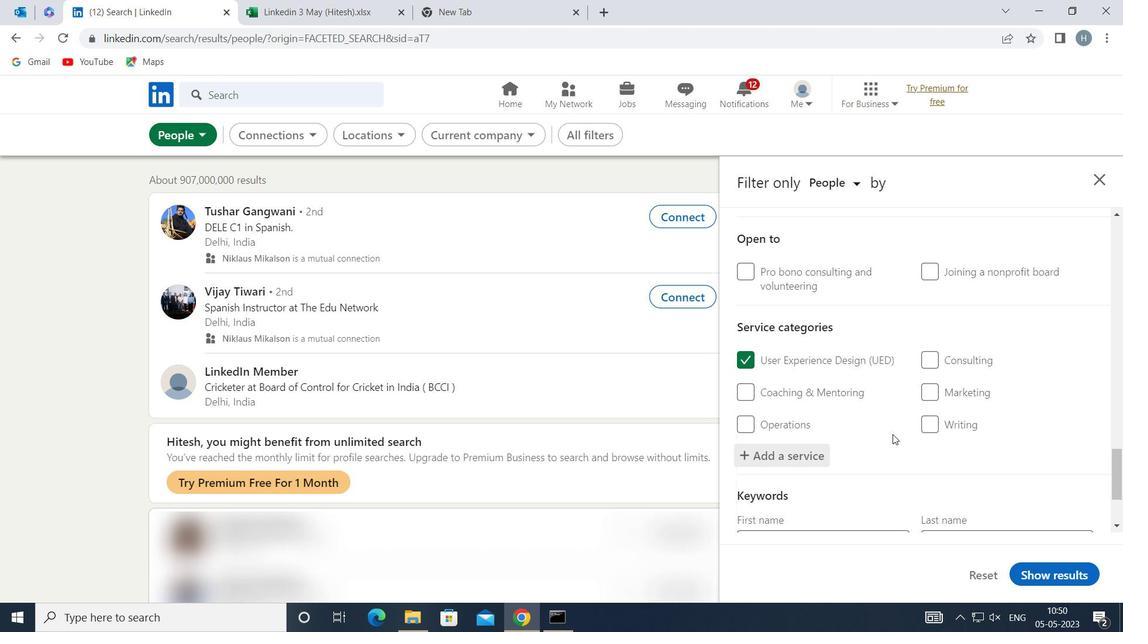 
Action: Mouse scrolled (893, 433) with delta (0, 0)
Screenshot: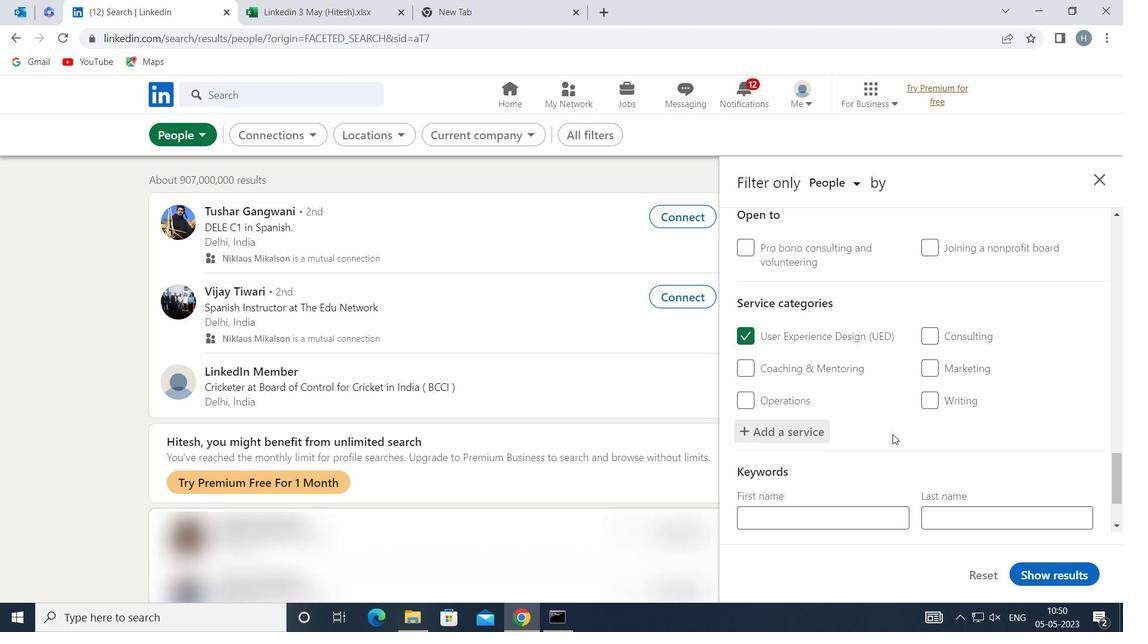 
Action: Mouse scrolled (893, 433) with delta (0, 0)
Screenshot: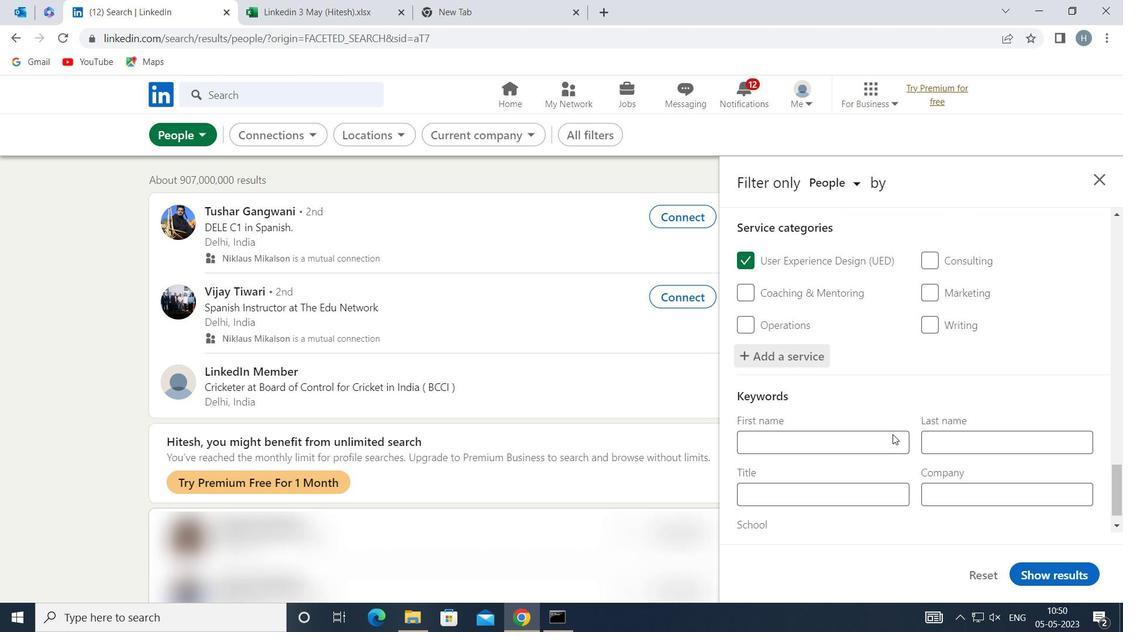 
Action: Mouse scrolled (893, 433) with delta (0, 0)
Screenshot: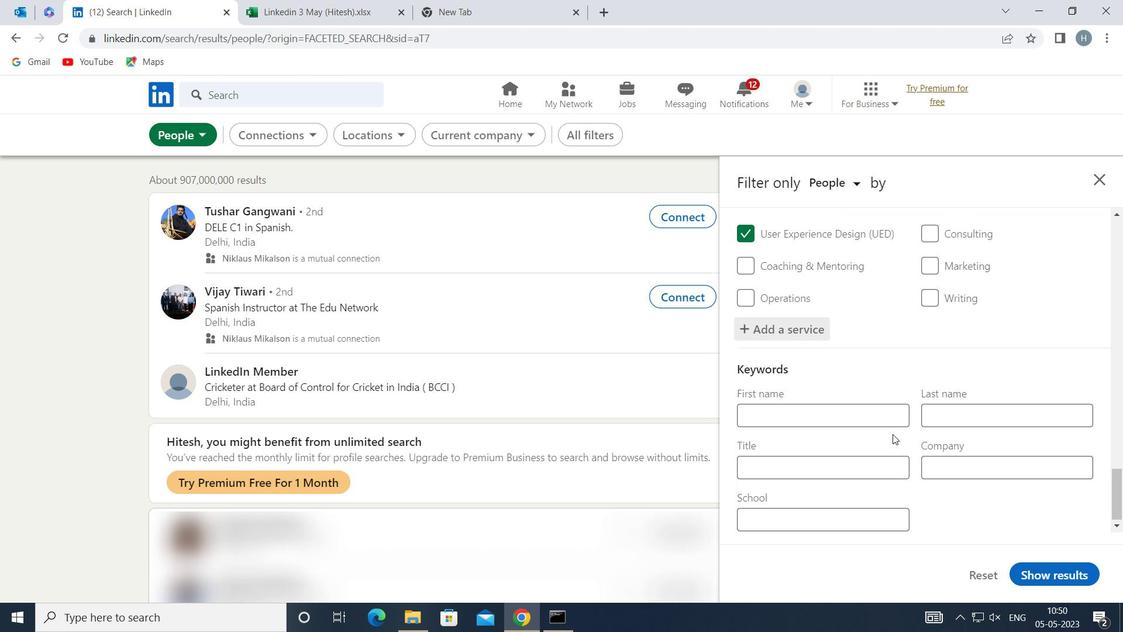 
Action: Mouse moved to (870, 463)
Screenshot: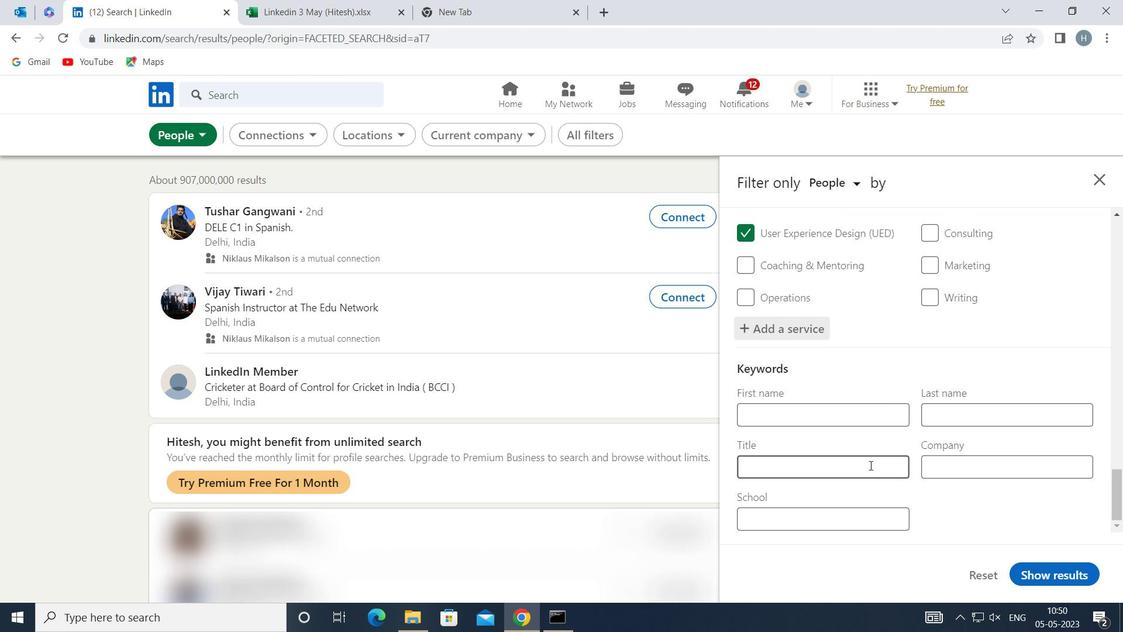 
Action: Mouse pressed left at (870, 463)
Screenshot: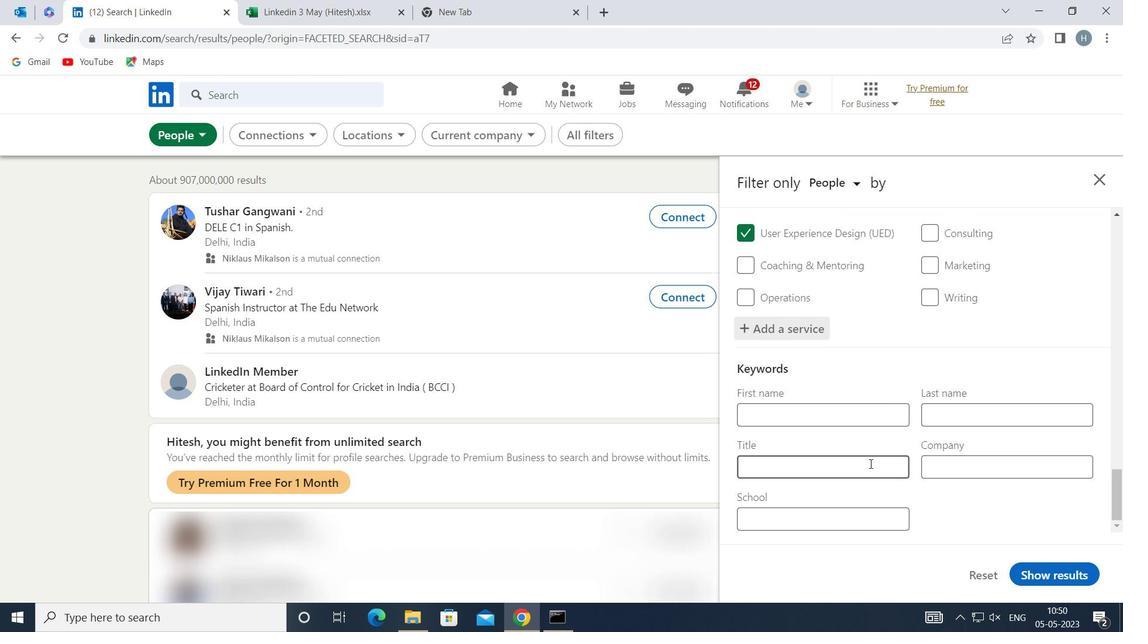 
Action: Key pressed <Key.shift>PHYSICAL<Key.space><Key.shift>RESIDENTIAL<Key.space><Key.shift>SS<Key.backspace><Key.backspace><Key.shift>ASSISTANT
Screenshot: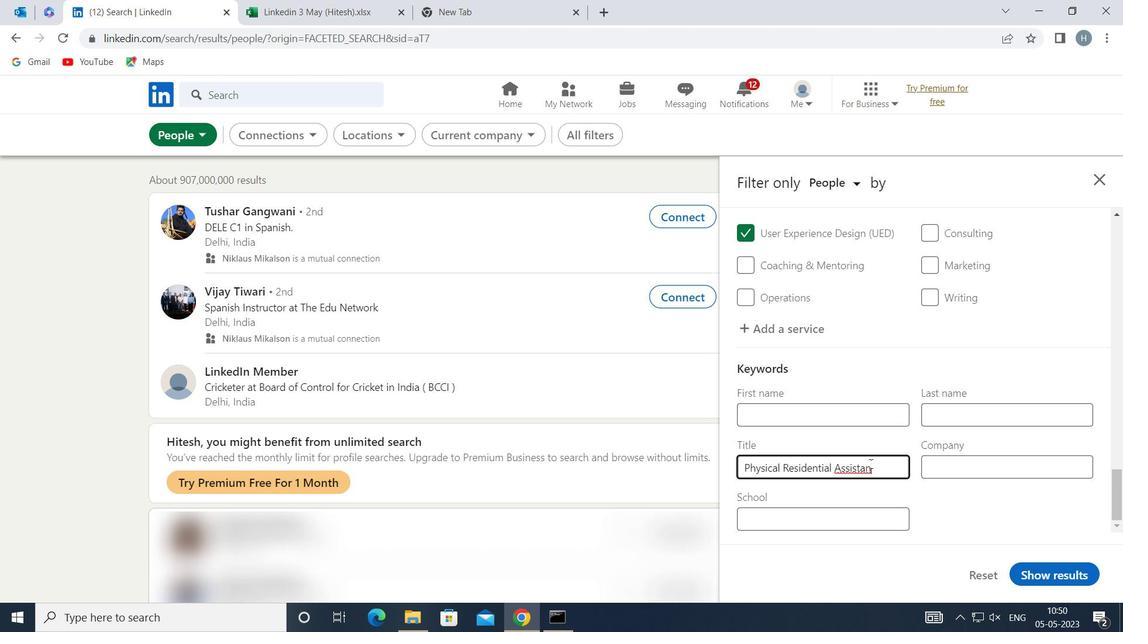 
Action: Mouse moved to (1049, 573)
Screenshot: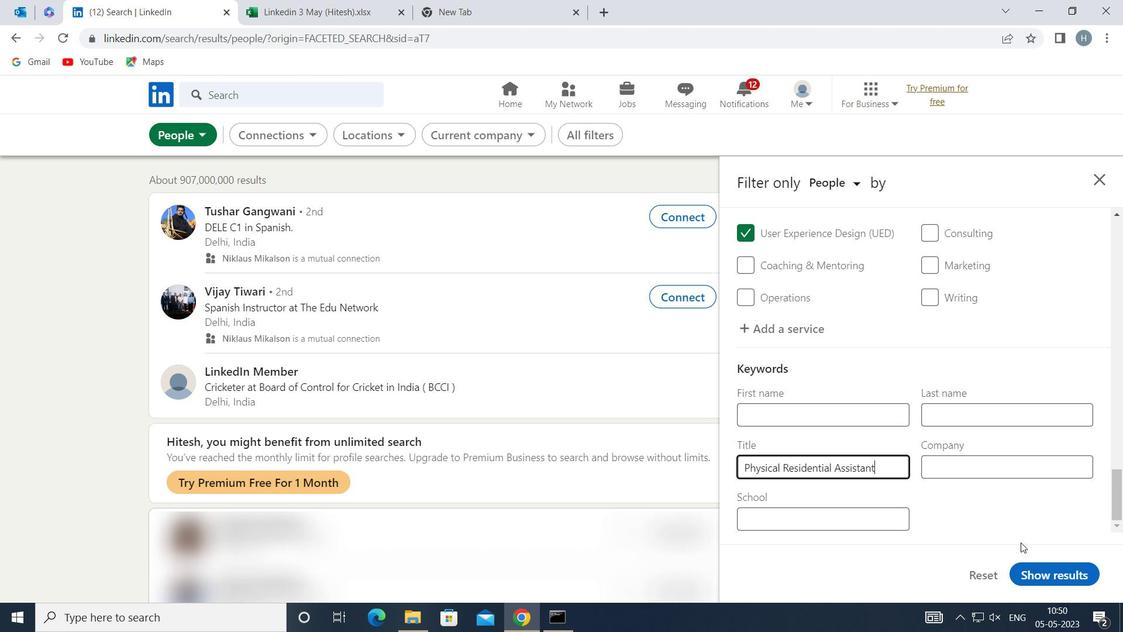 
Action: Mouse pressed left at (1049, 573)
Screenshot: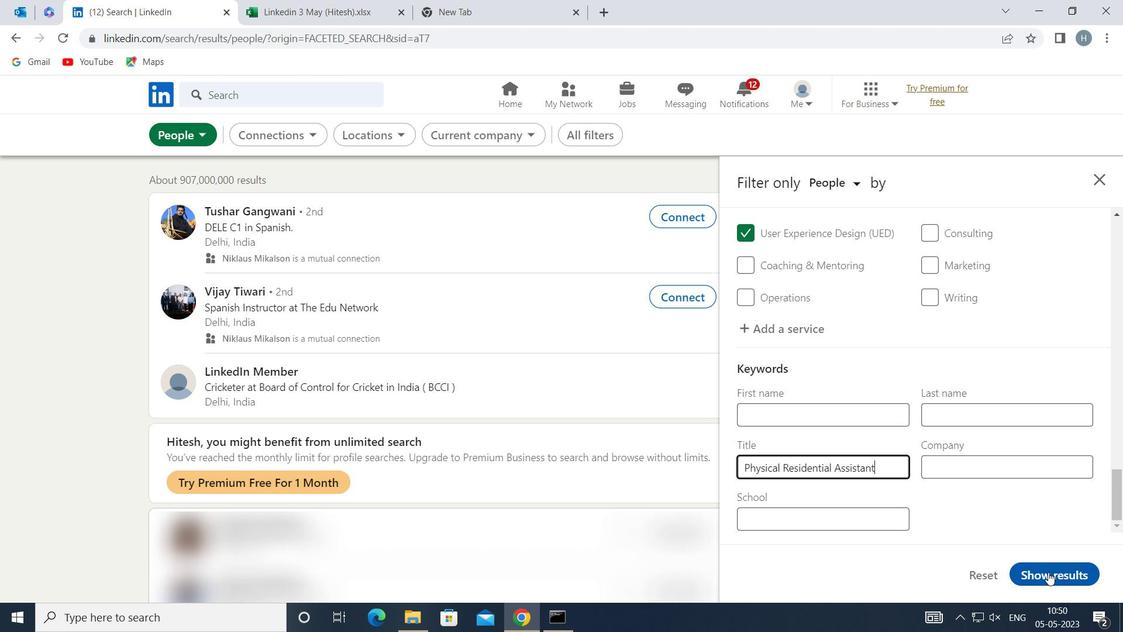 
Action: Mouse moved to (863, 419)
Screenshot: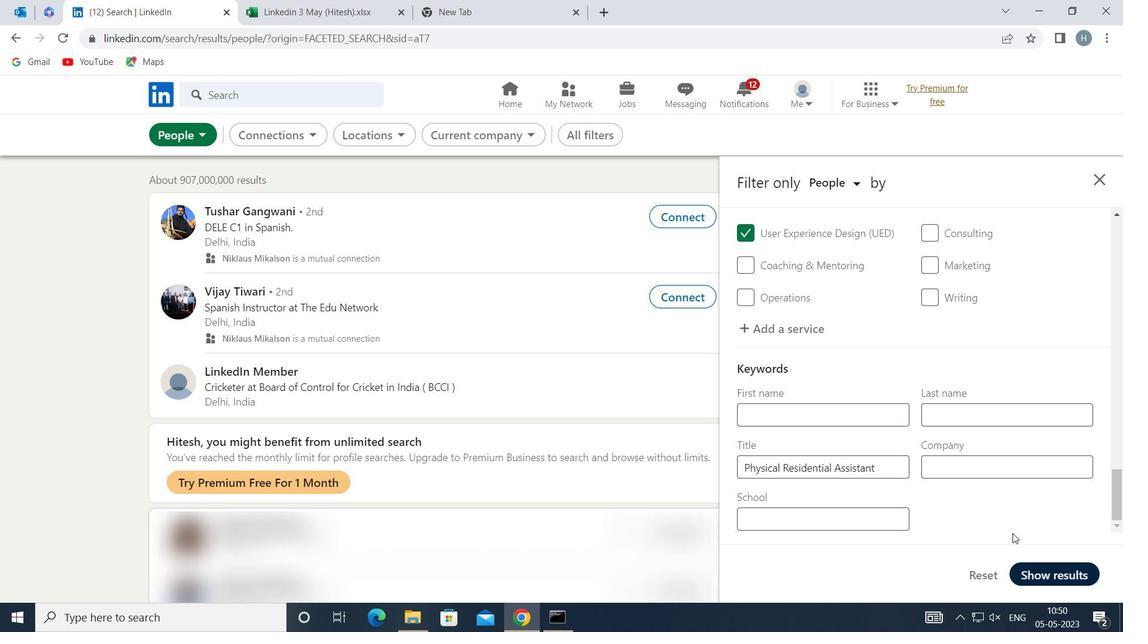
